 Task: Look for space in Kherālu, India from 1st August, 2023 to 5th August, 2023 for 3 adults, 1 child in price range Rs.13000 to Rs.20000. Place can be entire place with 2 bedrooms having 3 beds and 2 bathrooms. Property type can be flatguest house, hotel. Booking option can be shelf check-in. Required host language is English.
Action: Mouse moved to (556, 103)
Screenshot: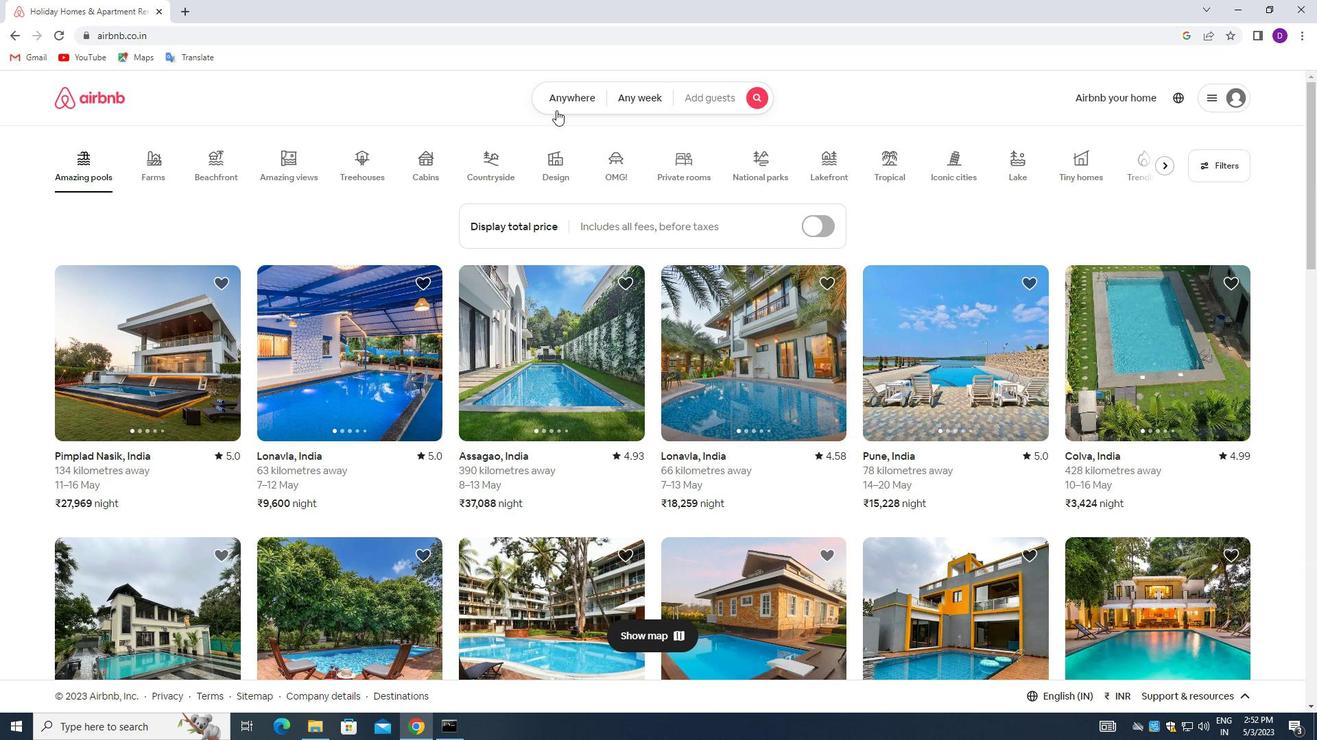 
Action: Mouse pressed left at (556, 103)
Screenshot: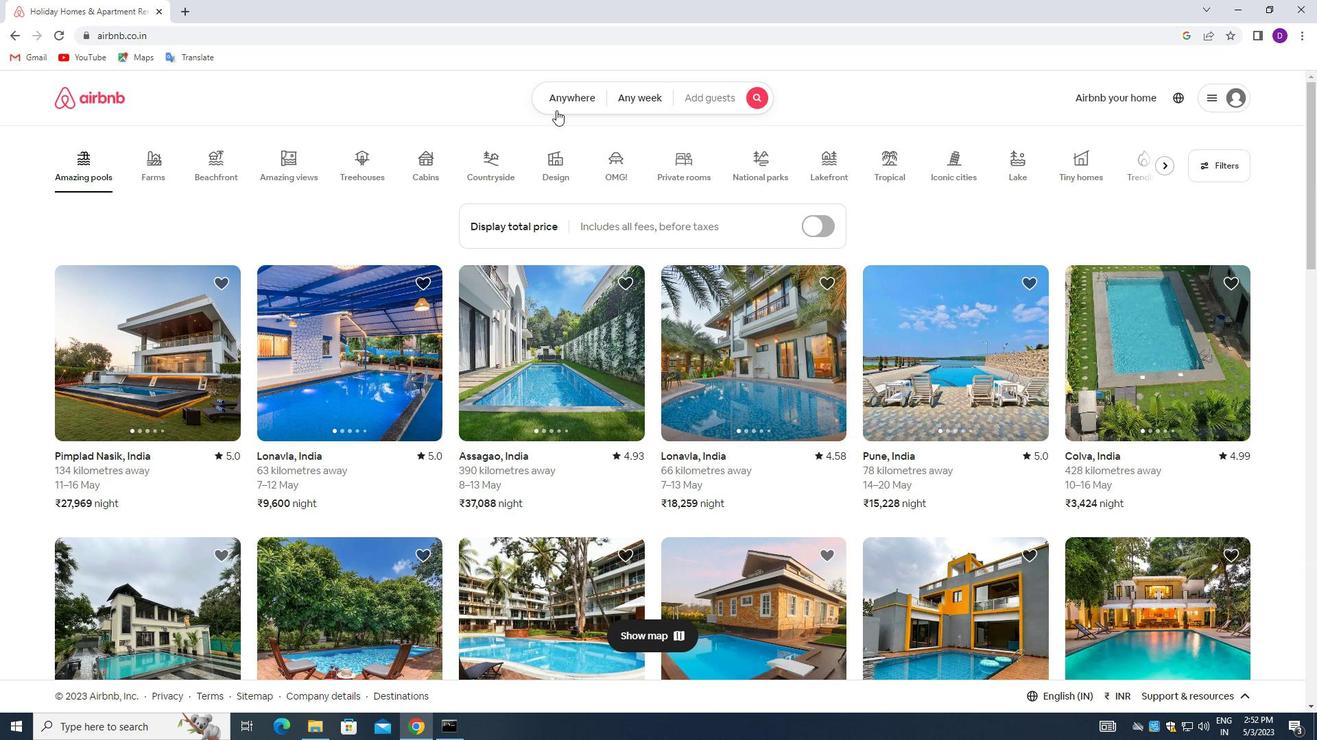 
Action: Mouse moved to (438, 152)
Screenshot: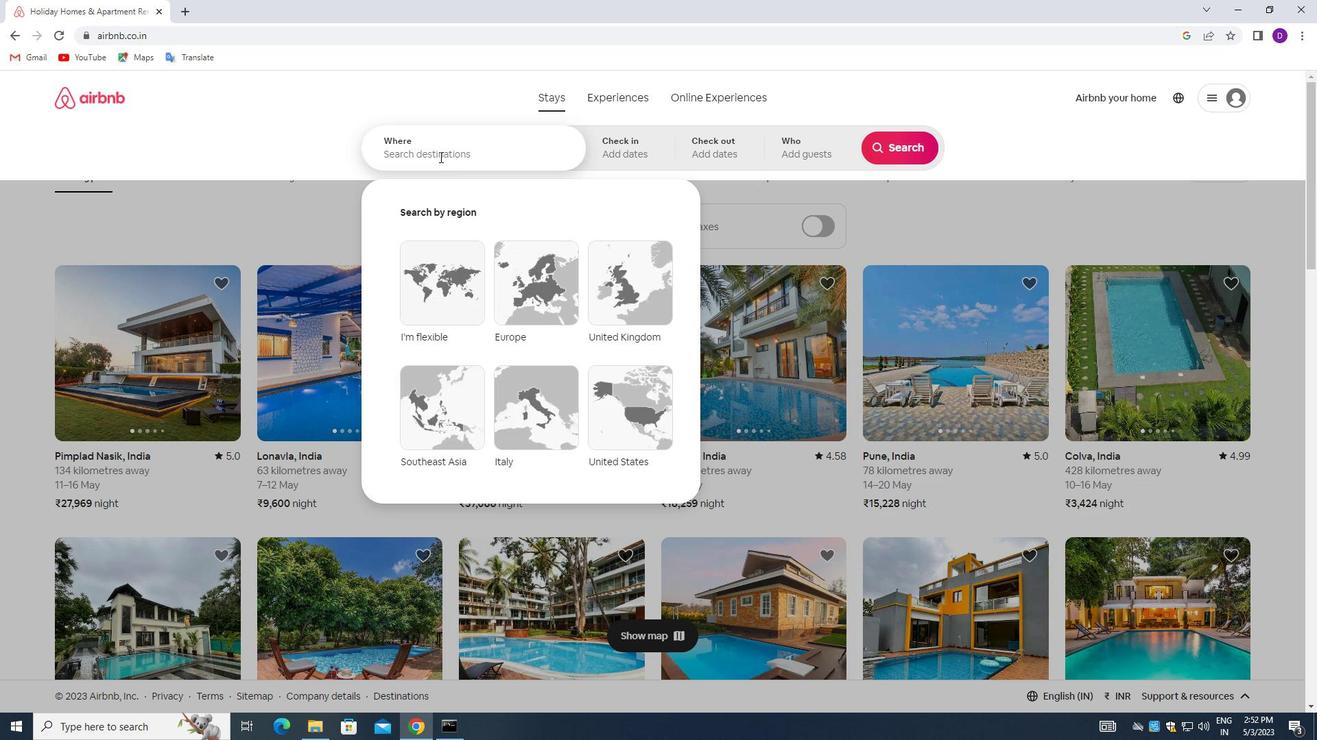 
Action: Mouse pressed left at (438, 152)
Screenshot: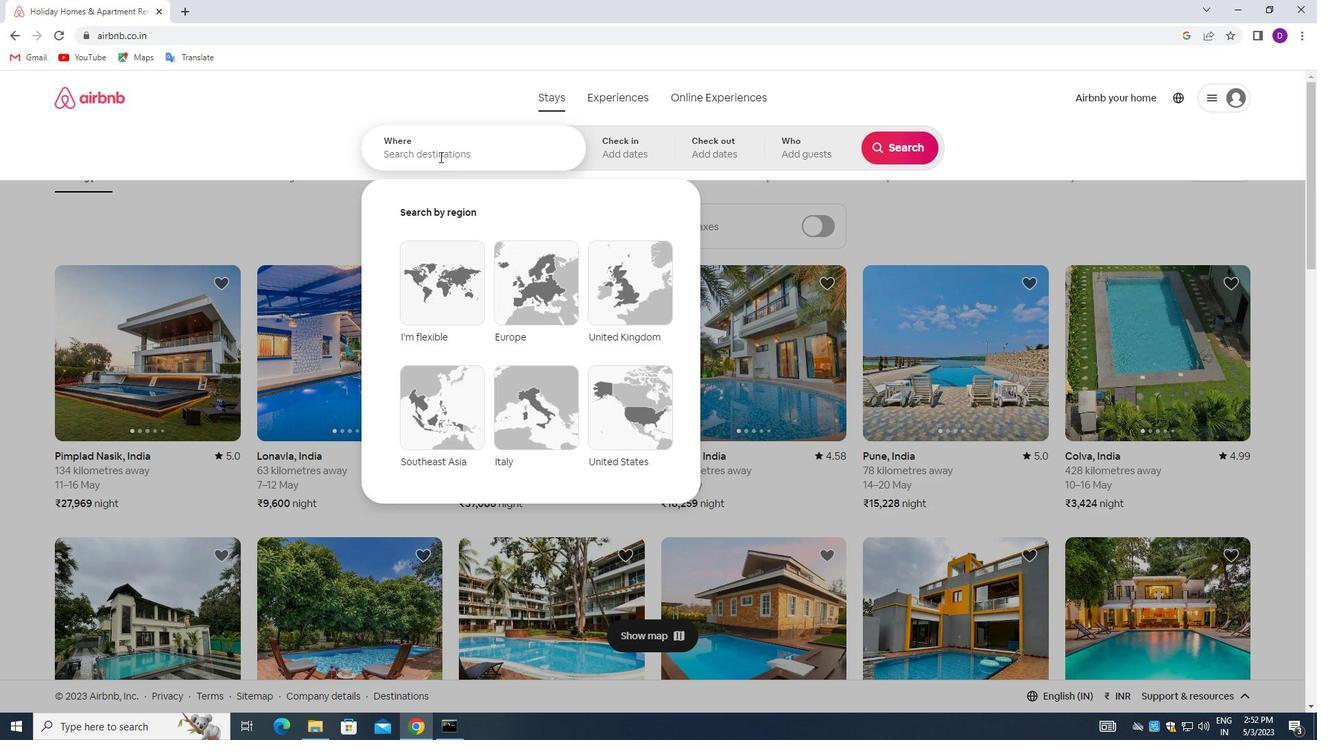 
Action: Mouse moved to (262, 150)
Screenshot: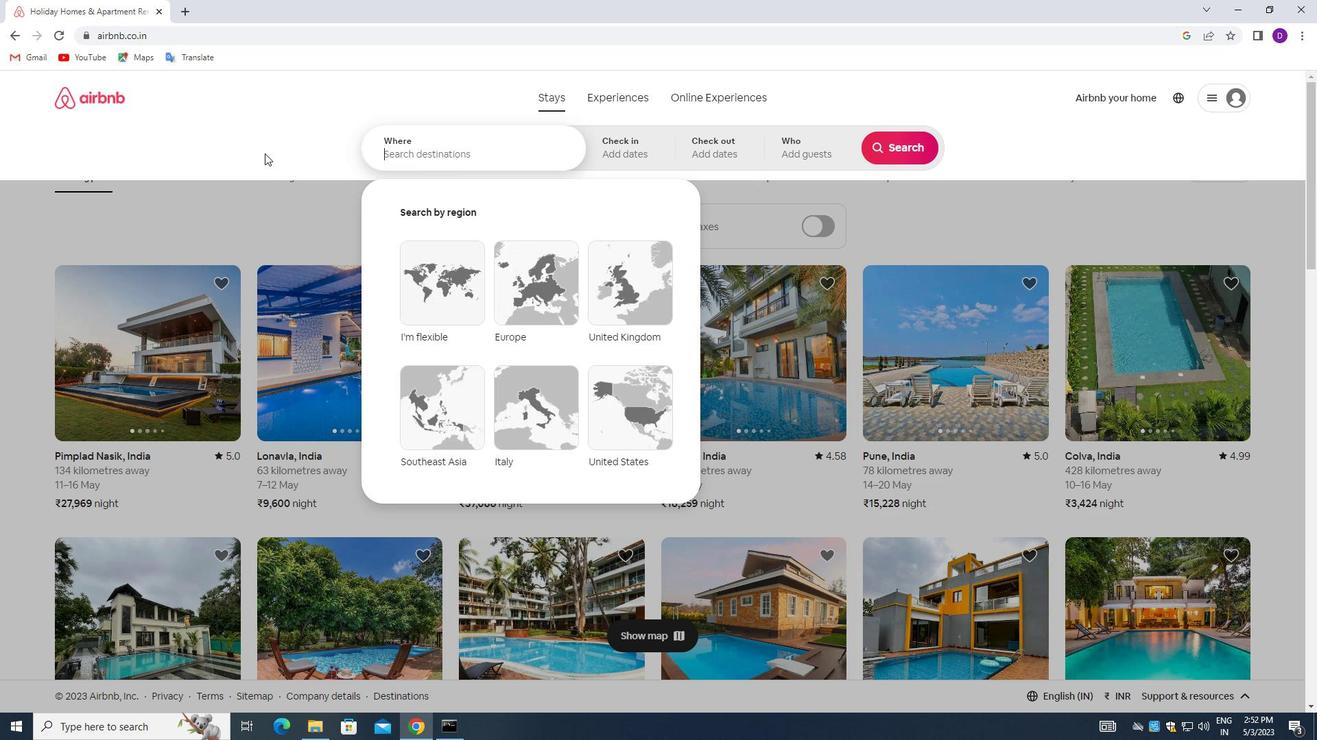 
Action: Key pressed <Key.shift>KHERALU,<Key.space><Key.shift>INDIA<Key.enter>
Screenshot: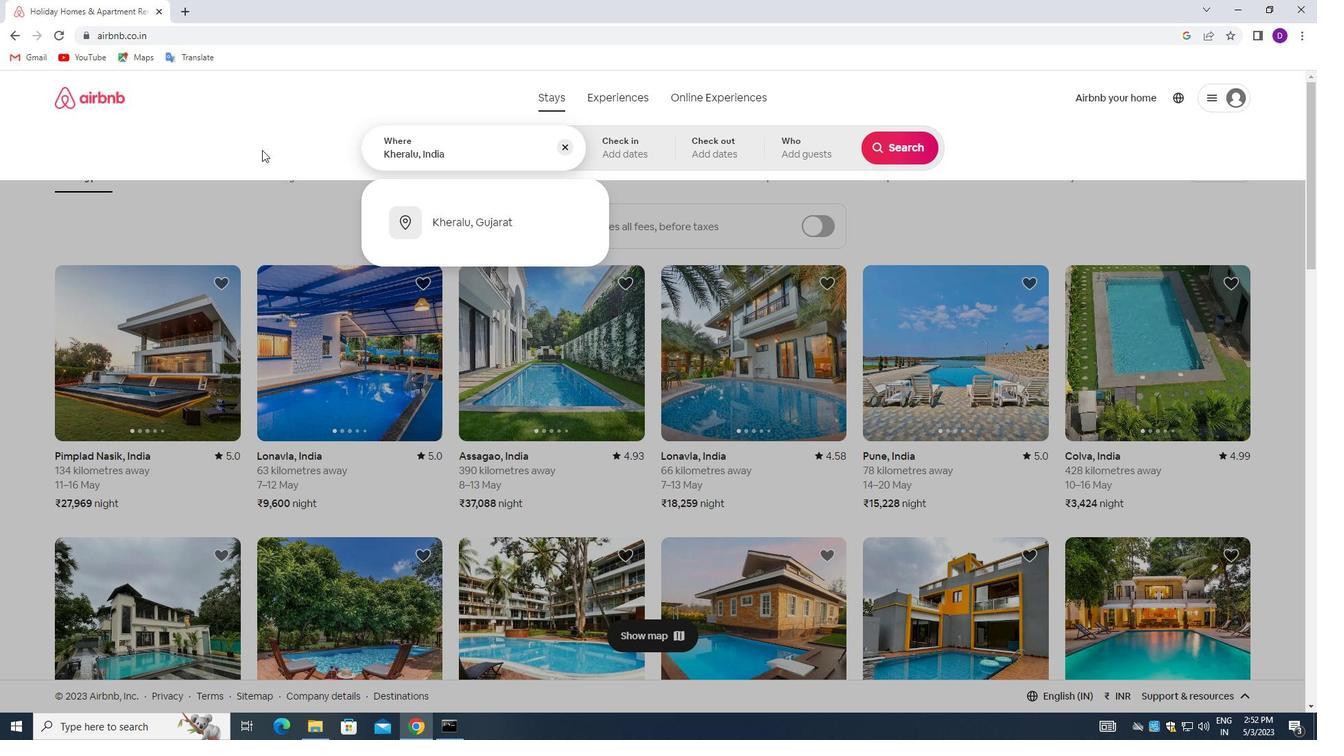 
Action: Mouse moved to (897, 259)
Screenshot: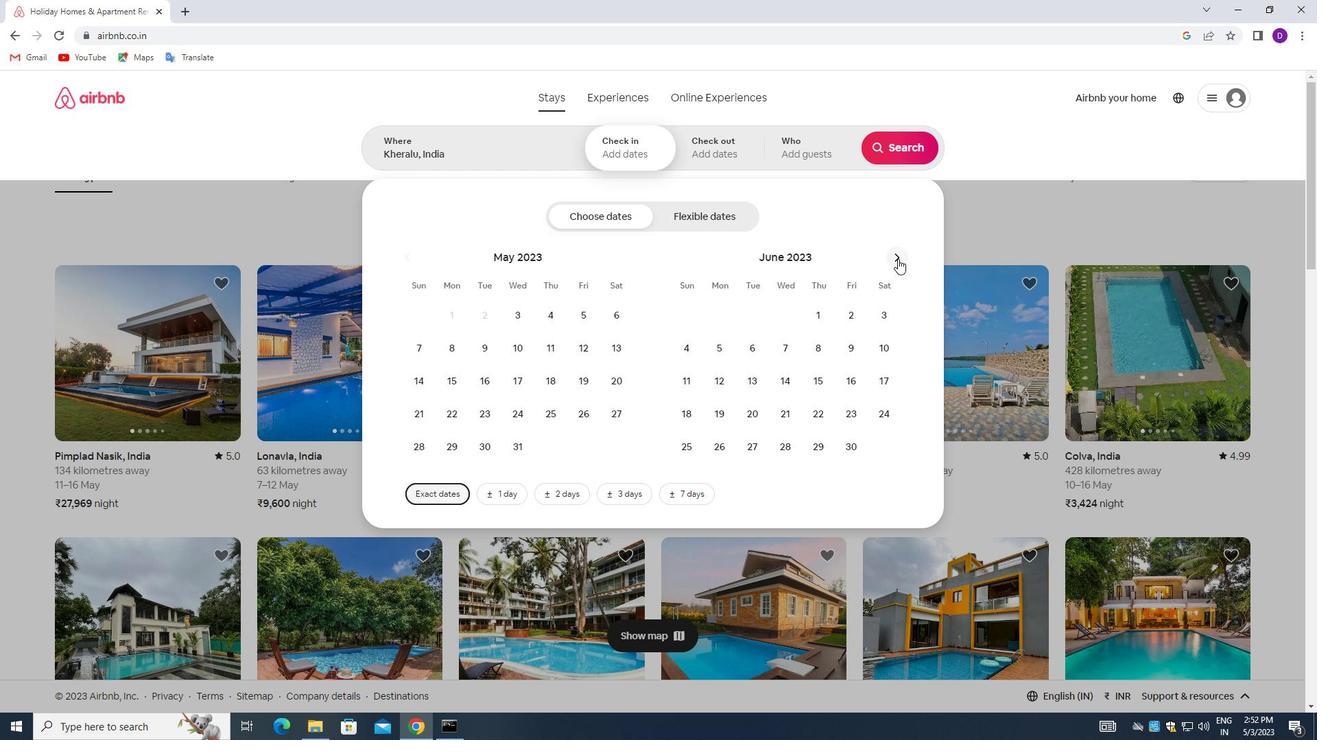 
Action: Mouse pressed left at (897, 259)
Screenshot: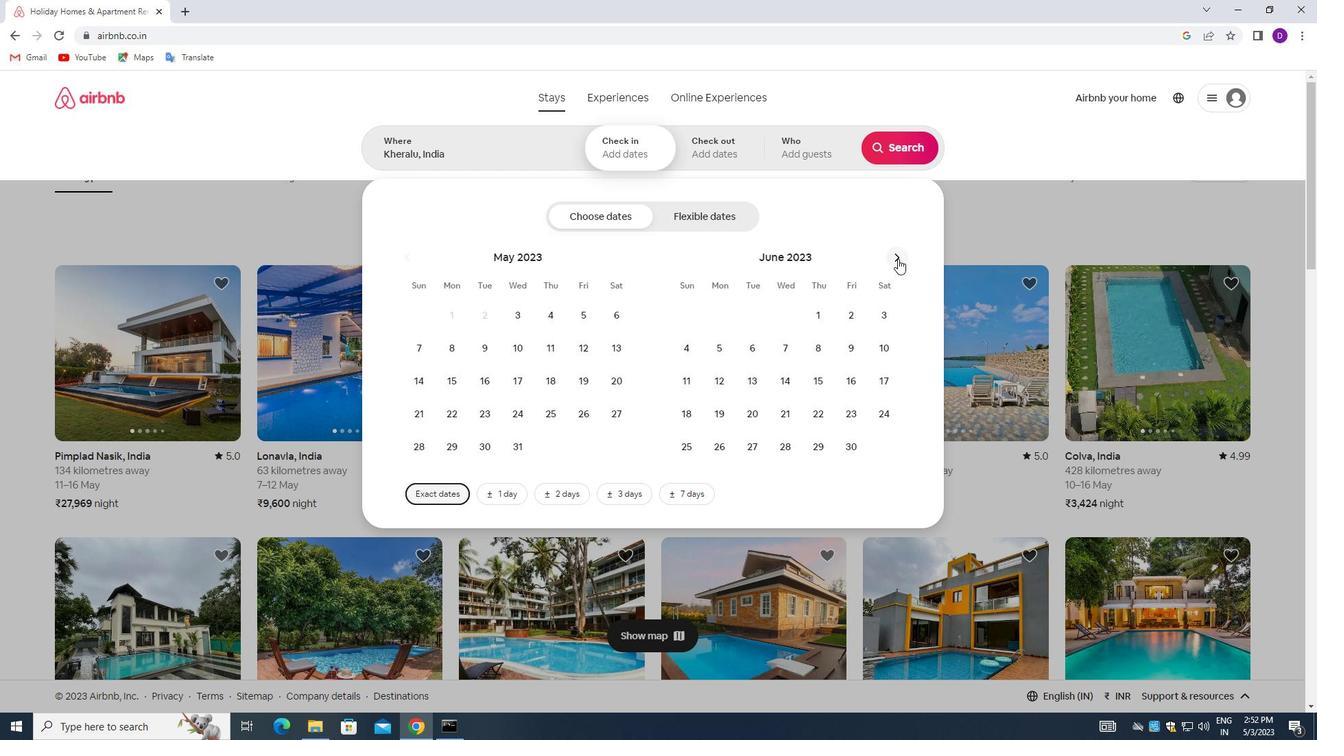 
Action: Mouse moved to (897, 259)
Screenshot: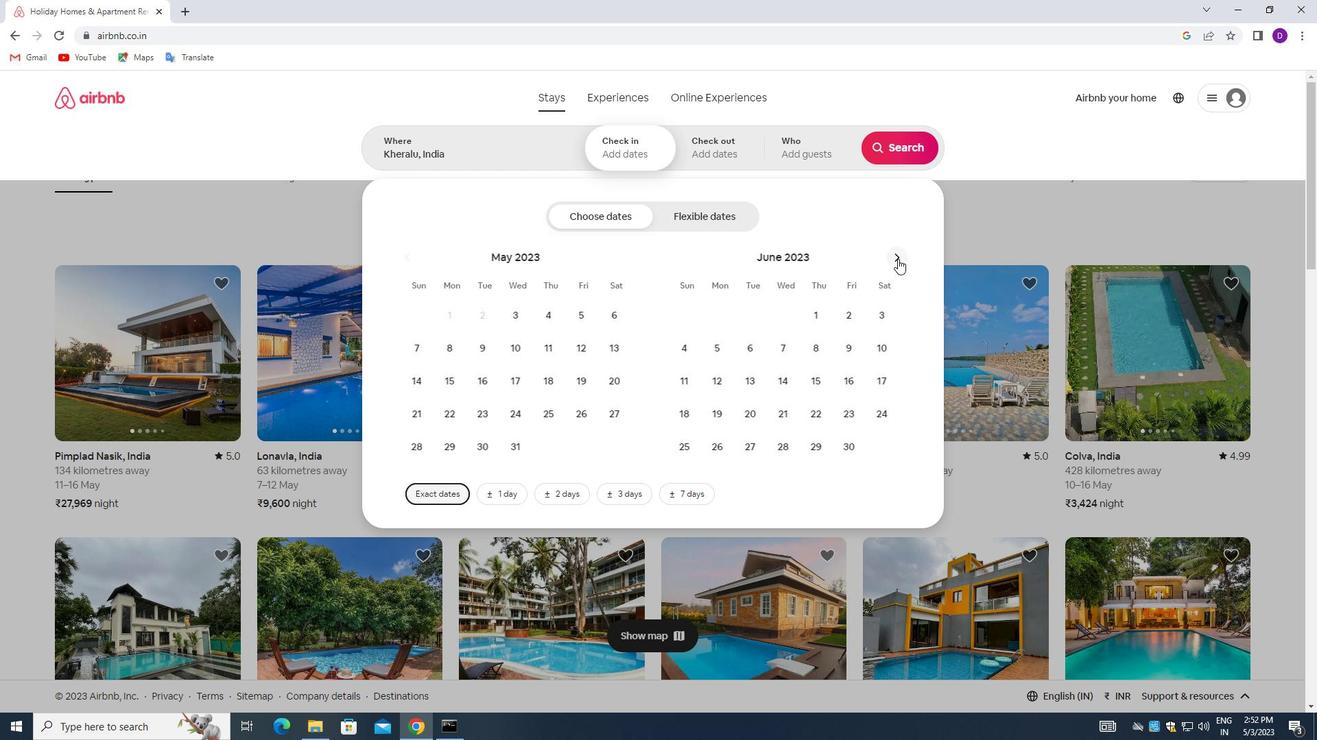 
Action: Mouse pressed left at (897, 259)
Screenshot: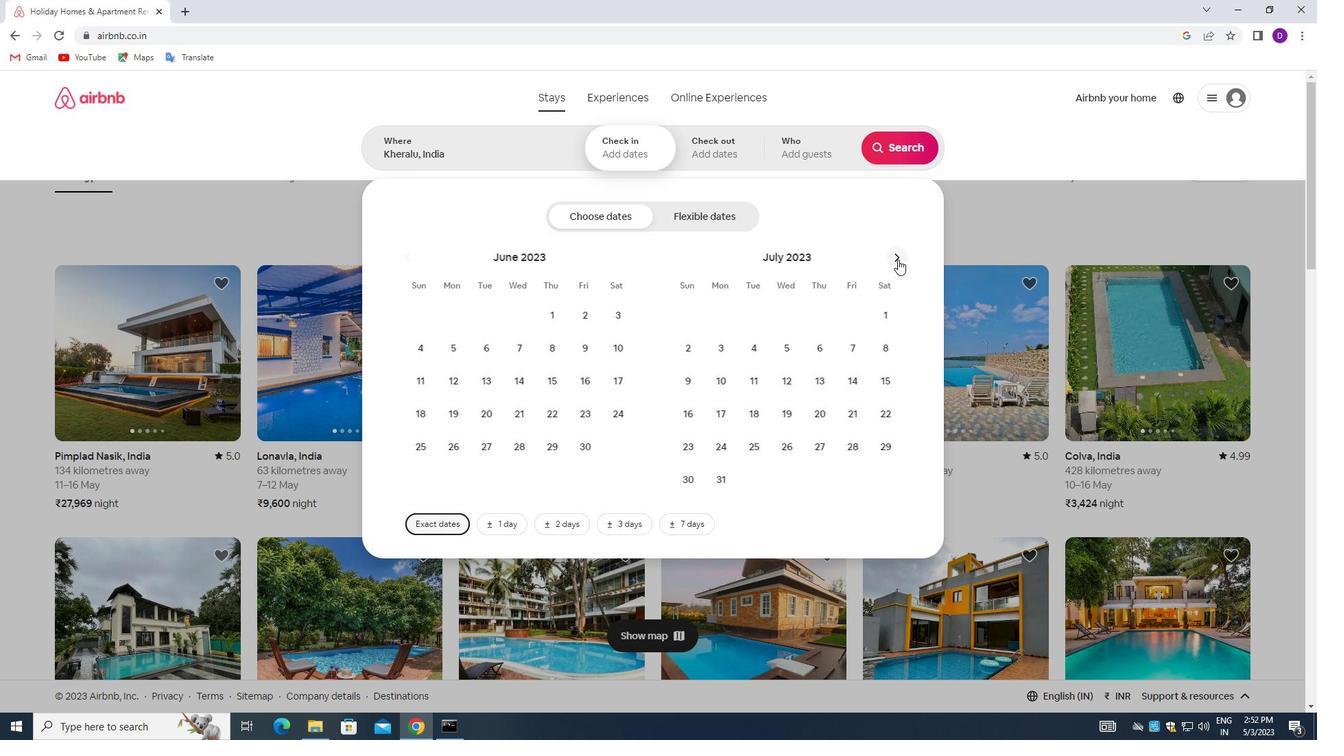 
Action: Mouse moved to (762, 316)
Screenshot: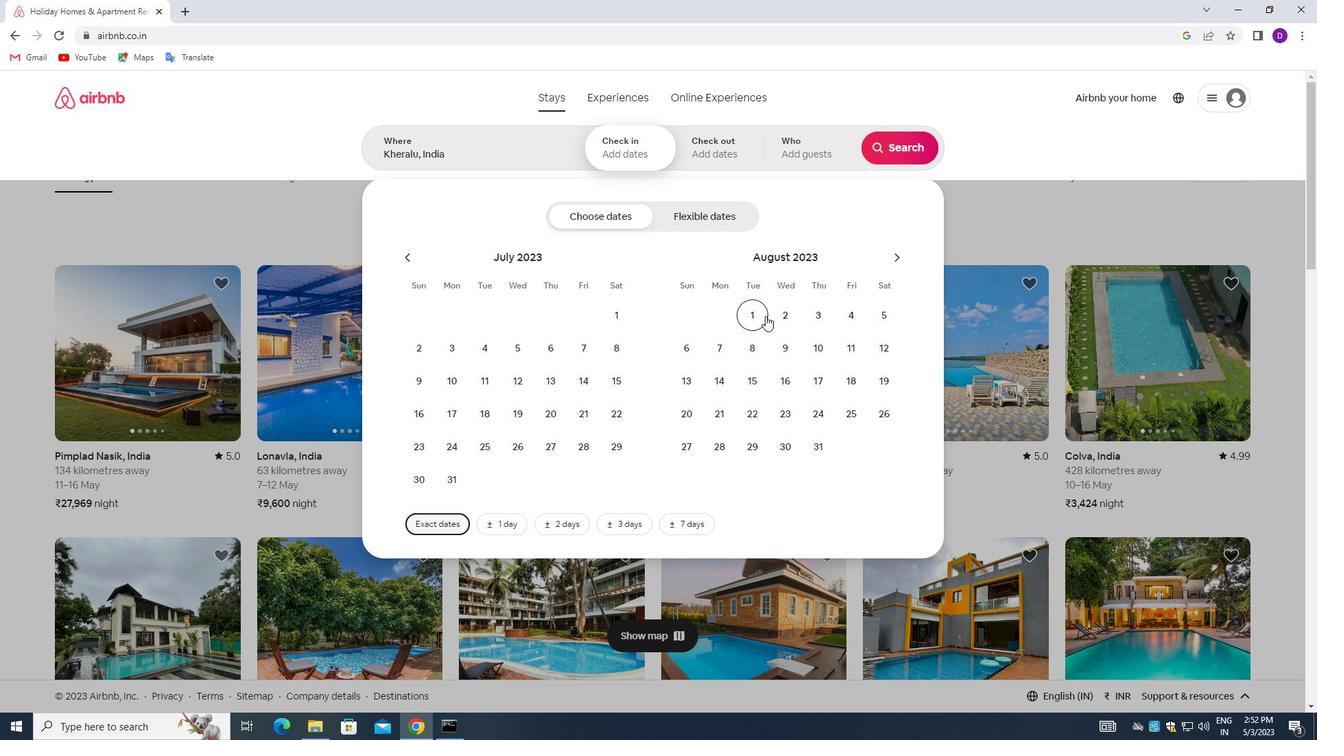 
Action: Mouse pressed left at (762, 316)
Screenshot: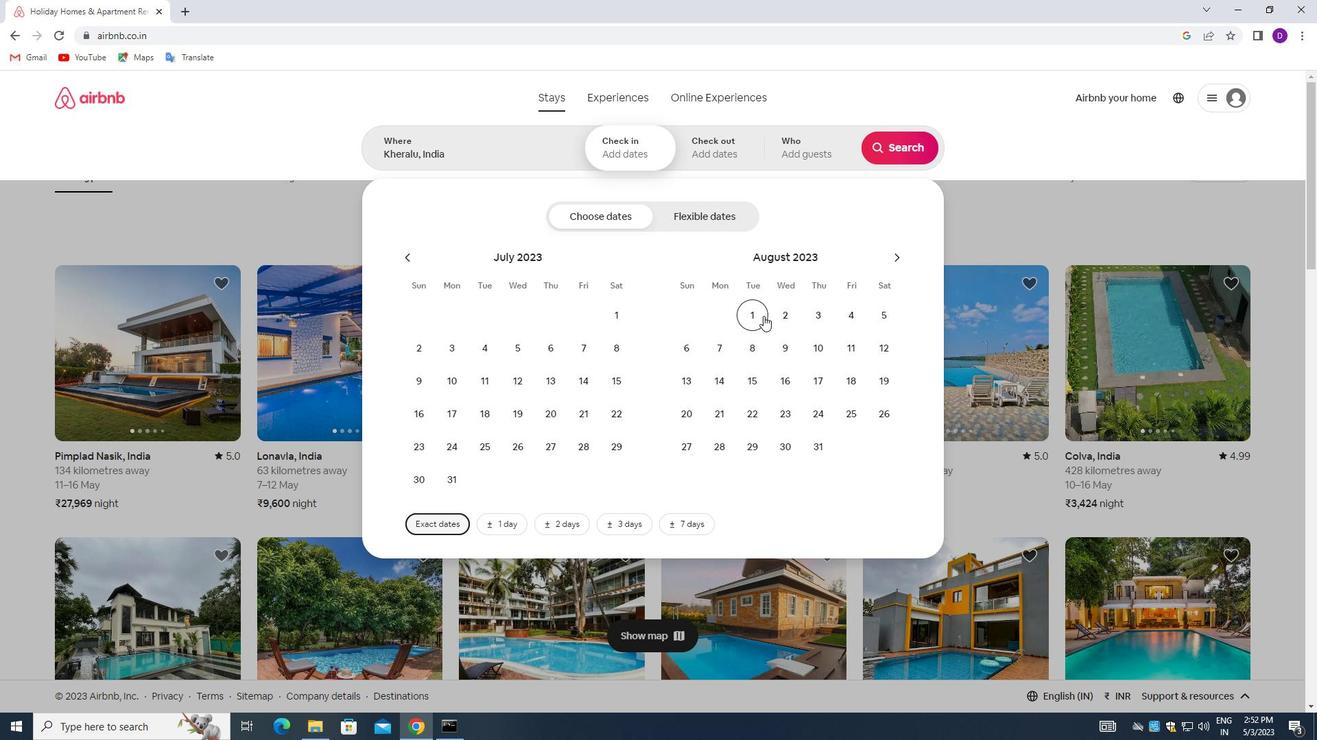 
Action: Mouse moved to (879, 322)
Screenshot: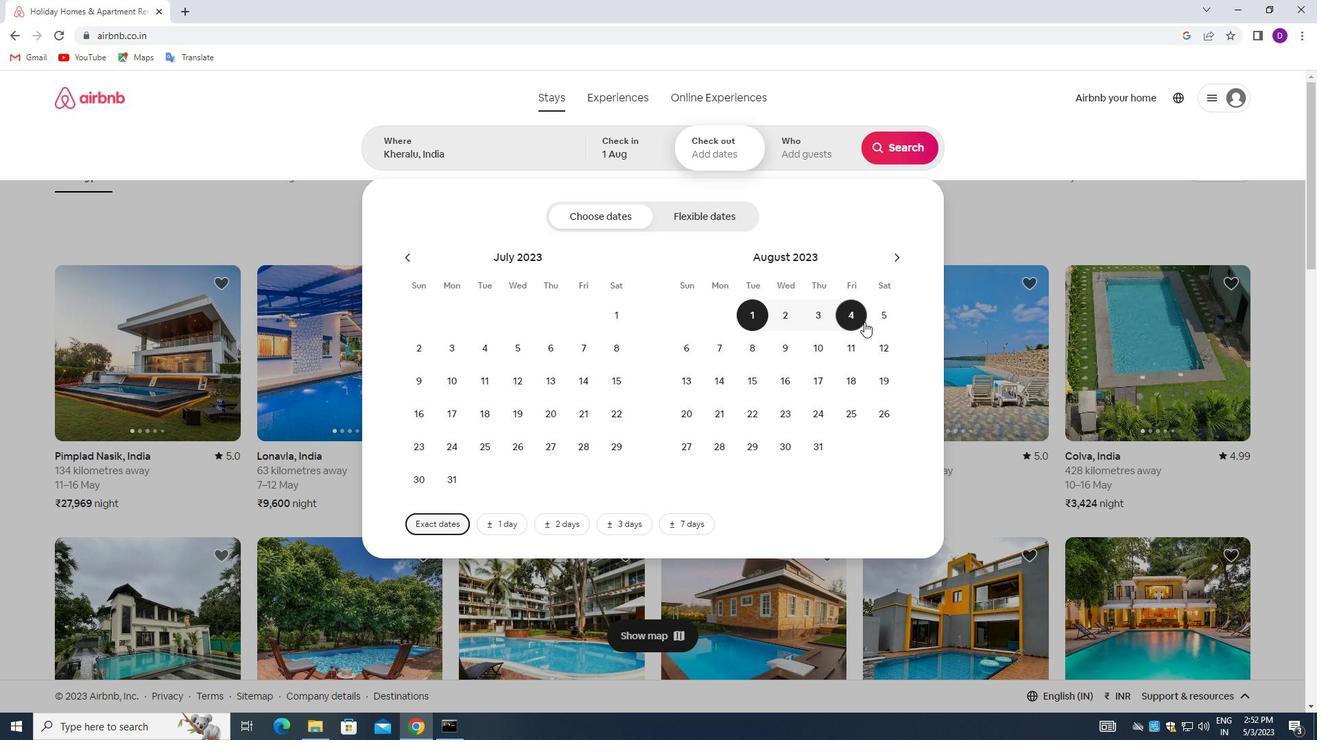 
Action: Mouse pressed left at (879, 322)
Screenshot: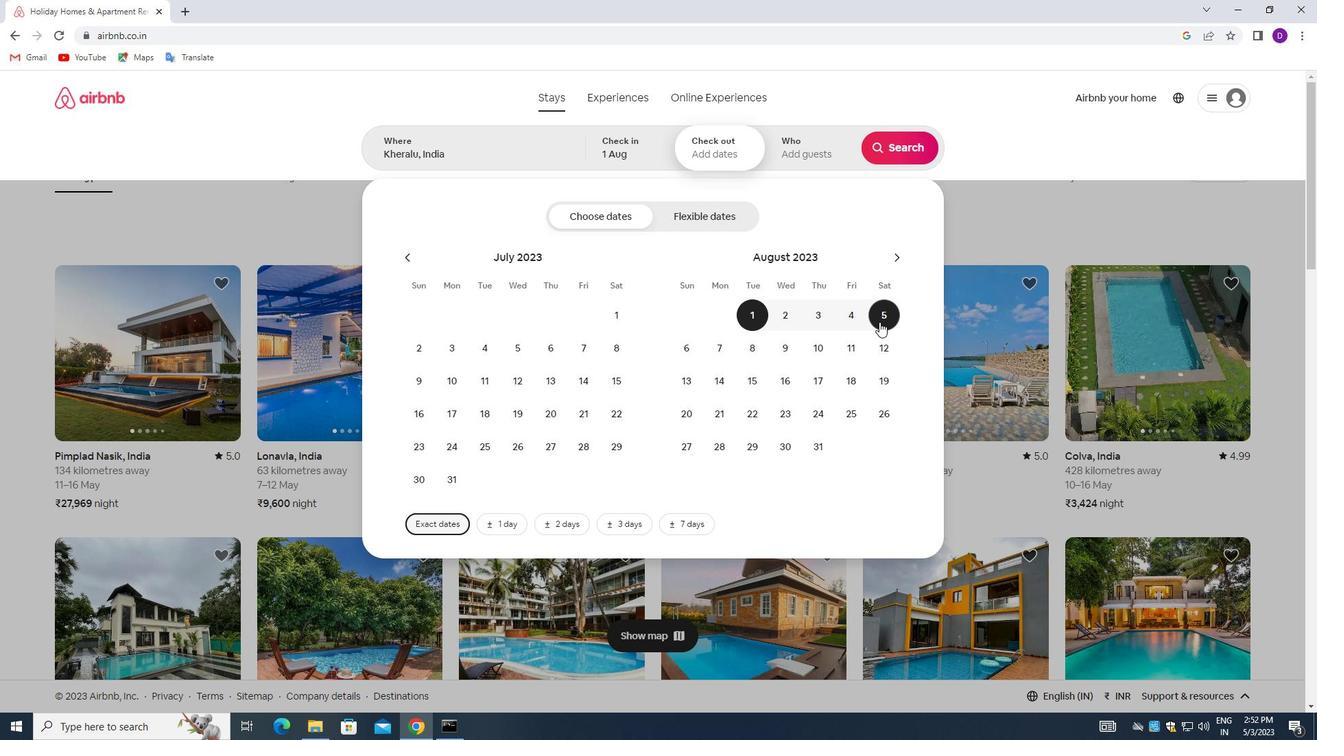 
Action: Mouse moved to (807, 149)
Screenshot: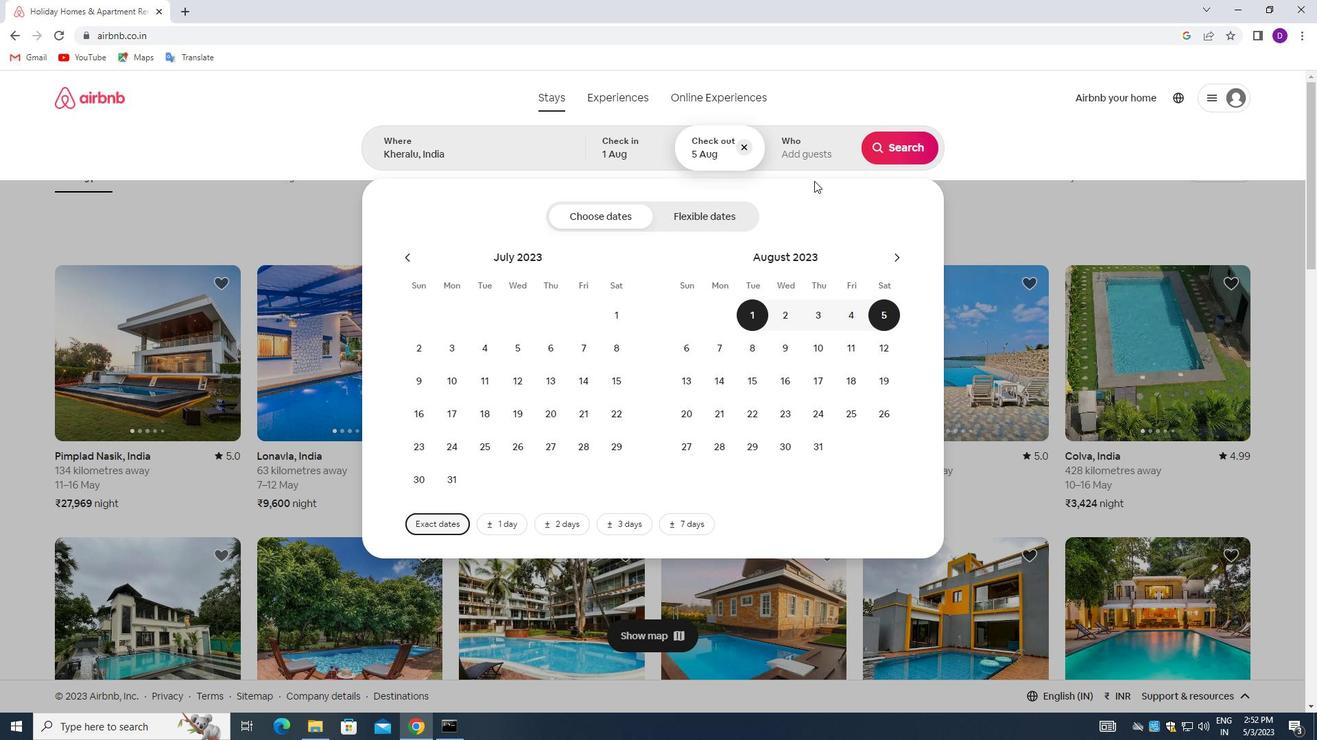 
Action: Mouse pressed left at (807, 149)
Screenshot: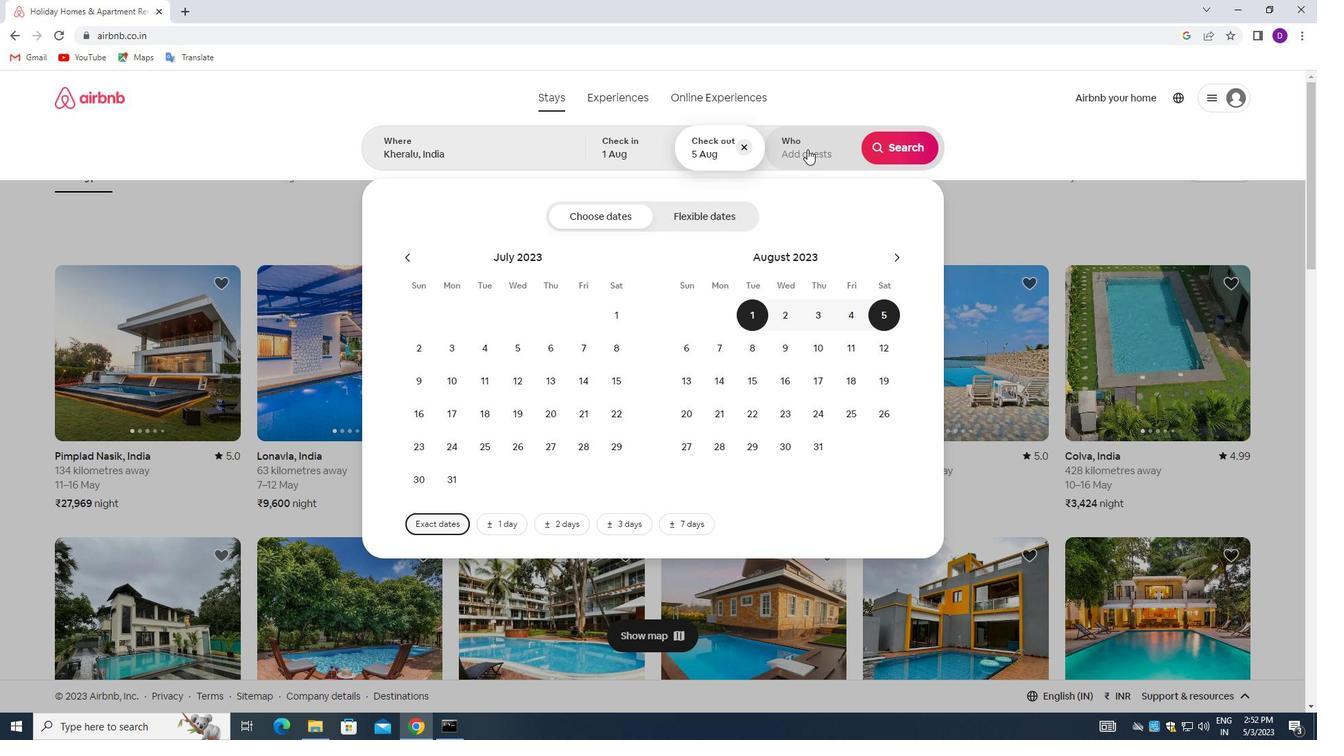 
Action: Mouse moved to (907, 221)
Screenshot: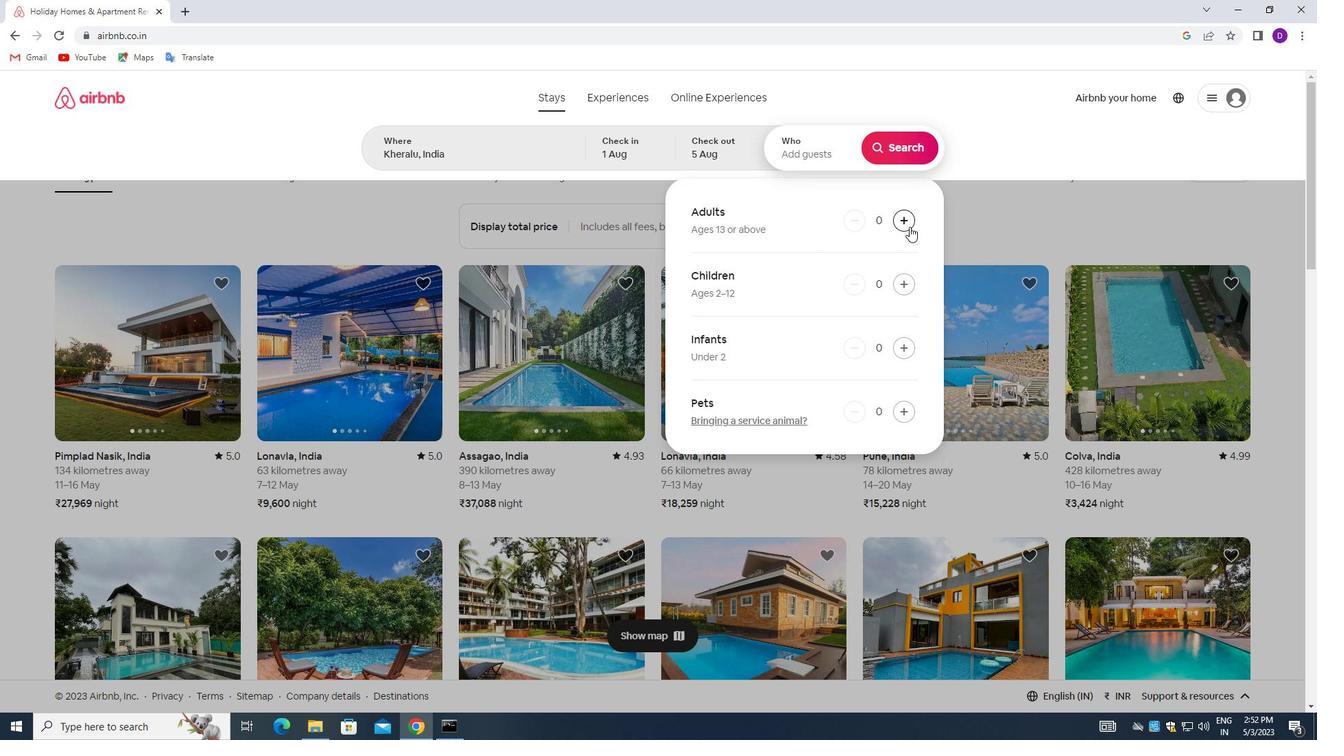 
Action: Mouse pressed left at (907, 221)
Screenshot: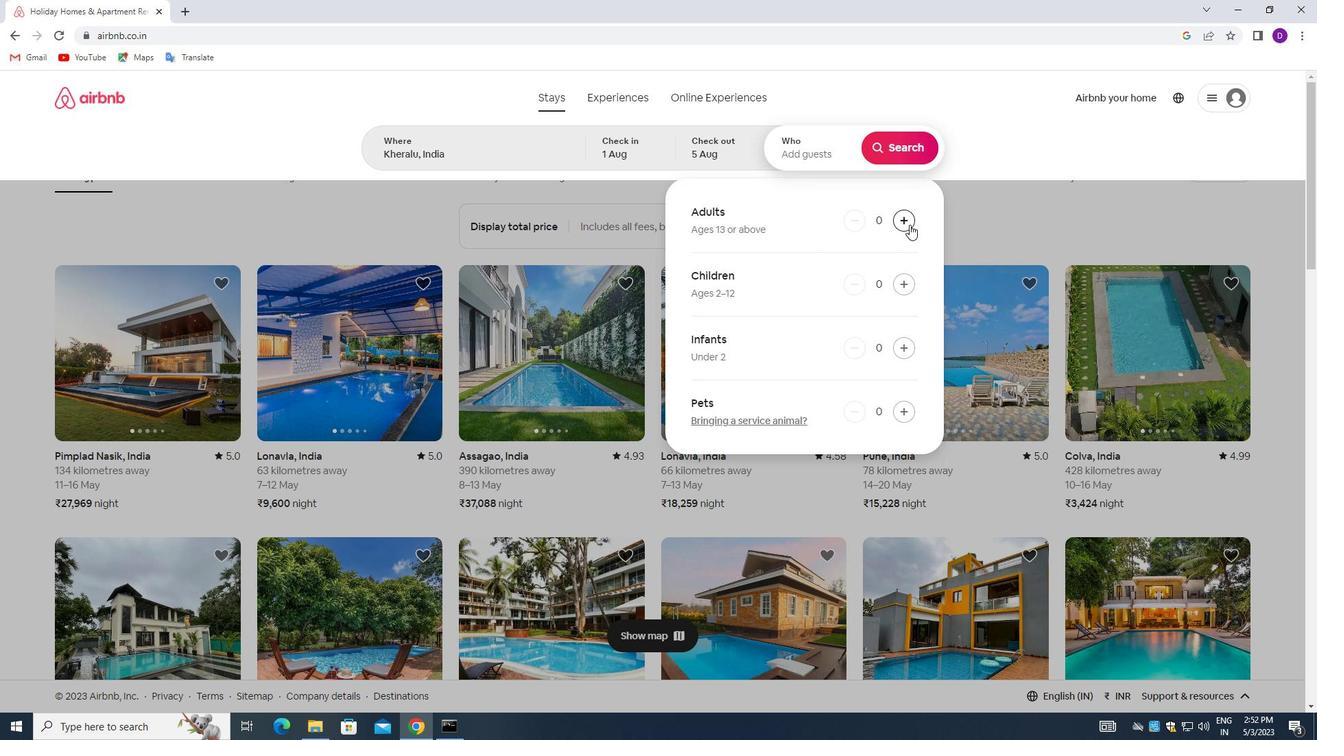 
Action: Mouse pressed left at (907, 221)
Screenshot: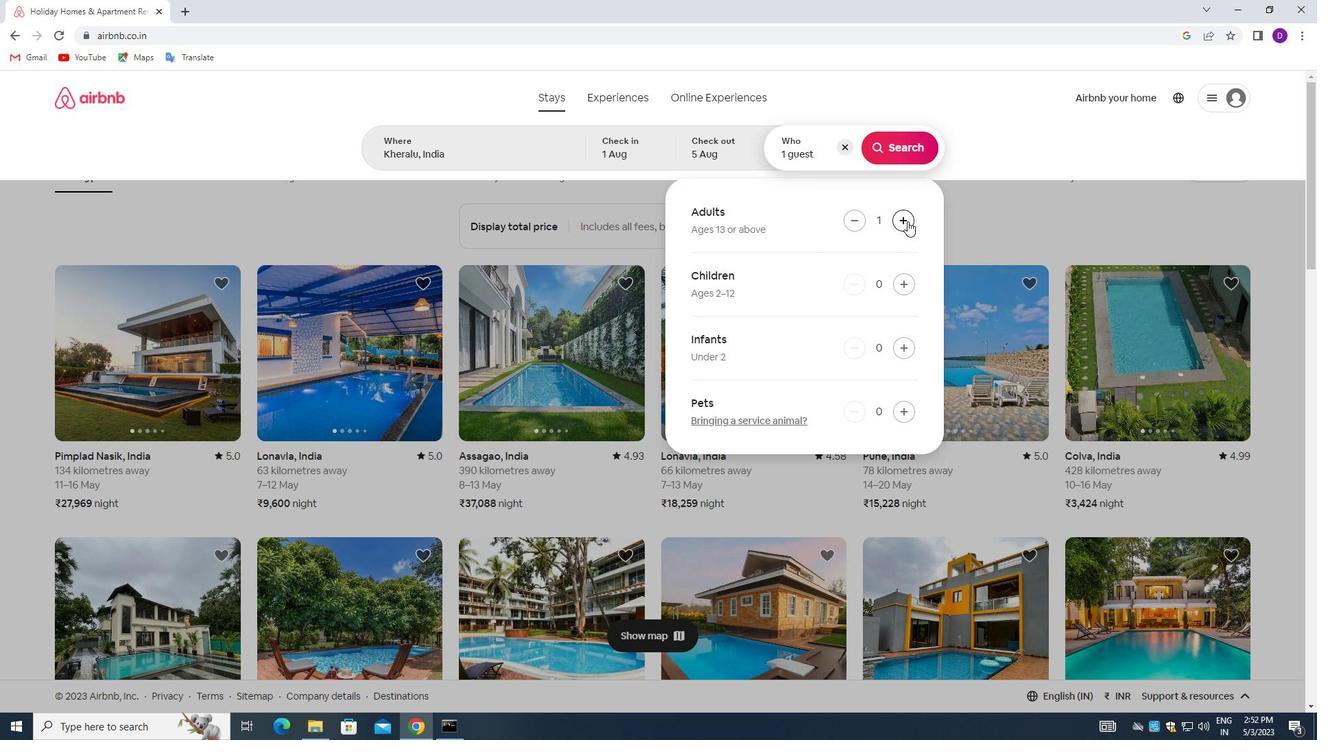 
Action: Mouse pressed left at (907, 221)
Screenshot: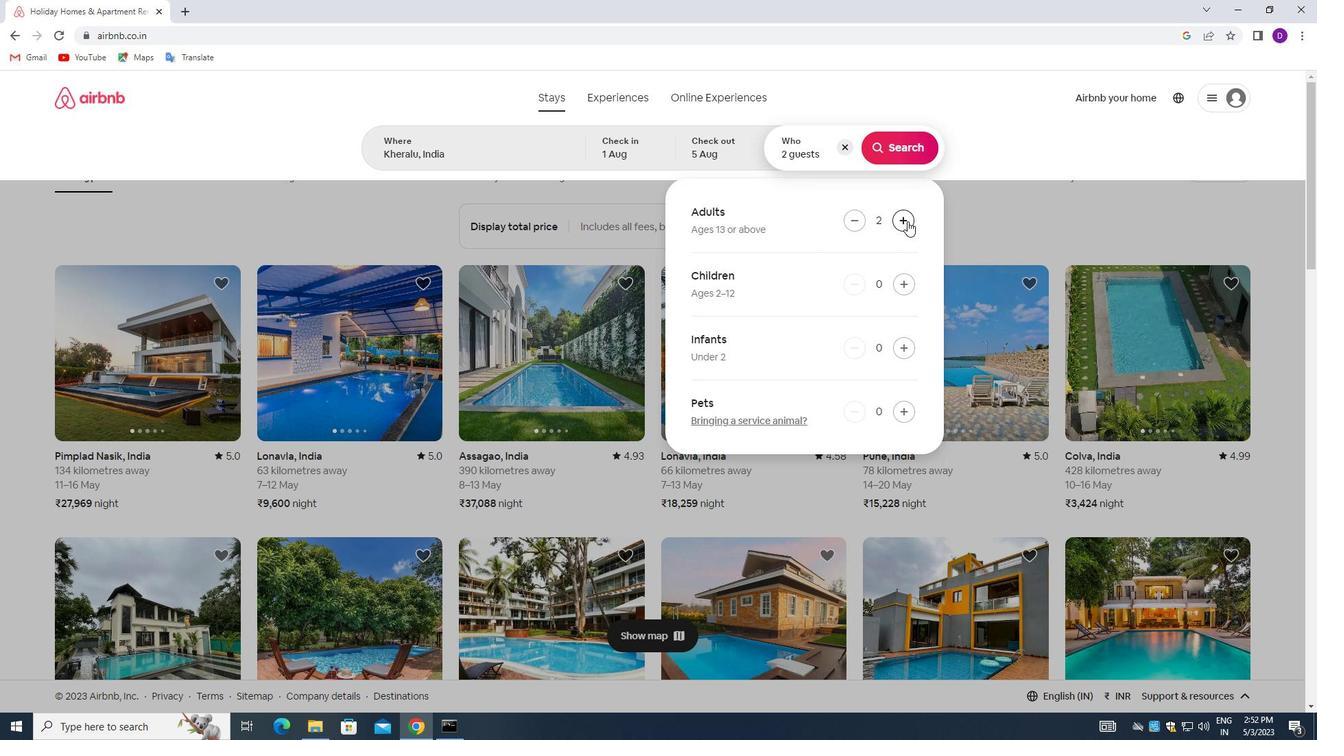 
Action: Mouse moved to (902, 281)
Screenshot: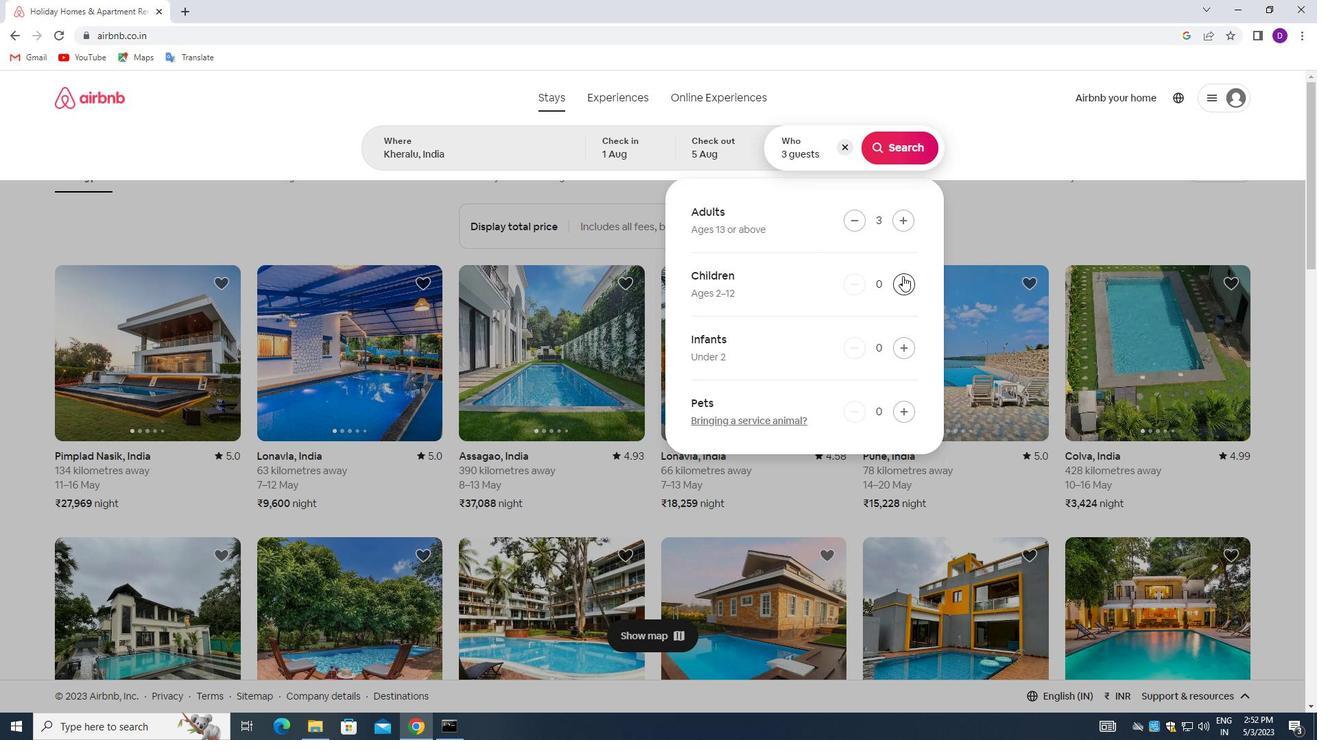 
Action: Mouse pressed left at (902, 281)
Screenshot: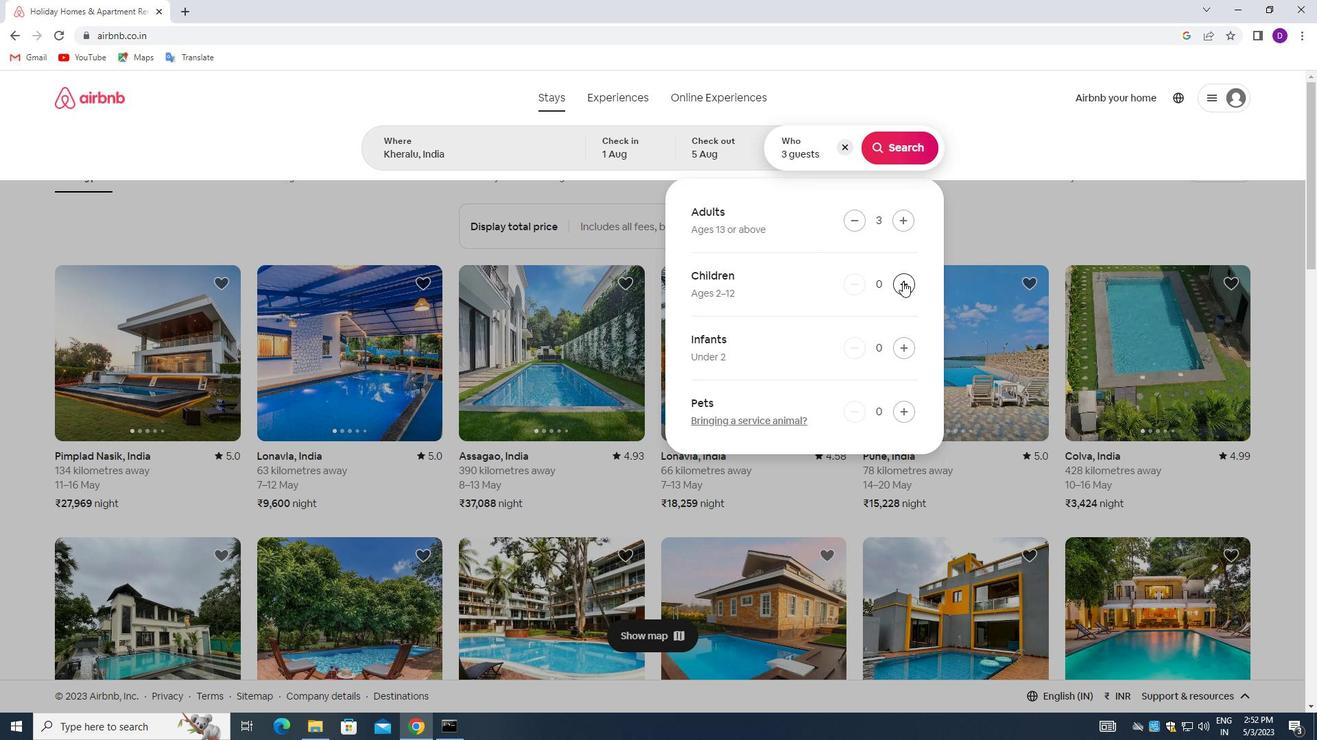 
Action: Mouse moved to (889, 150)
Screenshot: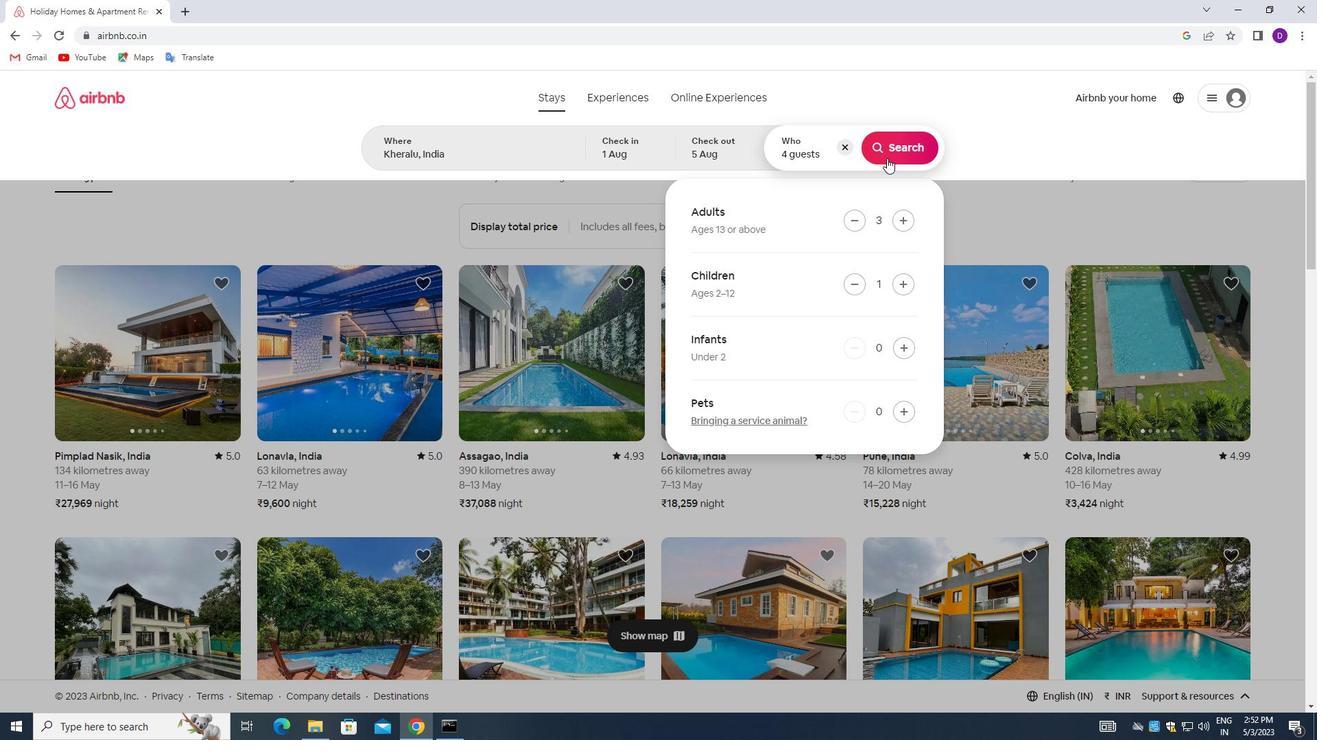 
Action: Mouse pressed left at (889, 150)
Screenshot: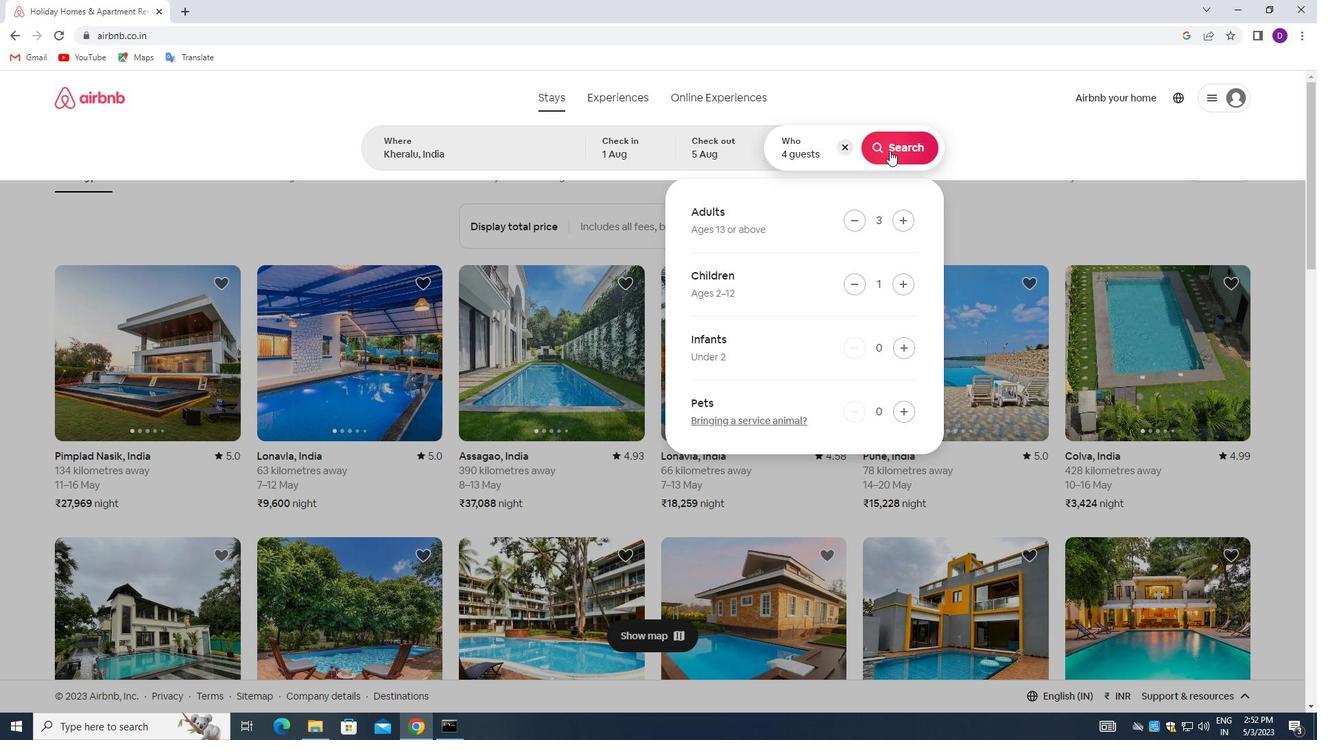 
Action: Mouse moved to (1242, 157)
Screenshot: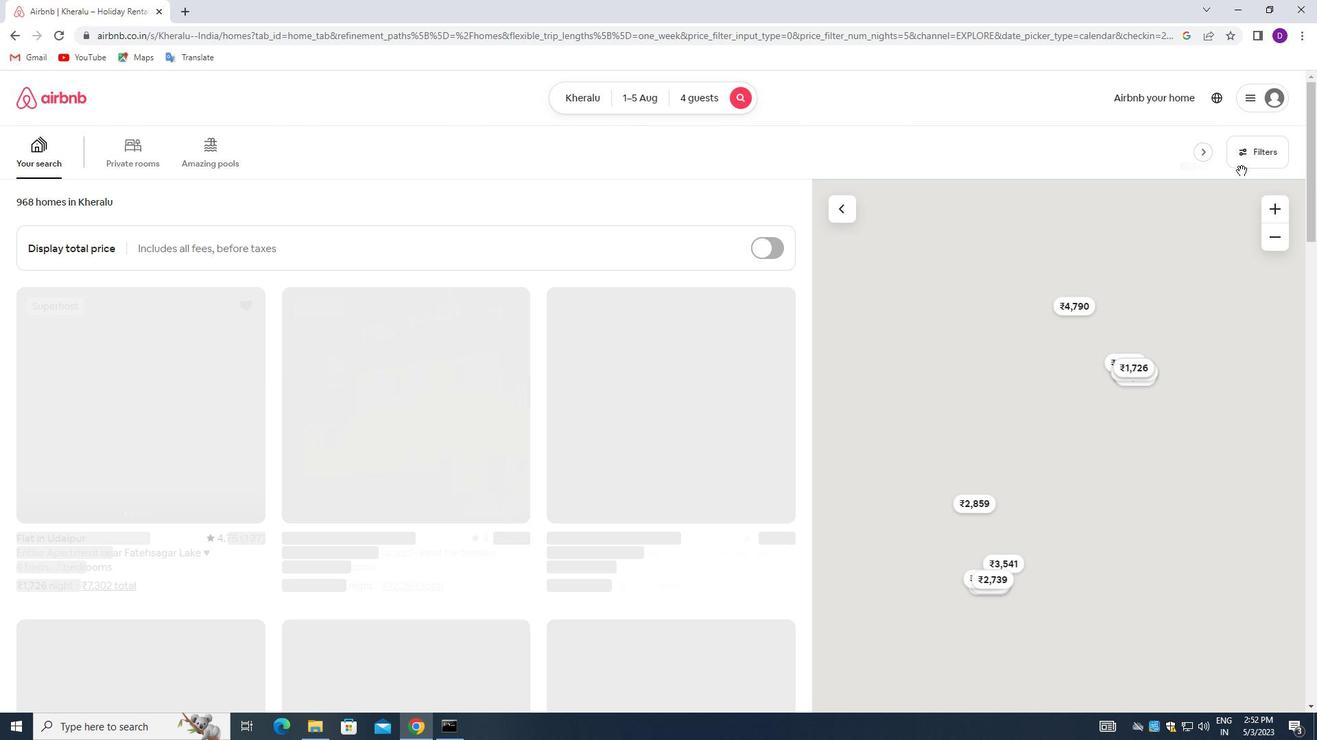 
Action: Mouse pressed left at (1242, 157)
Screenshot: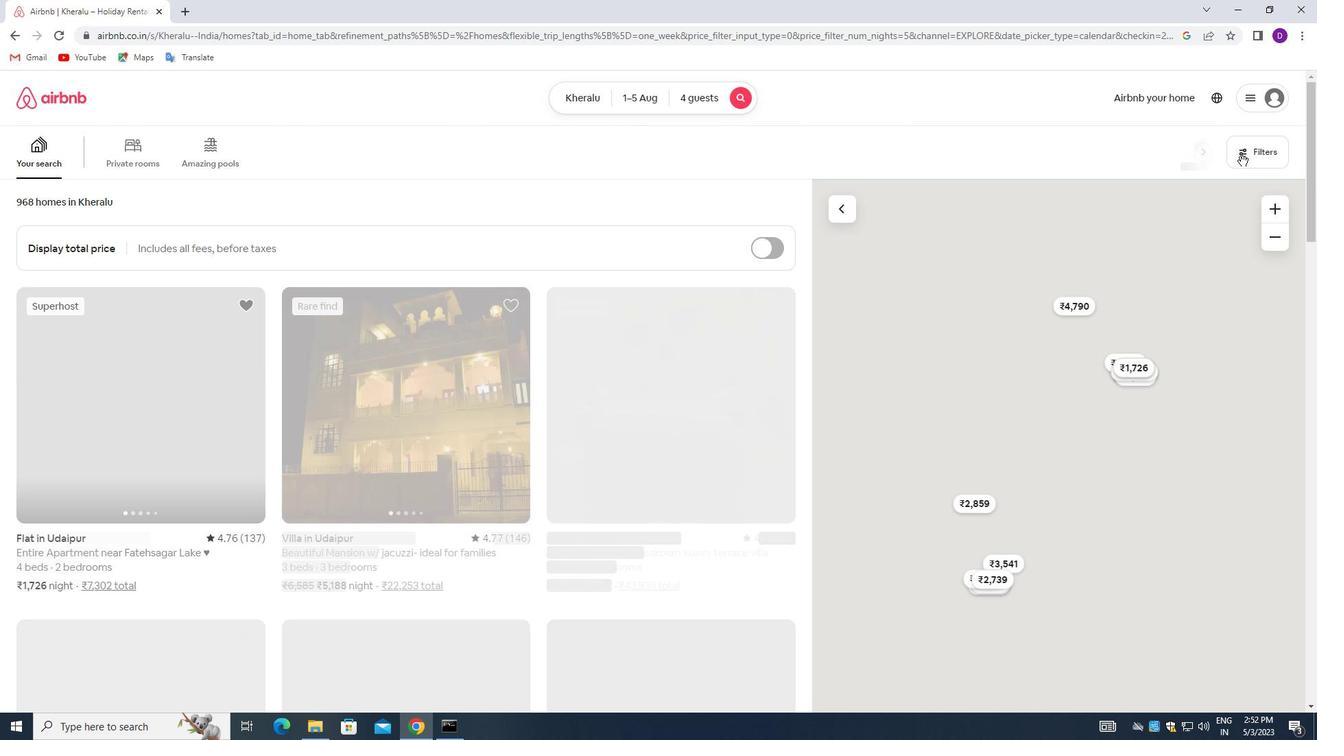 
Action: Mouse moved to (470, 327)
Screenshot: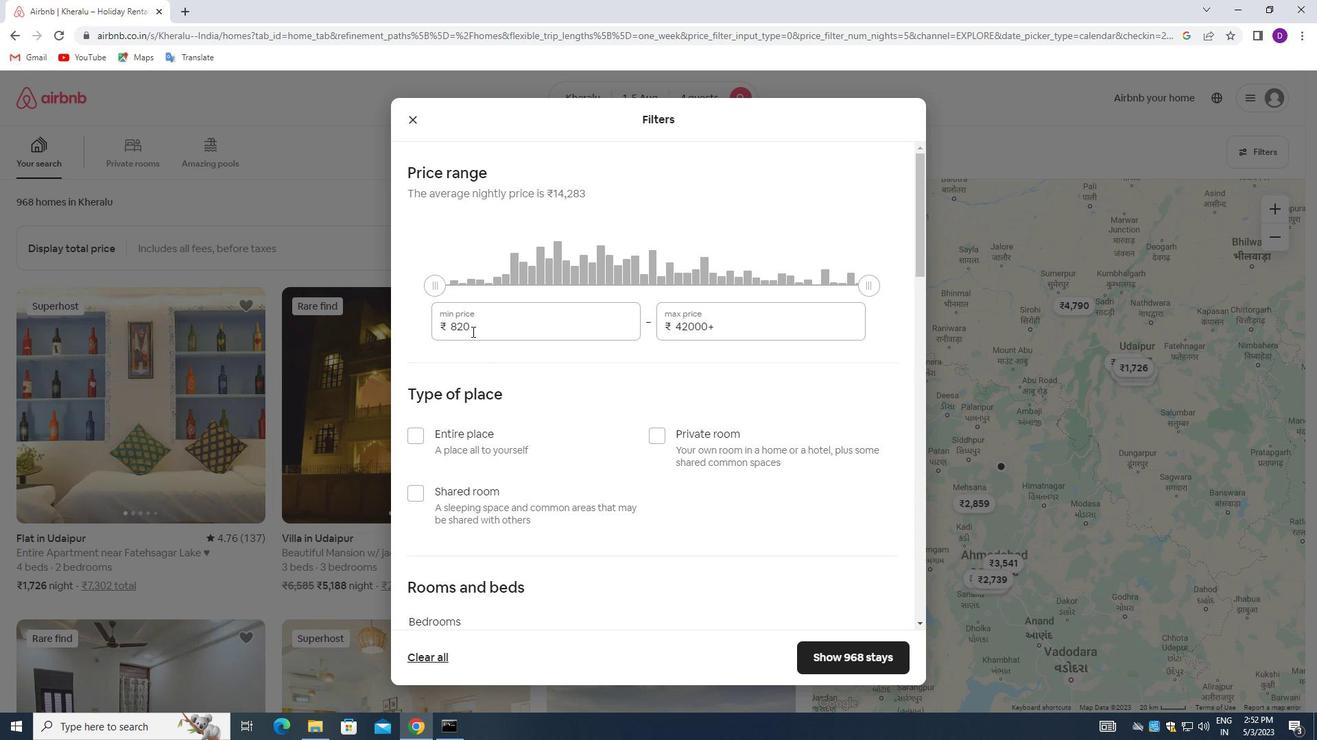 
Action: Mouse pressed left at (470, 327)
Screenshot: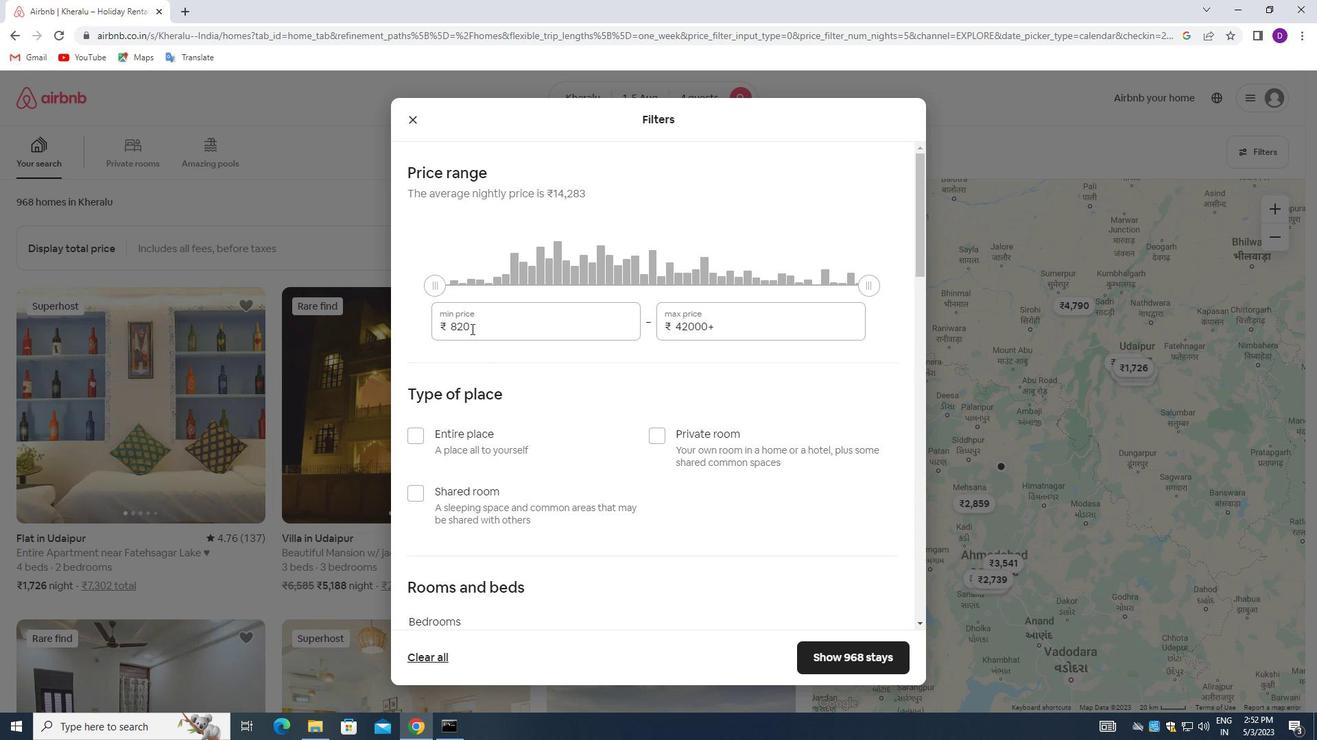 
Action: Mouse pressed left at (470, 327)
Screenshot: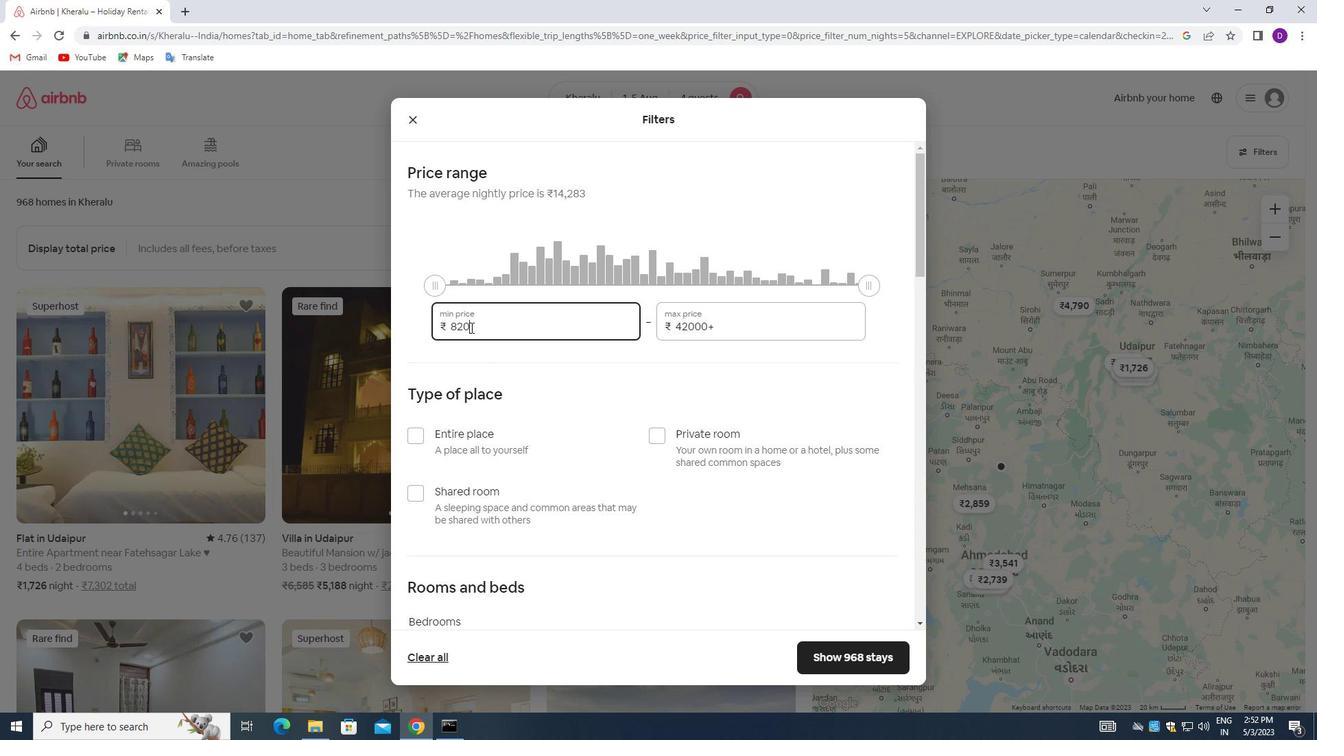 
Action: Key pressed 13000<Key.tab>20000
Screenshot: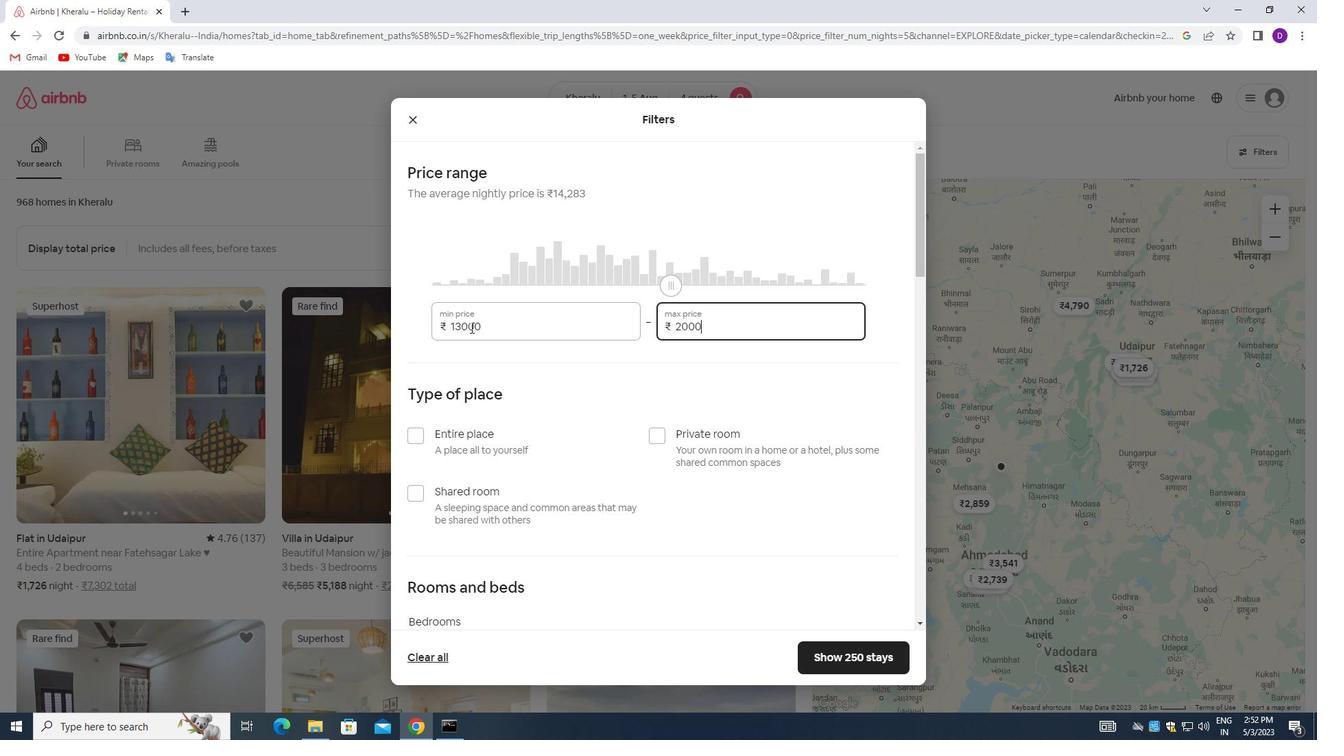 
Action: Mouse moved to (412, 437)
Screenshot: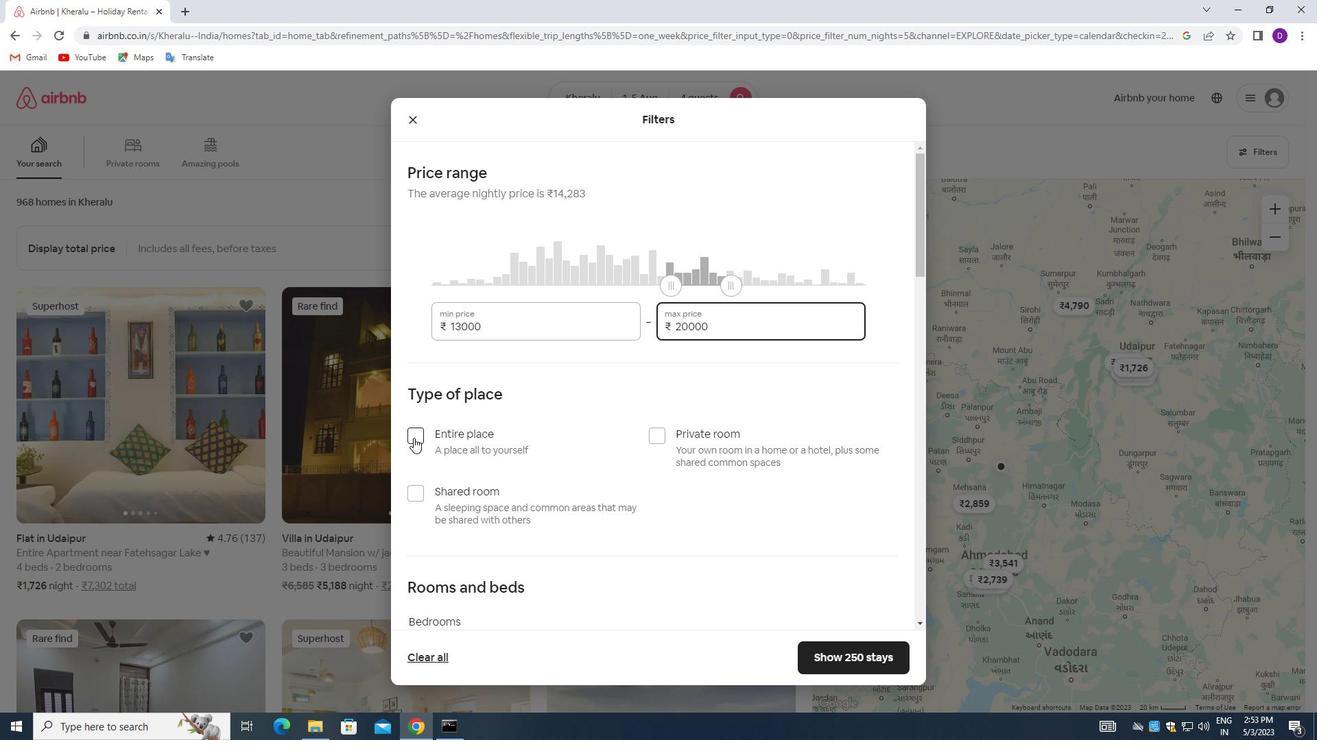 
Action: Mouse pressed left at (412, 437)
Screenshot: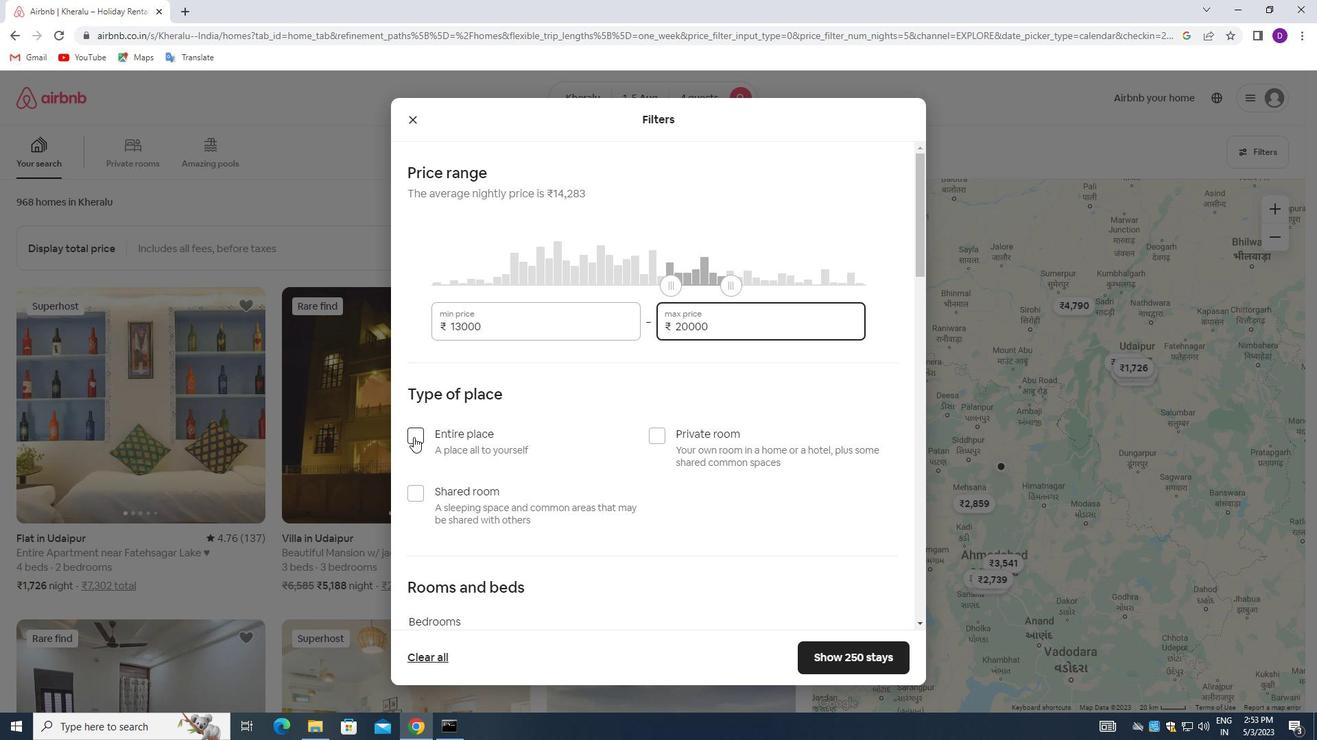 
Action: Mouse moved to (552, 447)
Screenshot: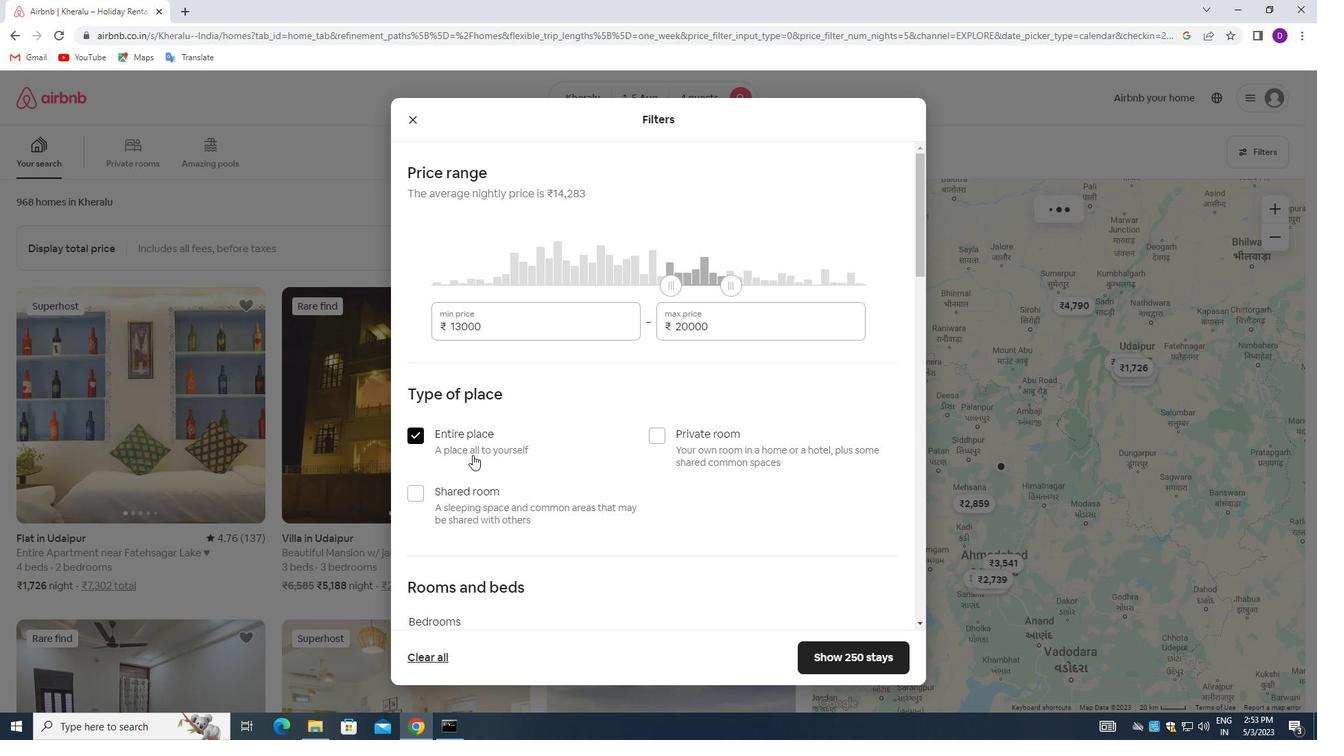 
Action: Mouse scrolled (552, 447) with delta (0, 0)
Screenshot: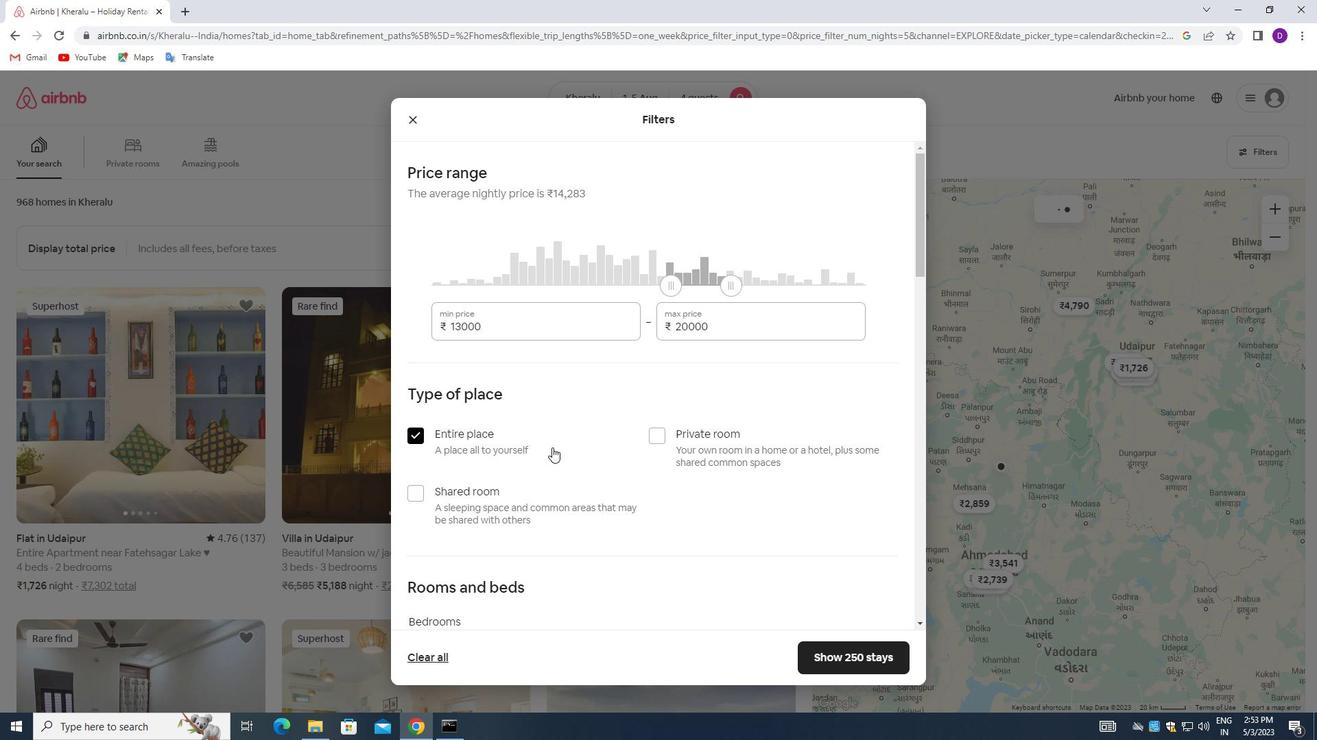 
Action: Mouse scrolled (552, 447) with delta (0, 0)
Screenshot: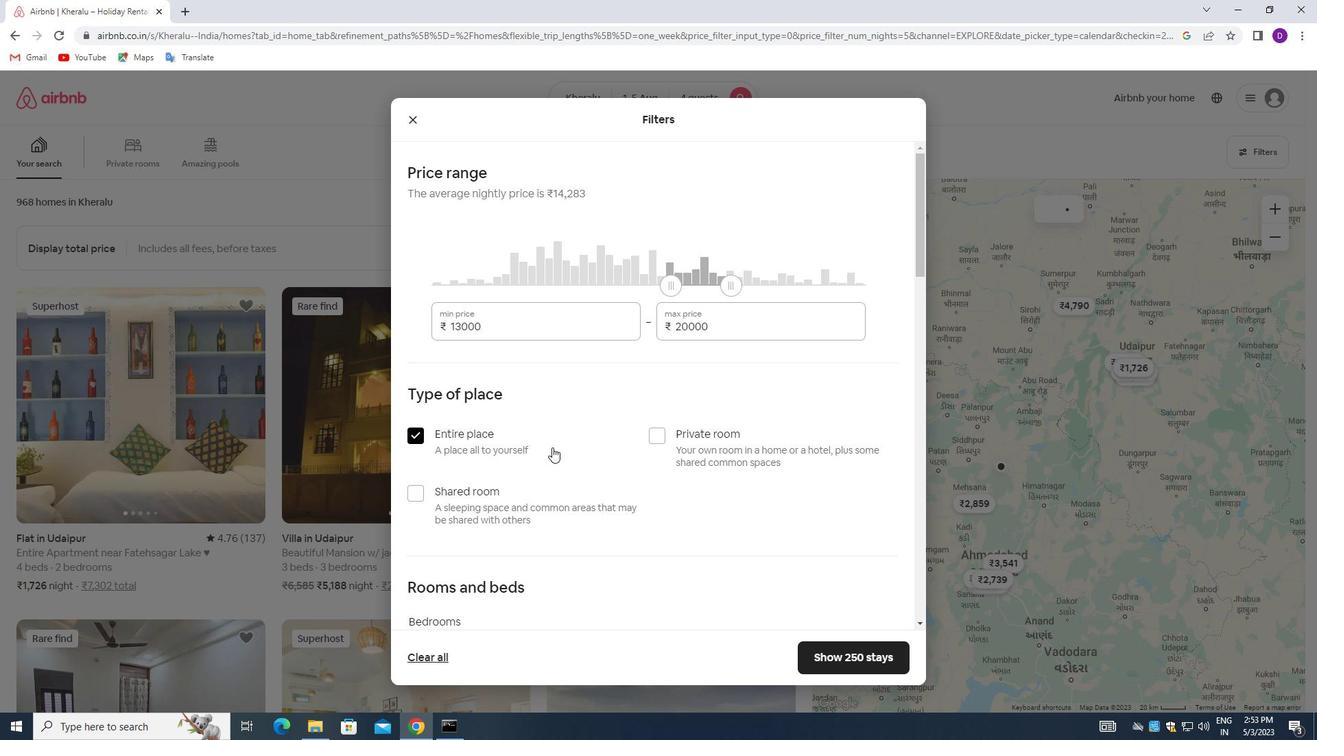 
Action: Mouse scrolled (552, 447) with delta (0, 0)
Screenshot: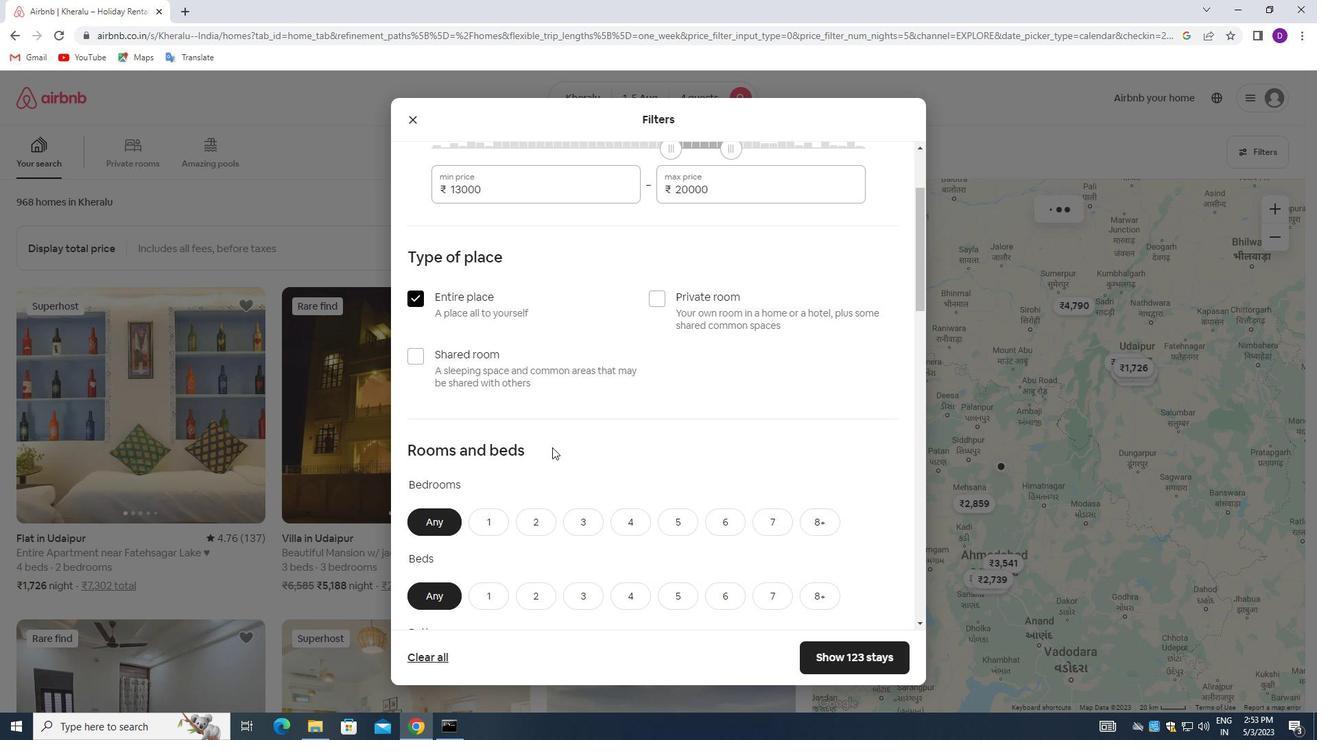 
Action: Mouse scrolled (552, 447) with delta (0, 0)
Screenshot: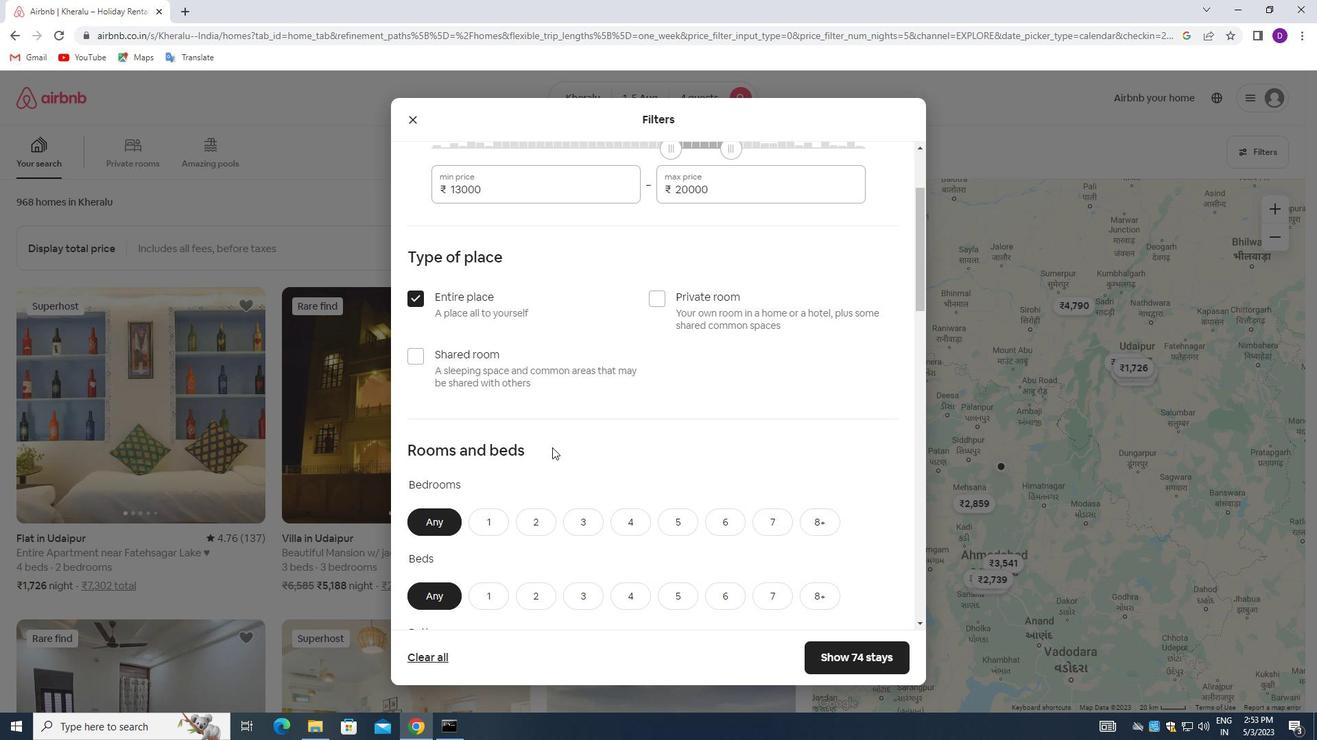 
Action: Mouse moved to (537, 391)
Screenshot: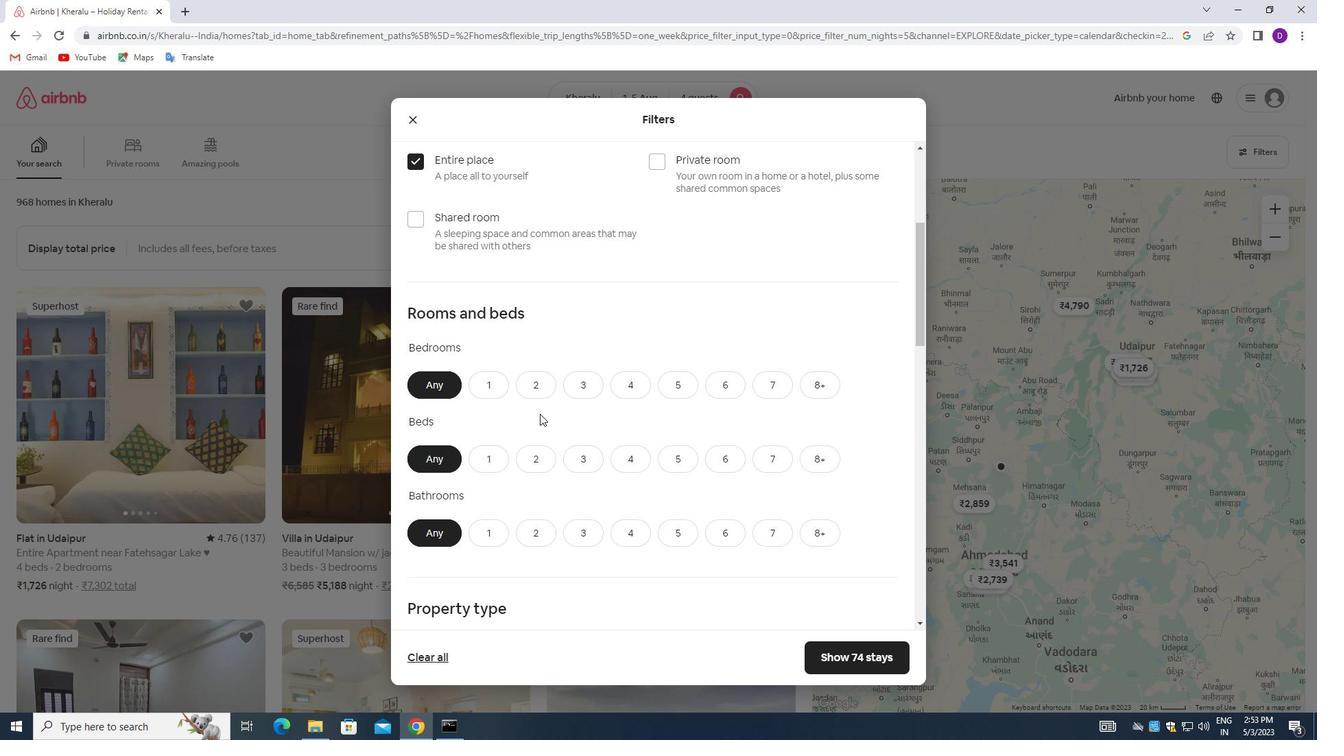 
Action: Mouse pressed left at (537, 391)
Screenshot: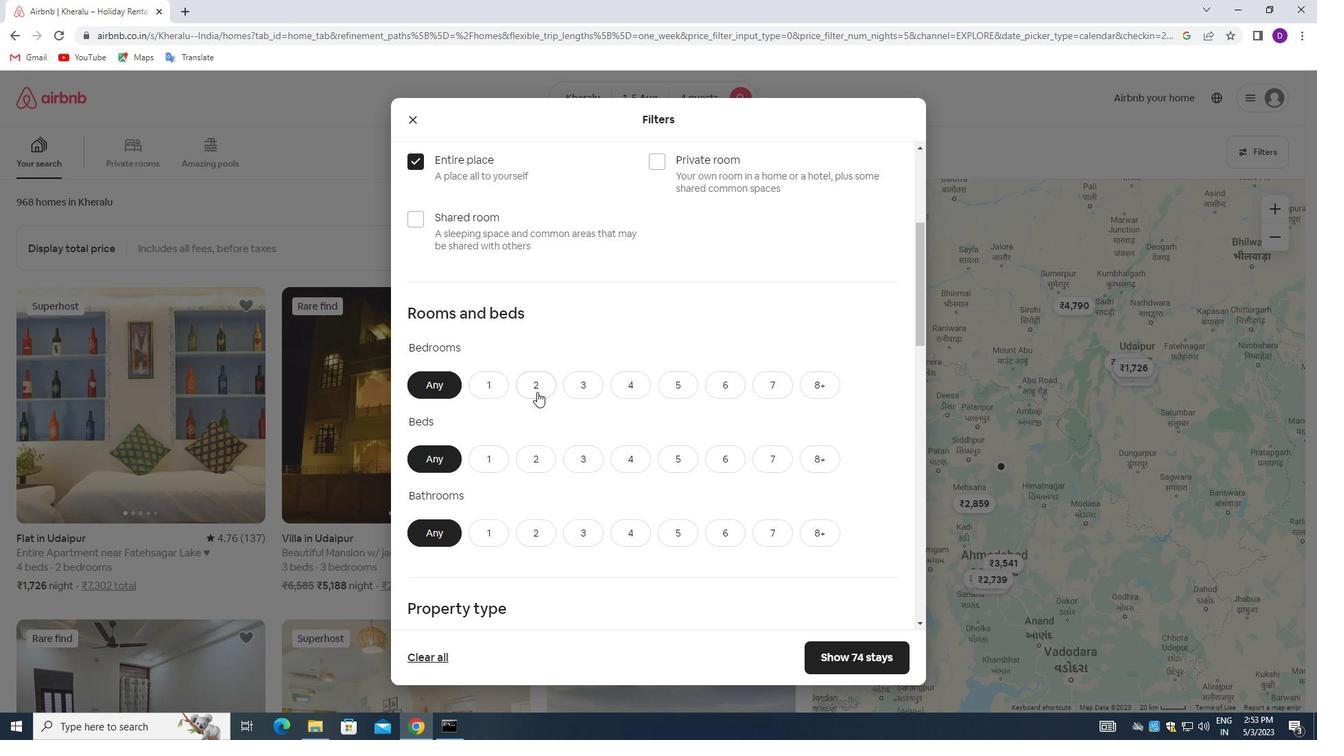 
Action: Mouse moved to (576, 468)
Screenshot: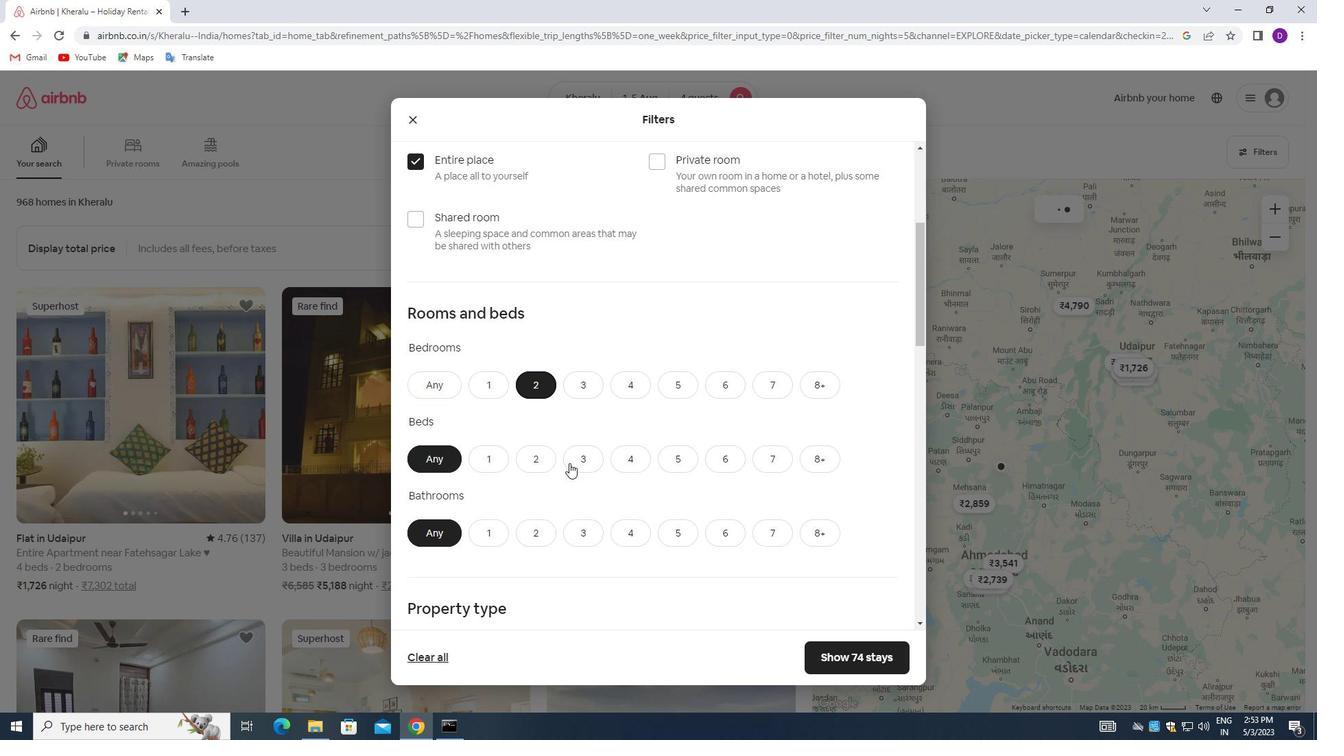 
Action: Mouse pressed left at (576, 468)
Screenshot: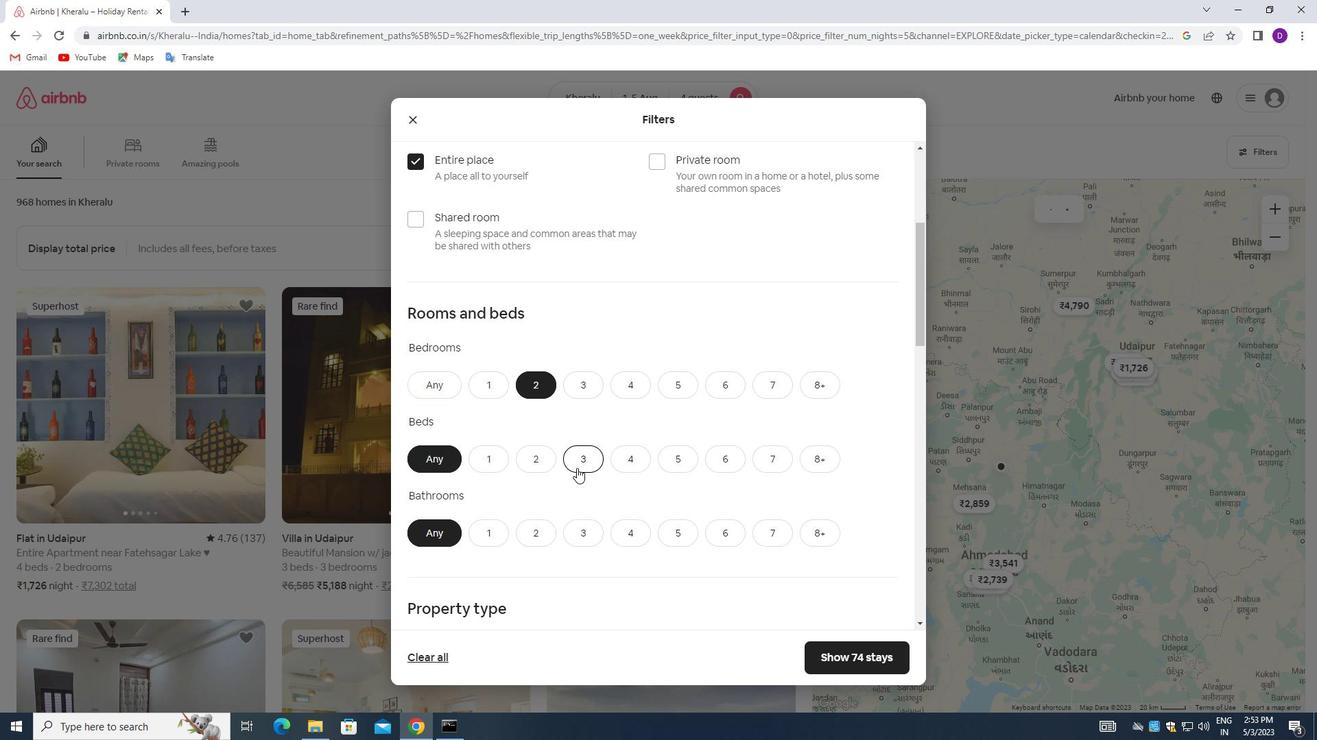 
Action: Mouse moved to (534, 531)
Screenshot: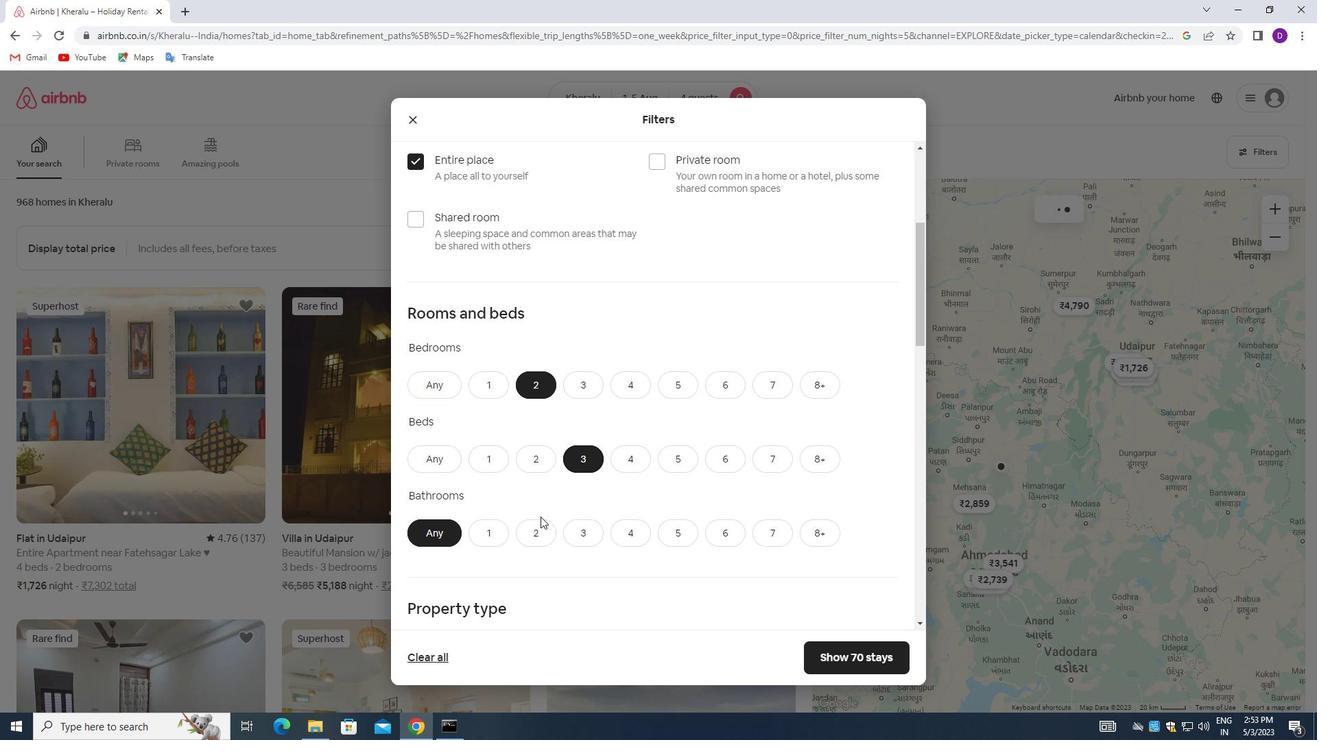 
Action: Mouse pressed left at (534, 531)
Screenshot: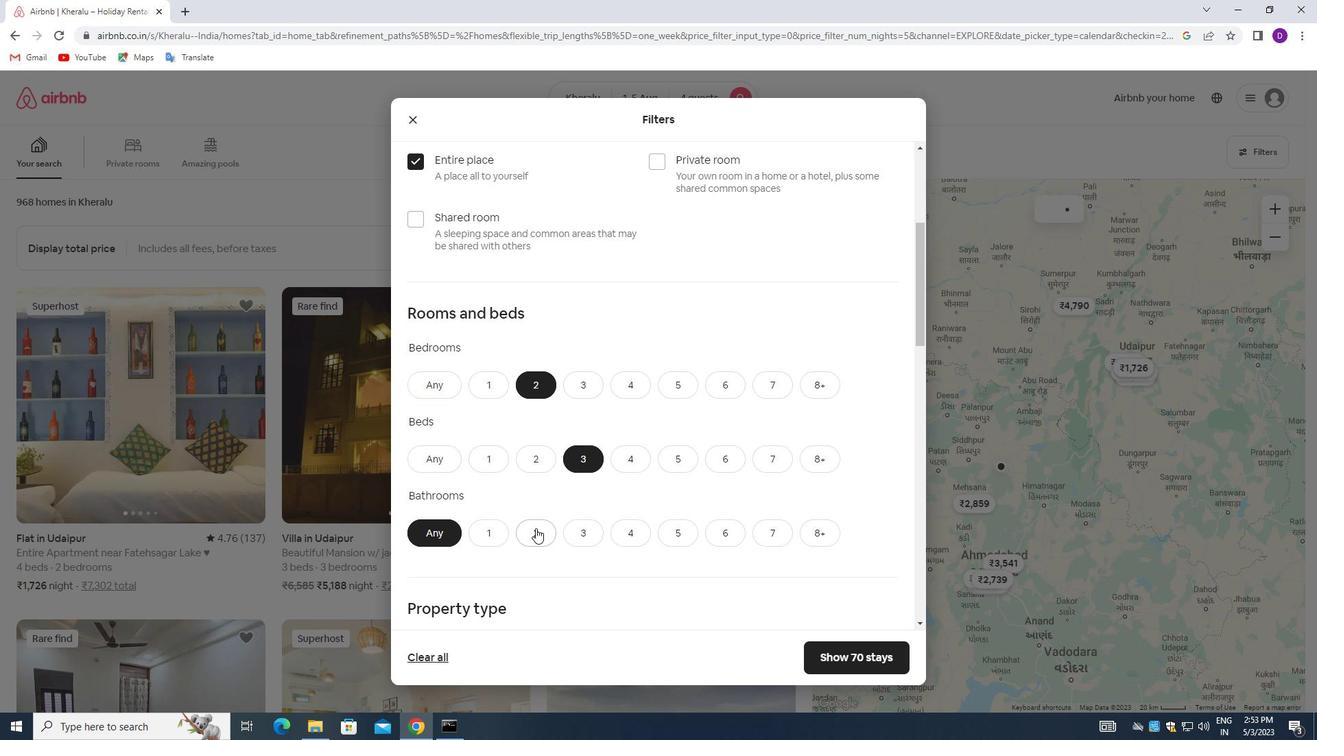 
Action: Mouse moved to (587, 471)
Screenshot: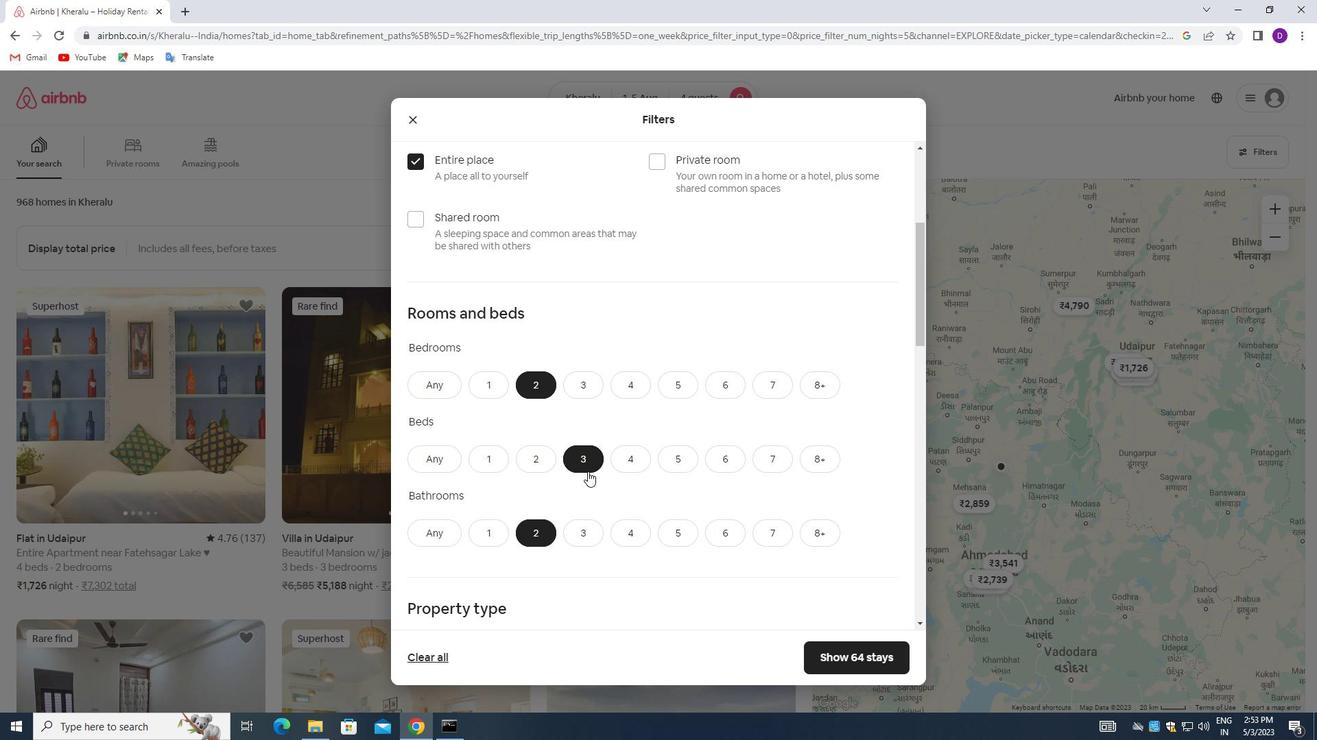 
Action: Mouse scrolled (587, 471) with delta (0, 0)
Screenshot: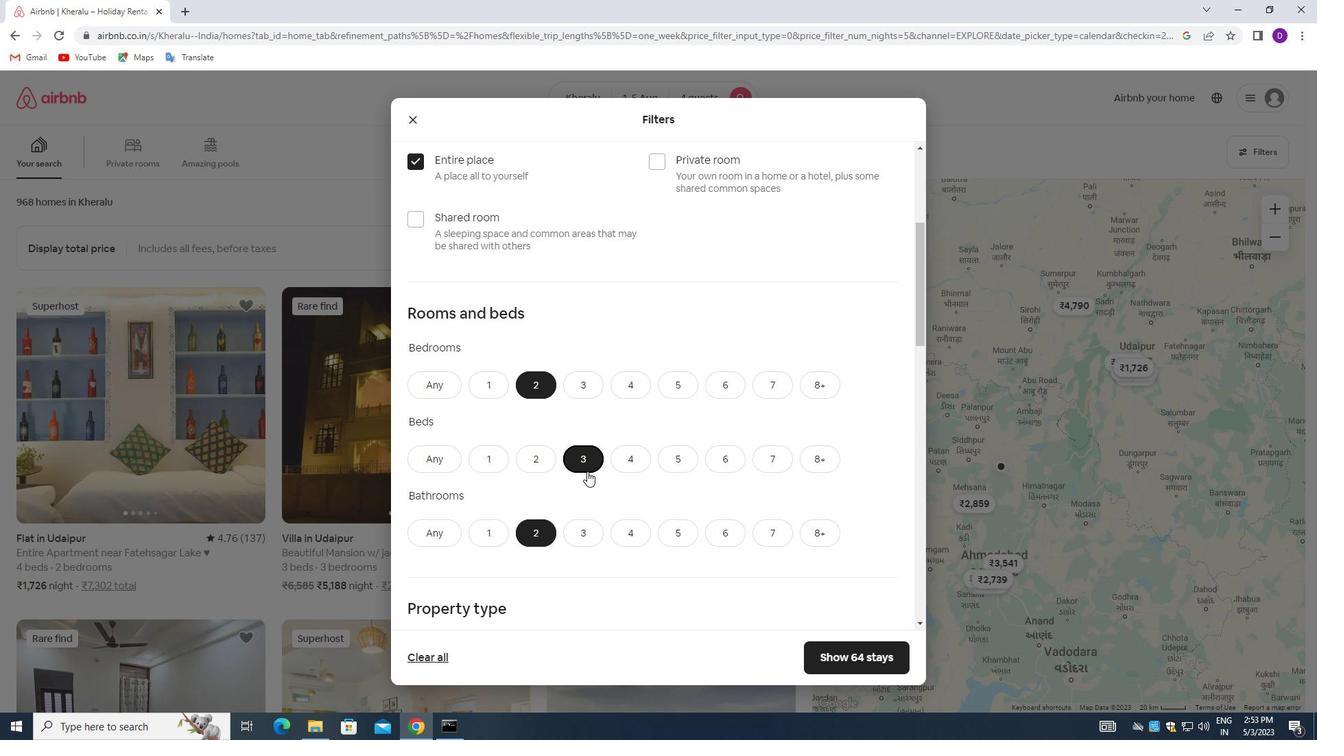 
Action: Mouse scrolled (587, 471) with delta (0, 0)
Screenshot: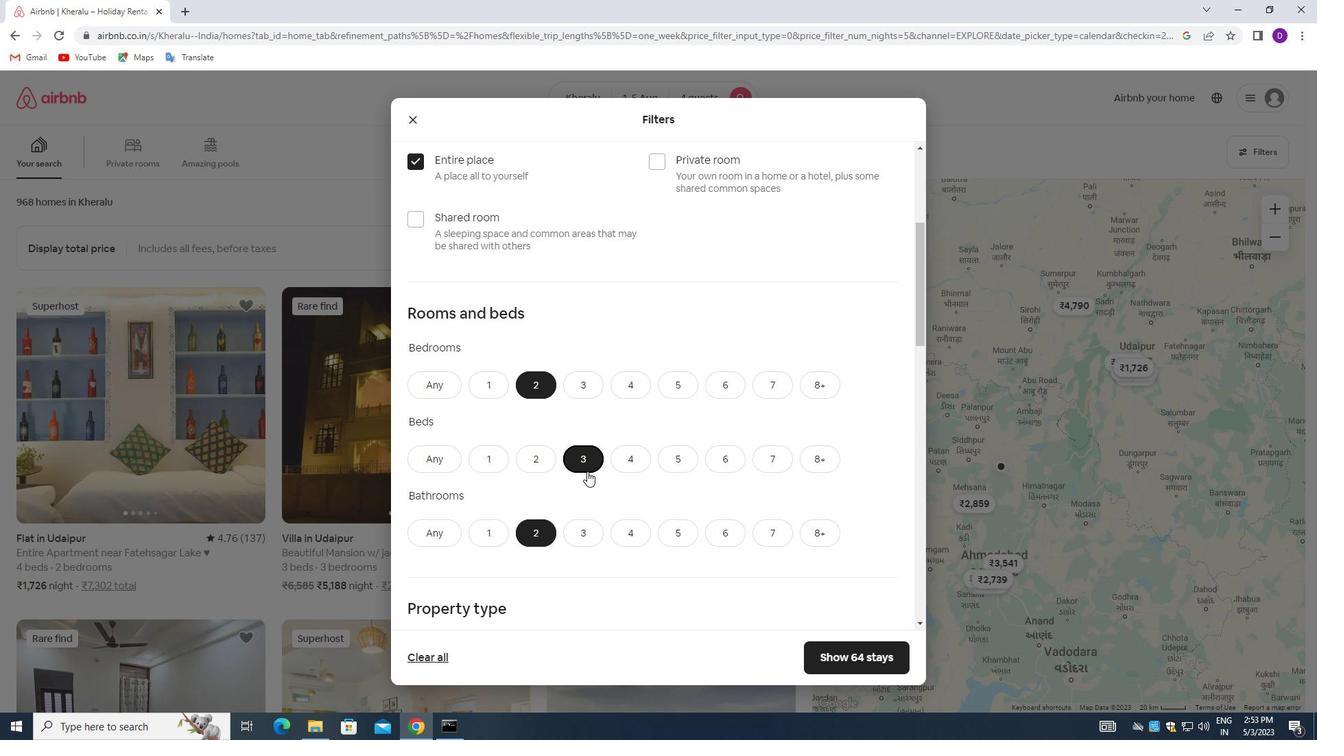 
Action: Mouse moved to (587, 471)
Screenshot: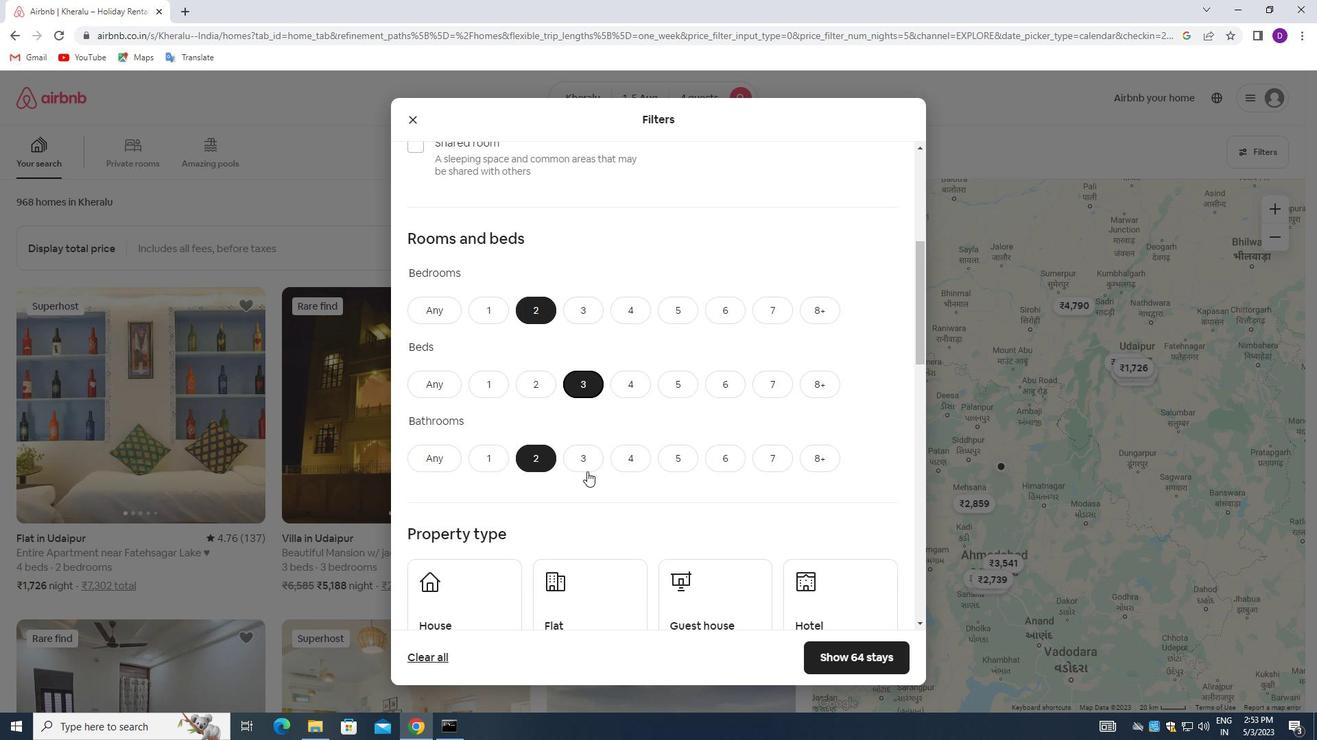 
Action: Mouse scrolled (587, 471) with delta (0, 0)
Screenshot: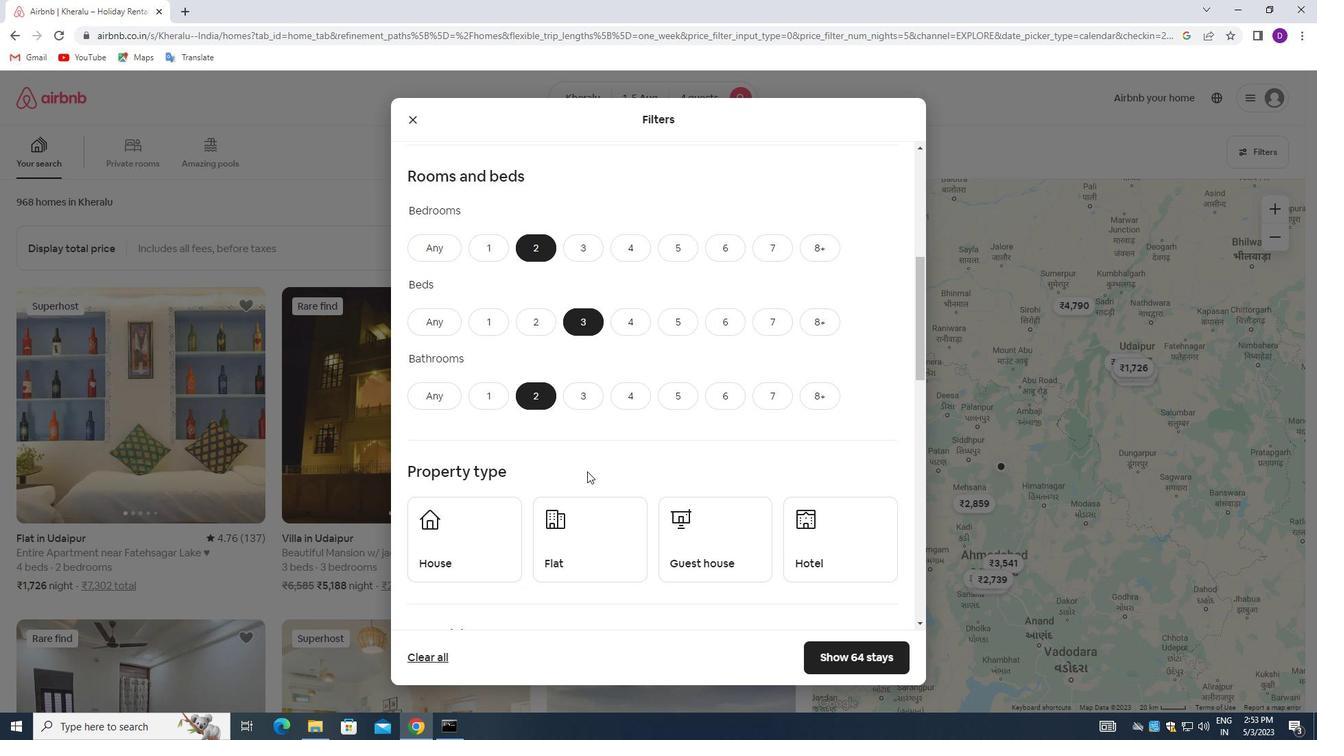 
Action: Mouse scrolled (587, 471) with delta (0, 0)
Screenshot: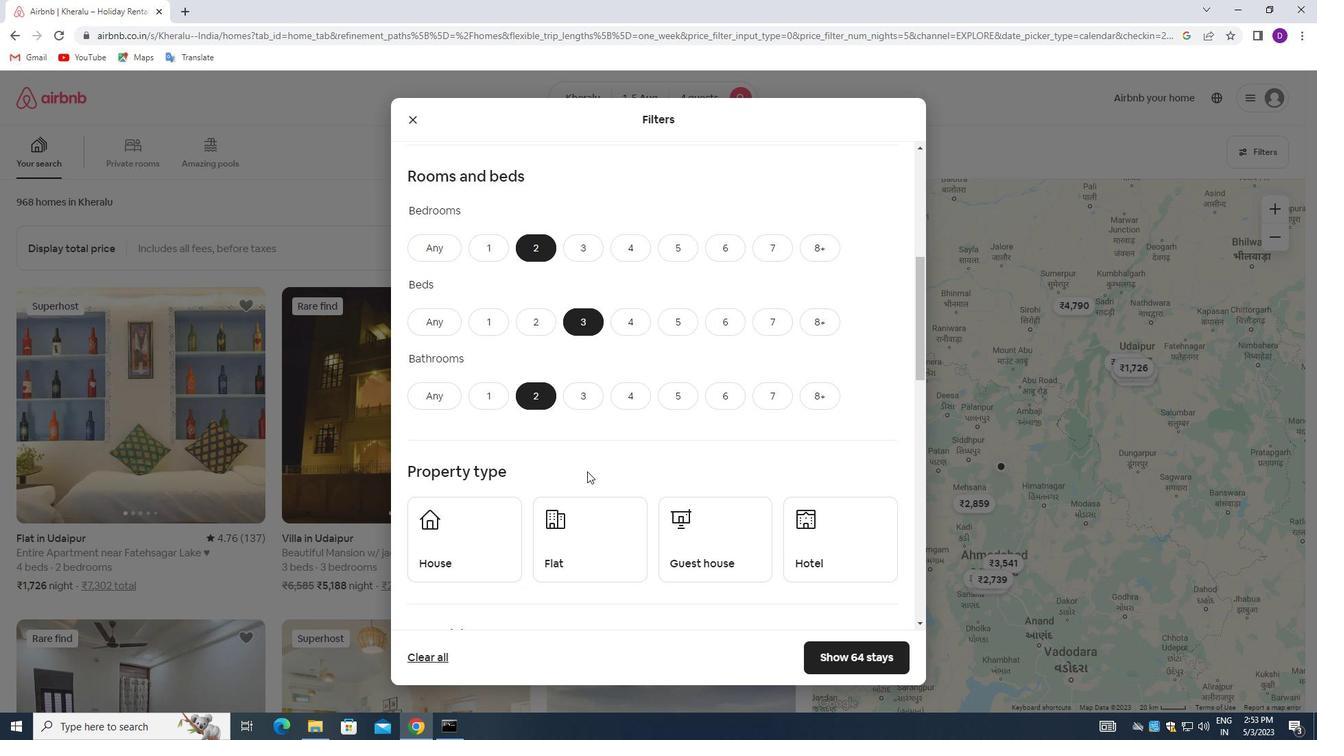 
Action: Mouse moved to (576, 421)
Screenshot: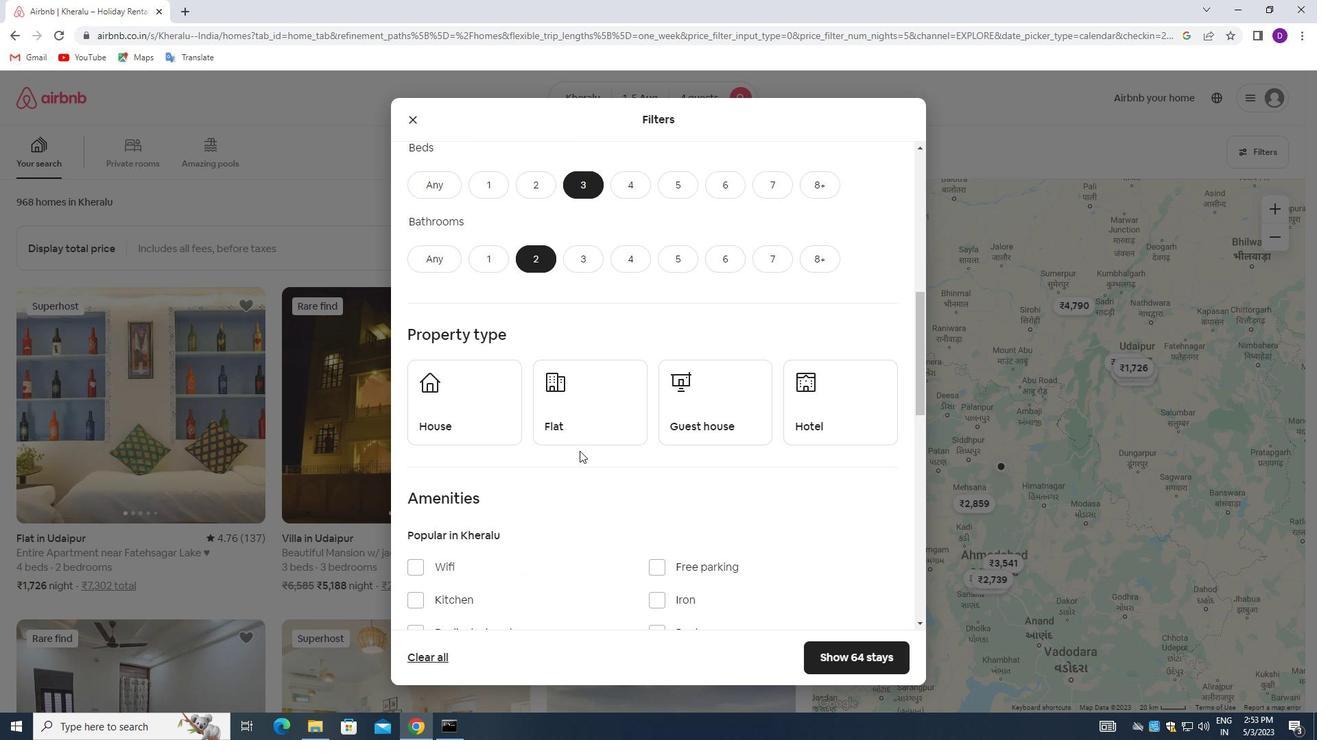 
Action: Mouse pressed left at (576, 421)
Screenshot: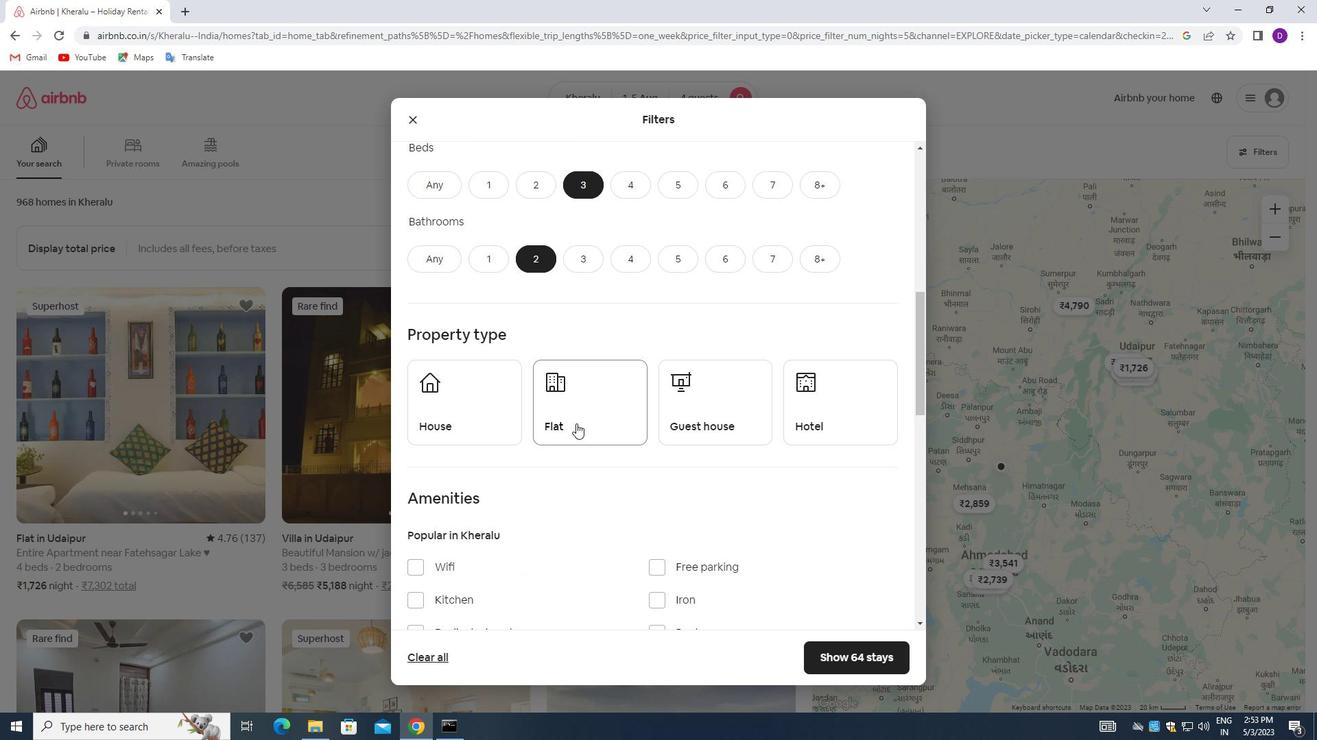 
Action: Mouse moved to (701, 412)
Screenshot: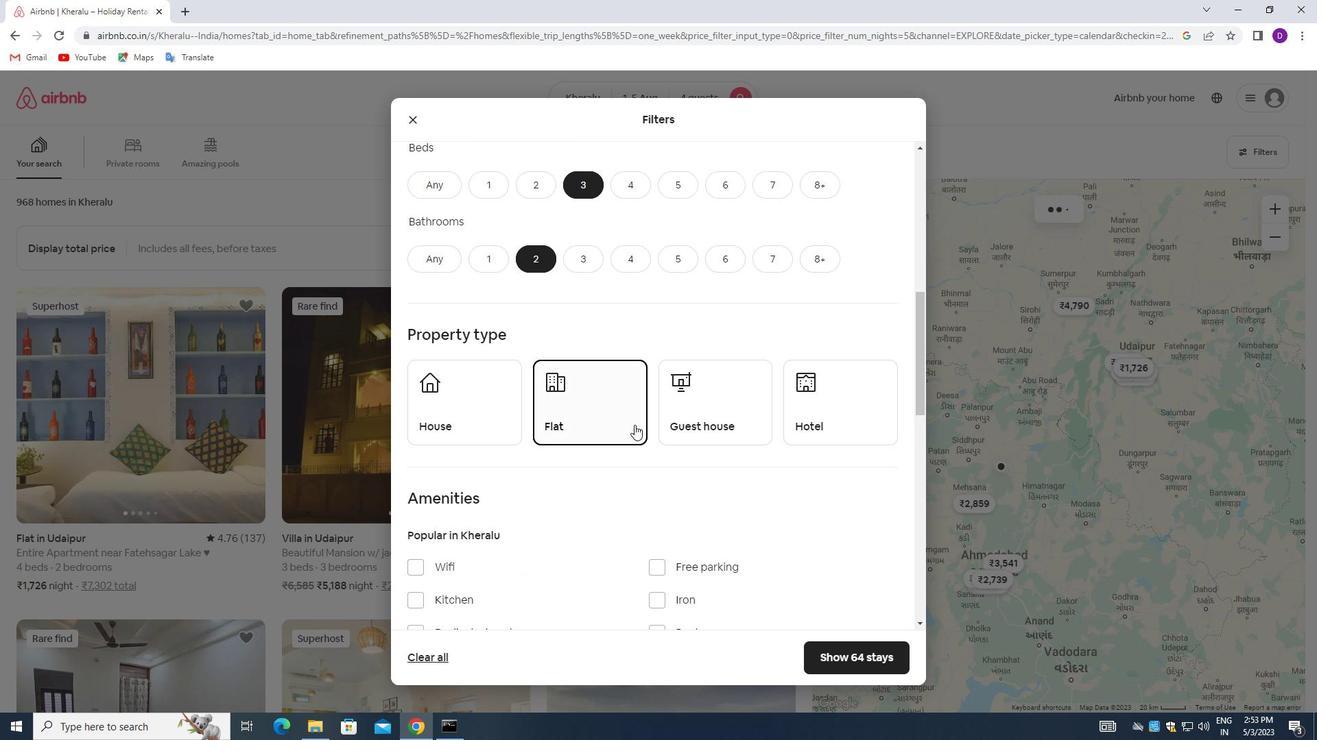 
Action: Mouse pressed left at (701, 412)
Screenshot: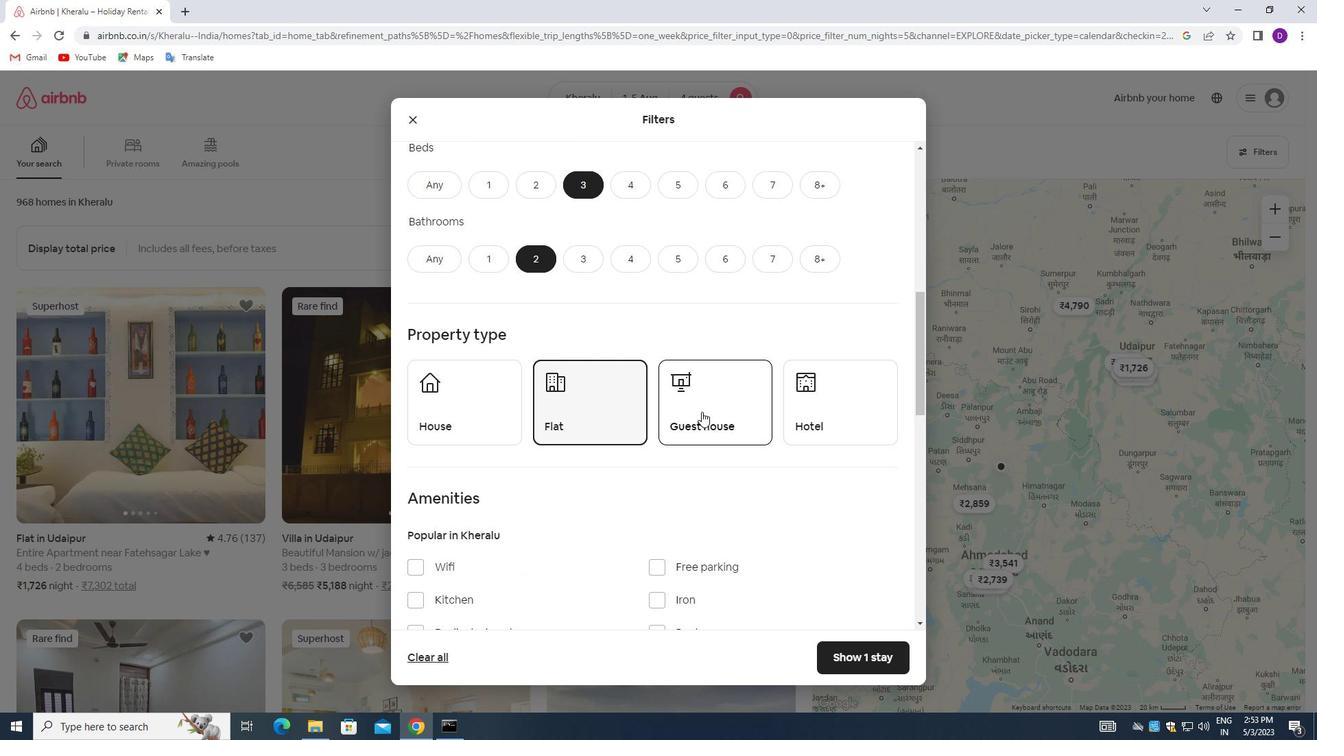 
Action: Mouse moved to (805, 412)
Screenshot: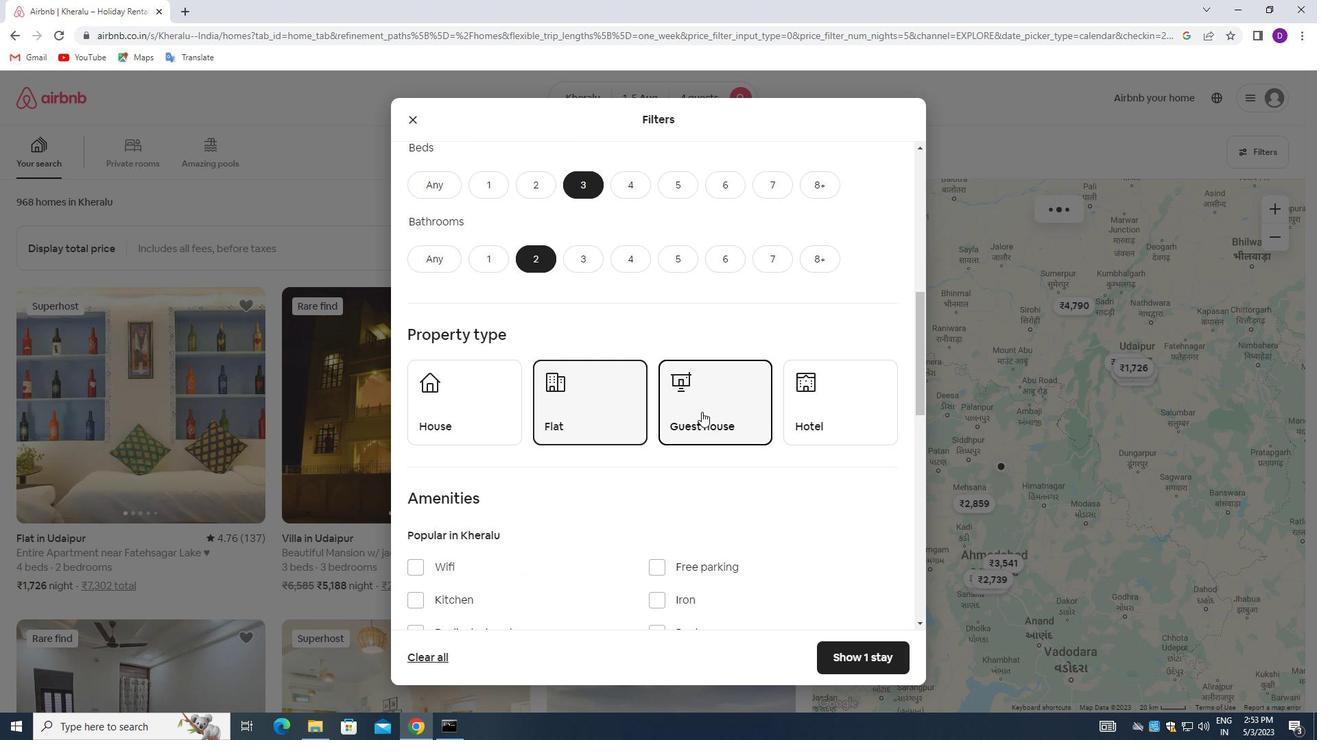 
Action: Mouse pressed left at (805, 412)
Screenshot: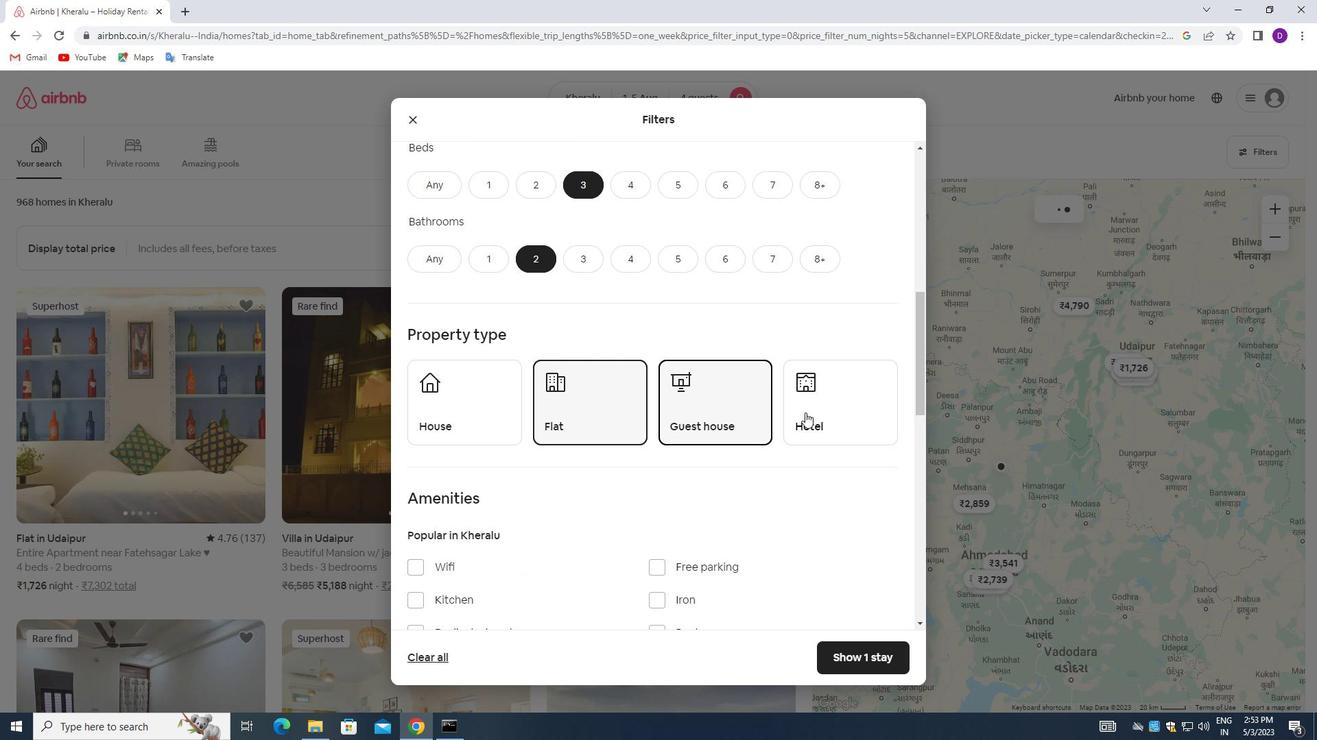 
Action: Mouse moved to (575, 447)
Screenshot: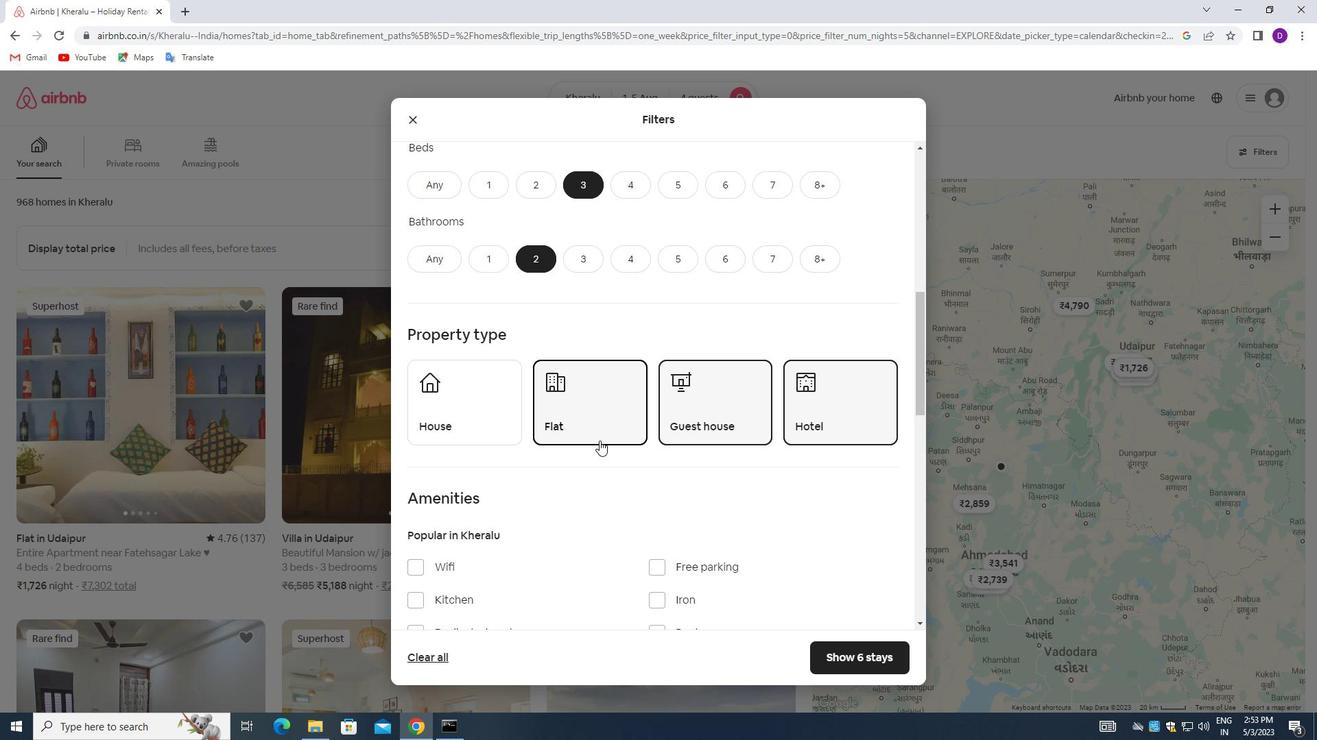 
Action: Mouse scrolled (575, 446) with delta (0, 0)
Screenshot: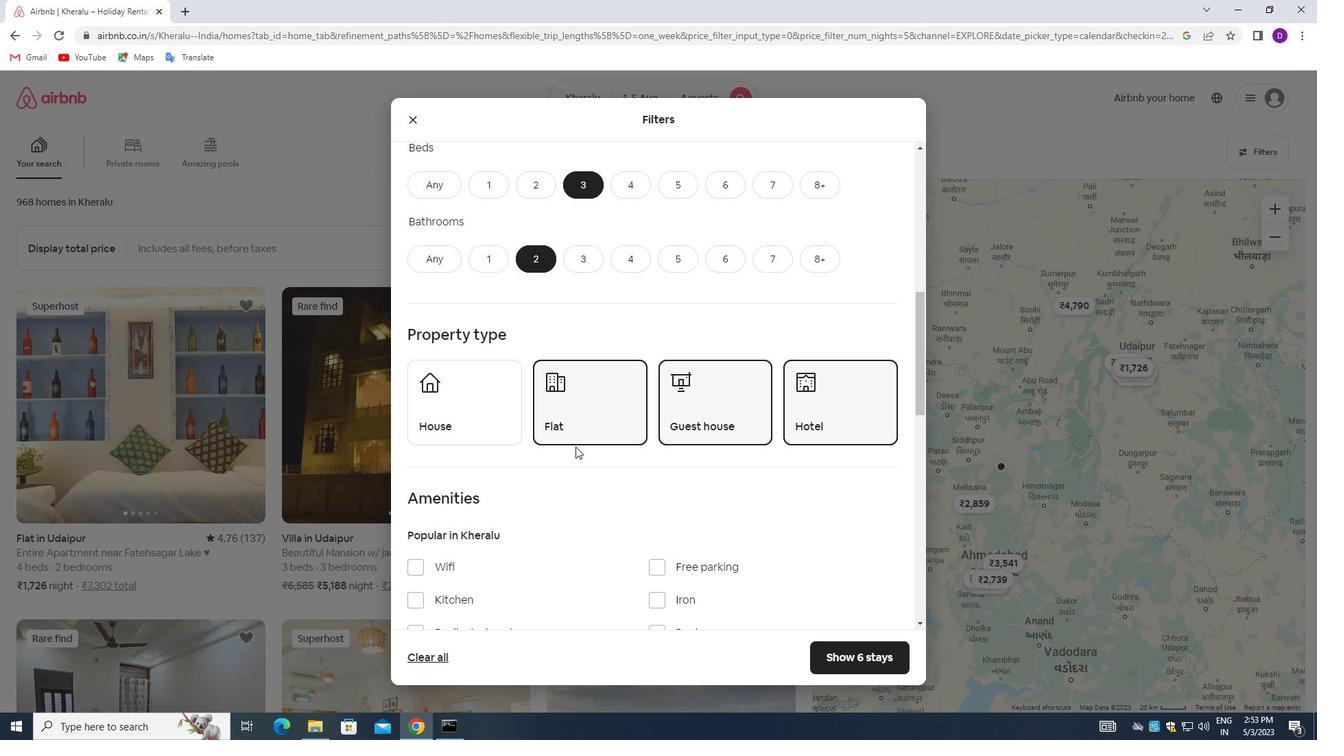 
Action: Mouse moved to (625, 473)
Screenshot: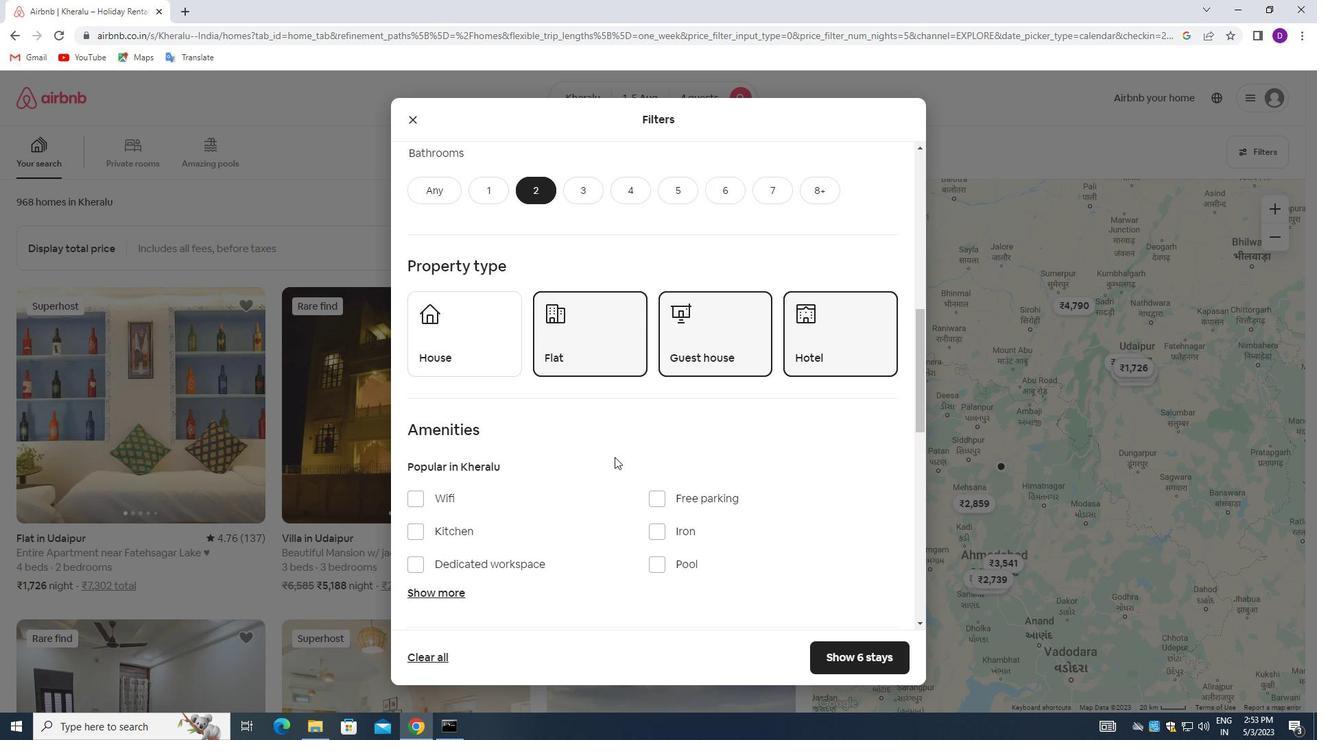 
Action: Mouse scrolled (625, 473) with delta (0, 0)
Screenshot: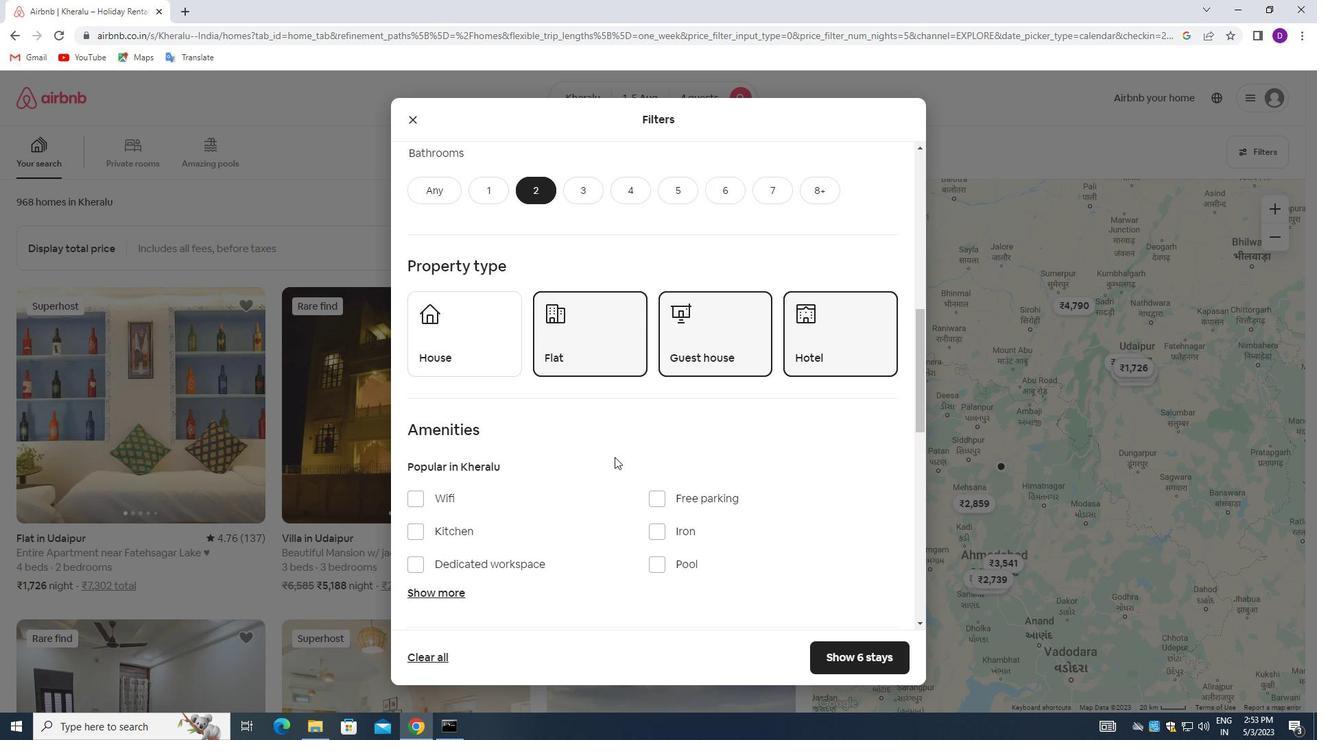 
Action: Mouse moved to (625, 475)
Screenshot: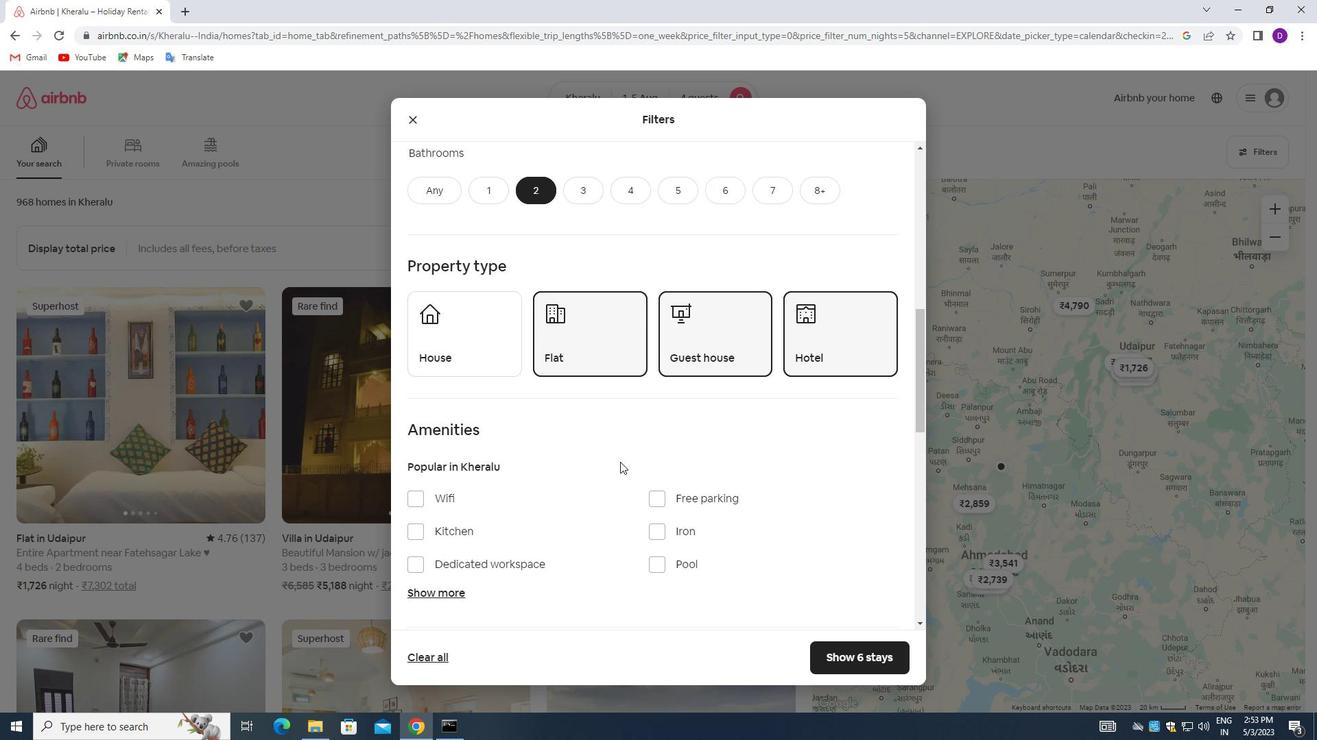 
Action: Mouse scrolled (625, 474) with delta (0, 0)
Screenshot: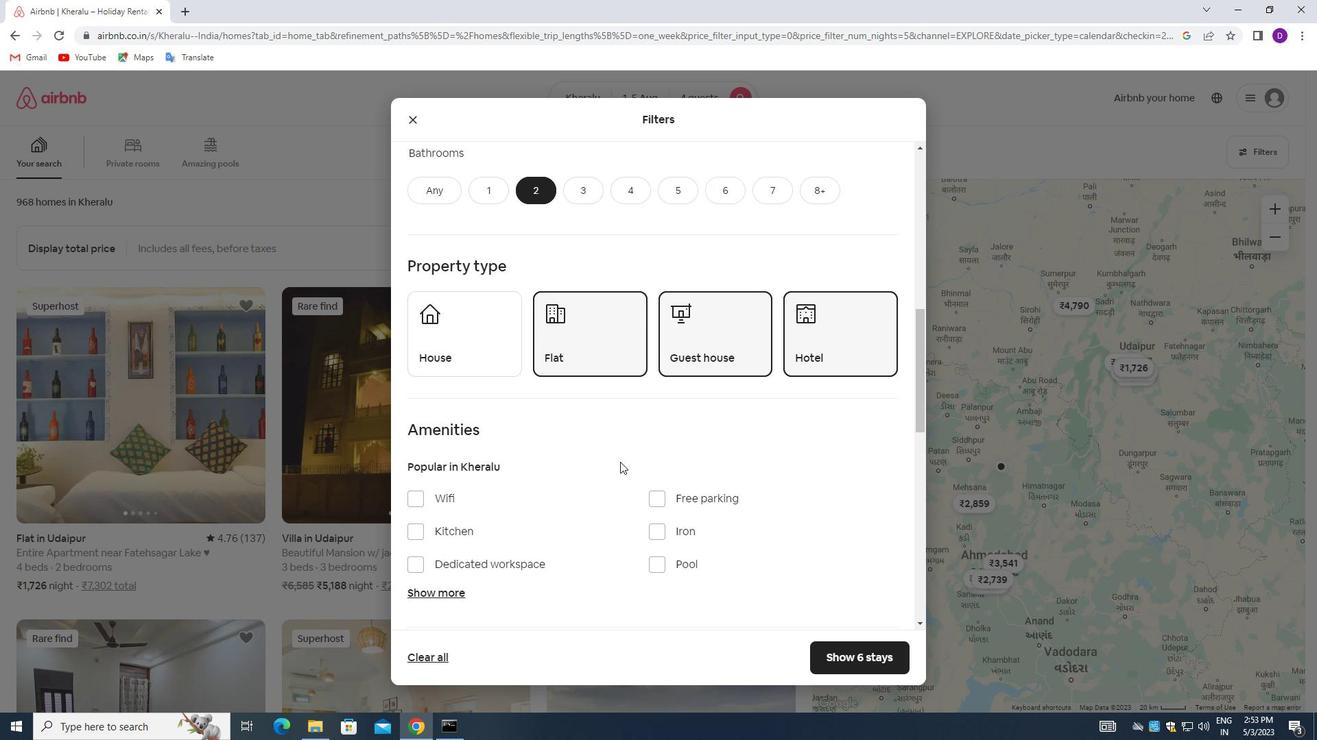 
Action: Mouse scrolled (625, 474) with delta (0, 0)
Screenshot: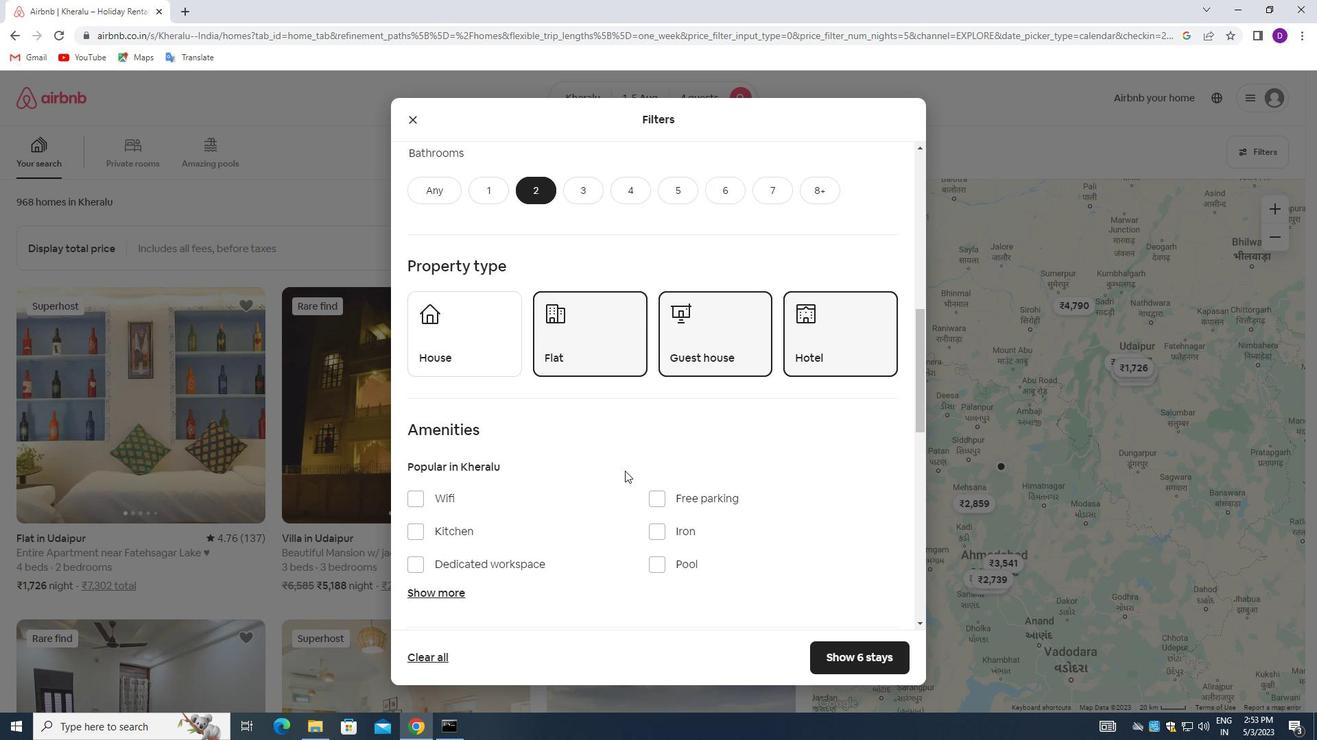 
Action: Mouse moved to (623, 475)
Screenshot: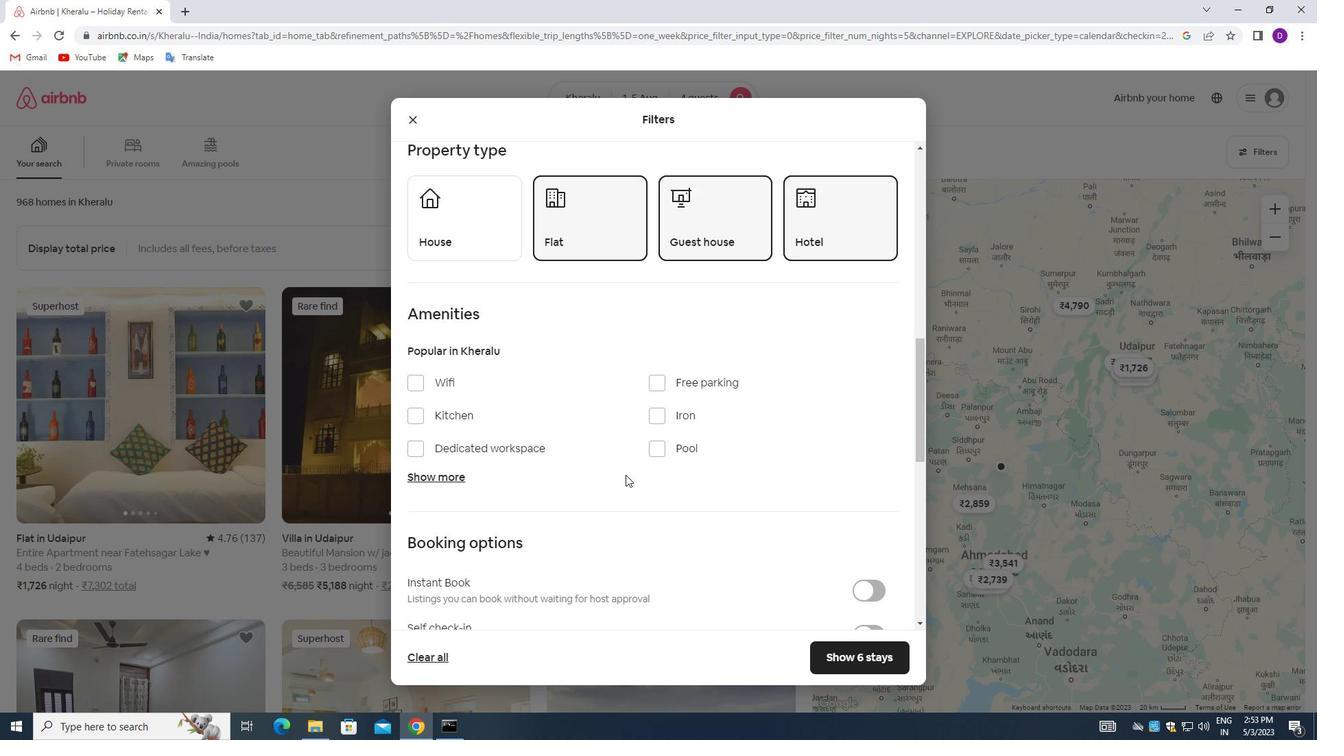 
Action: Mouse scrolled (623, 474) with delta (0, 0)
Screenshot: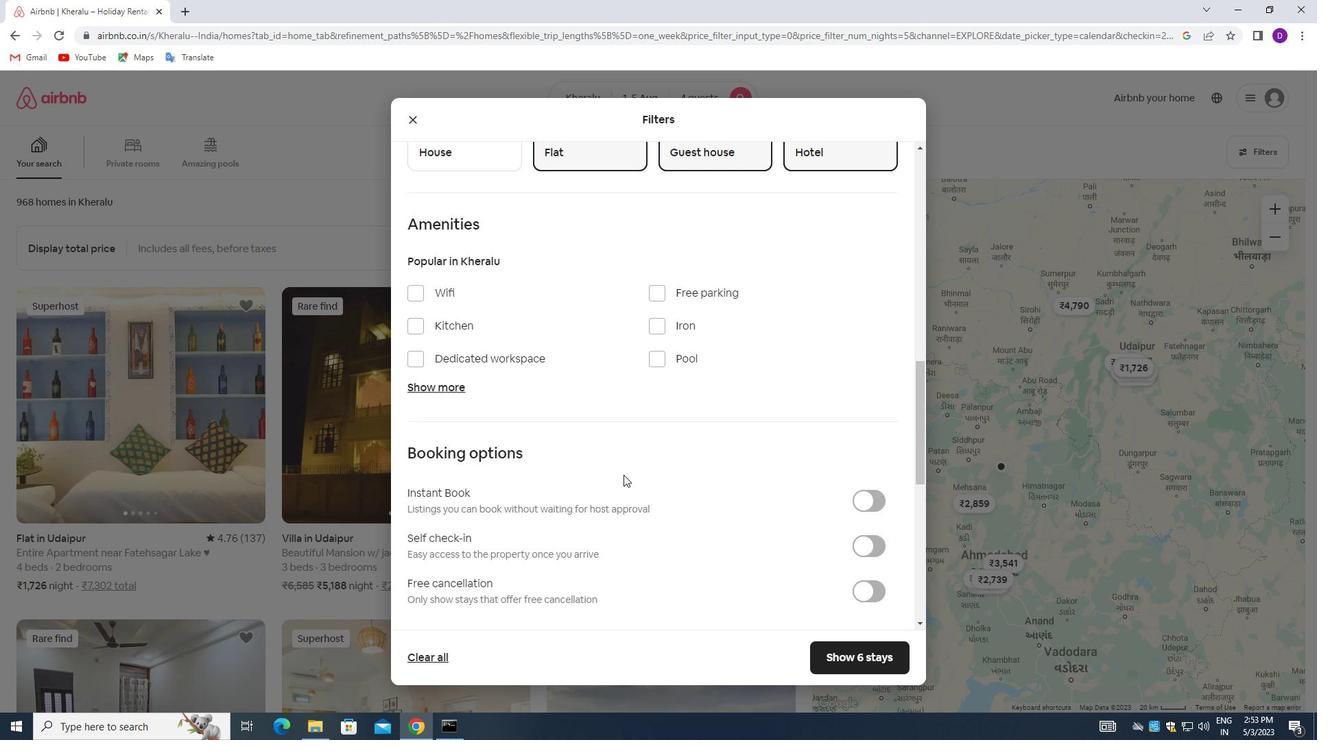 
Action: Mouse scrolled (623, 474) with delta (0, 0)
Screenshot: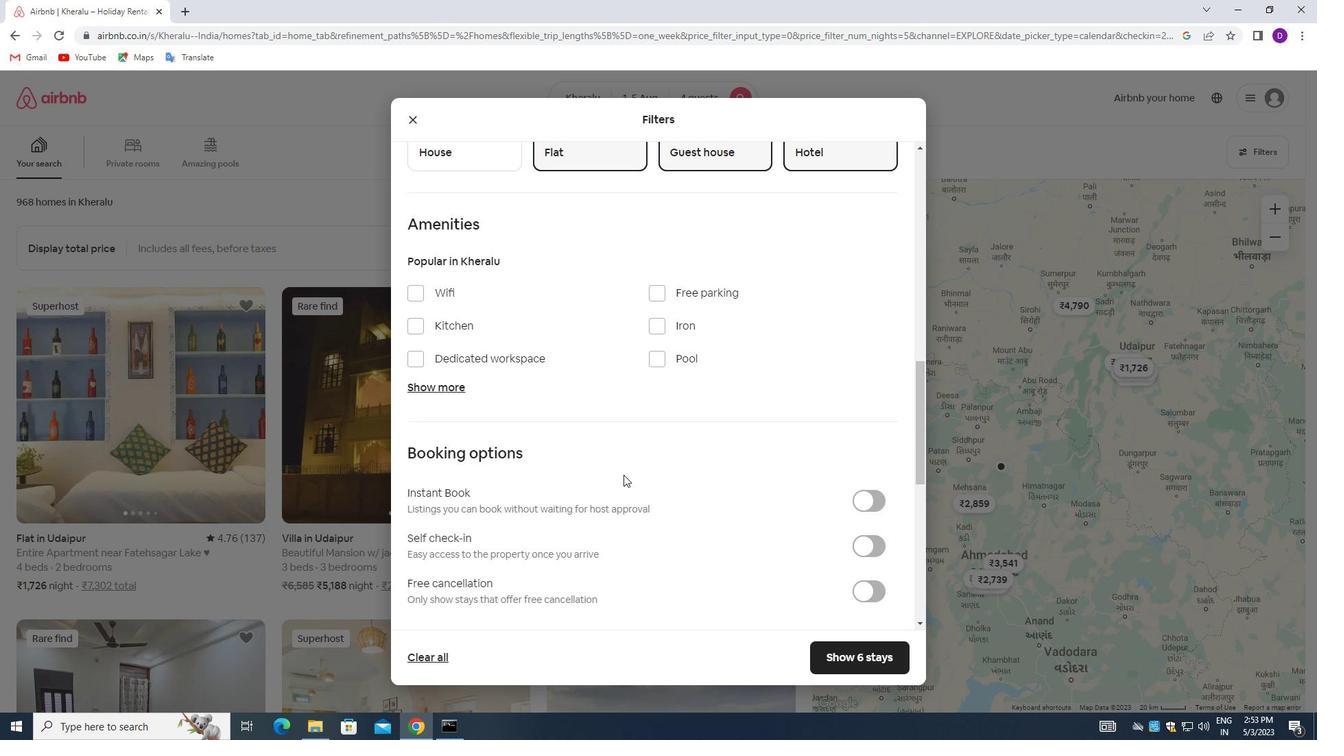 
Action: Mouse moved to (855, 411)
Screenshot: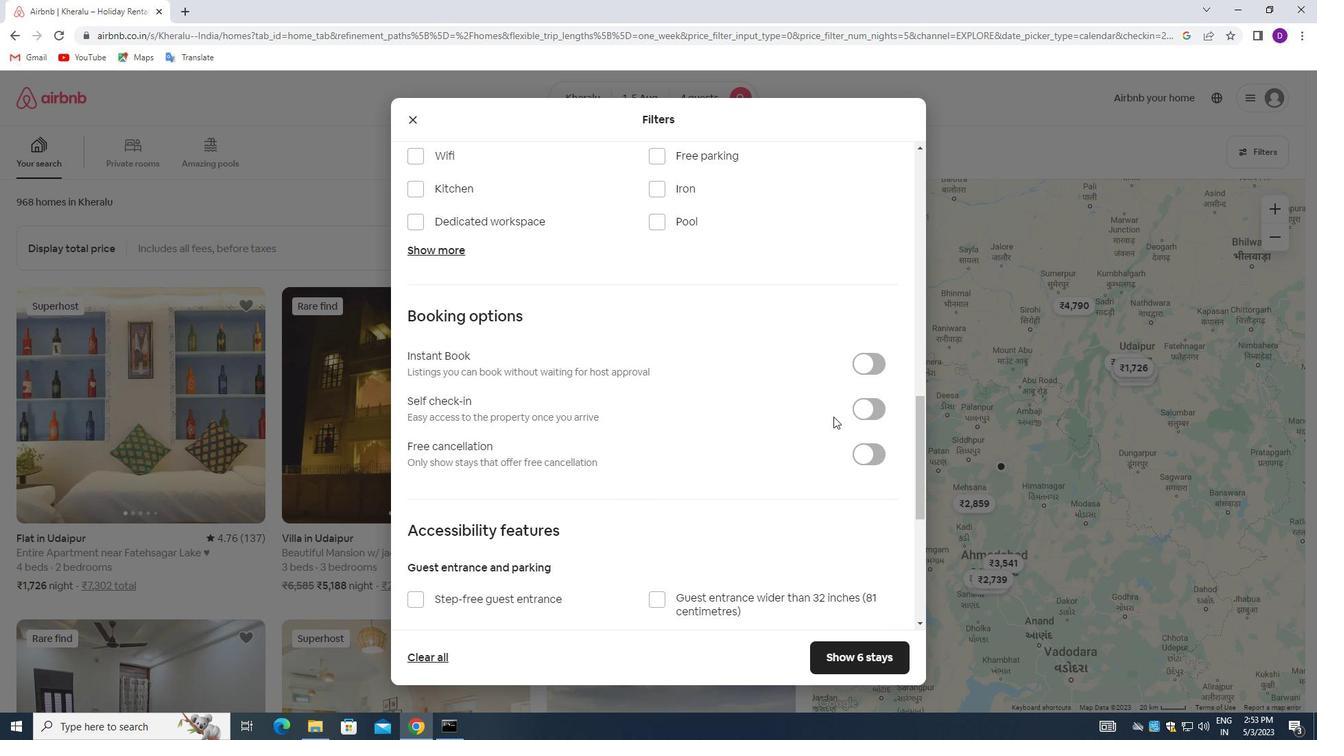 
Action: Mouse pressed left at (855, 411)
Screenshot: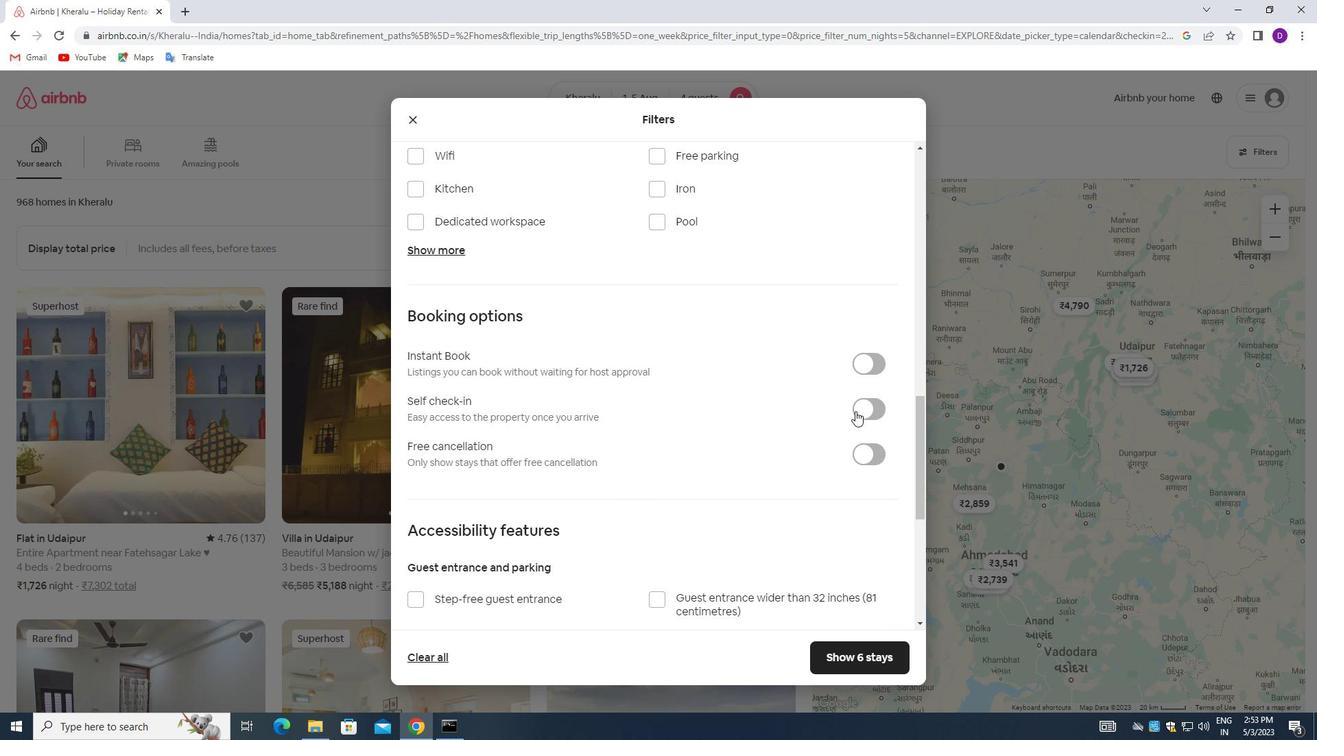 
Action: Mouse moved to (657, 463)
Screenshot: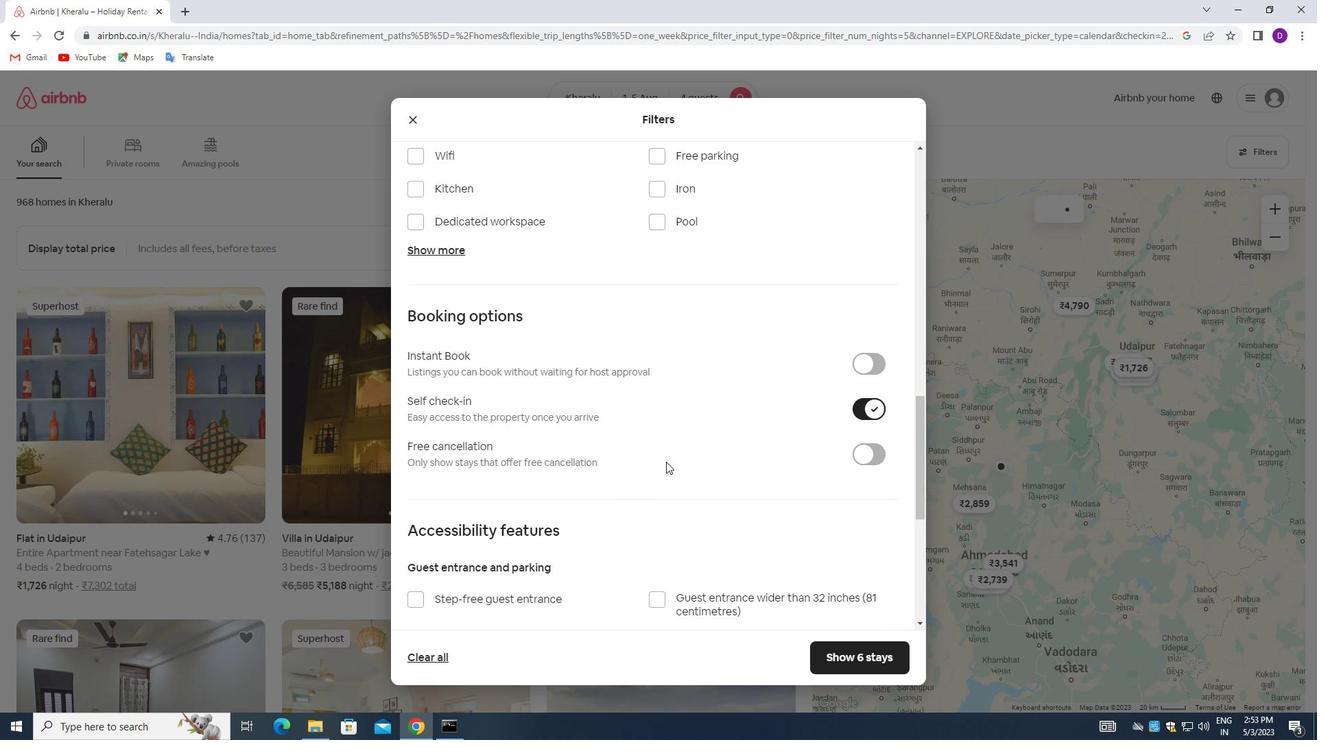 
Action: Mouse scrolled (657, 462) with delta (0, 0)
Screenshot: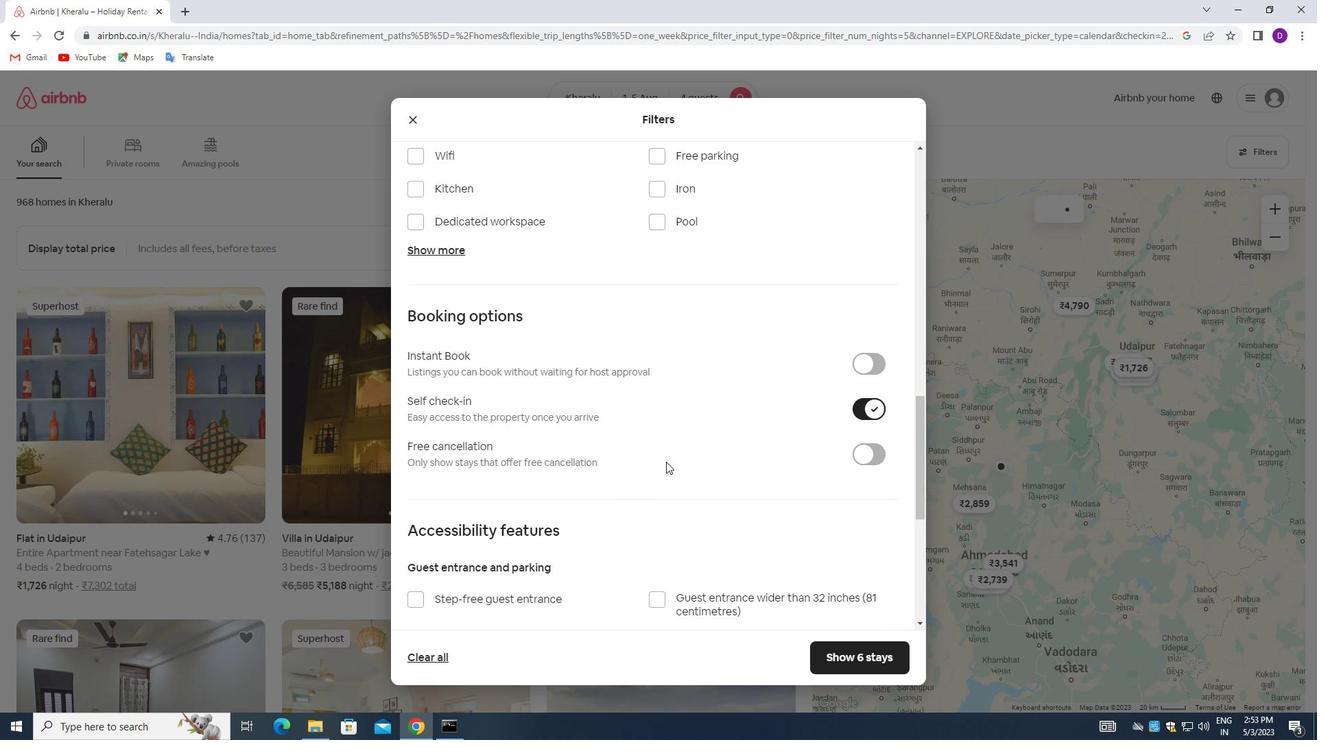 
Action: Mouse moved to (650, 460)
Screenshot: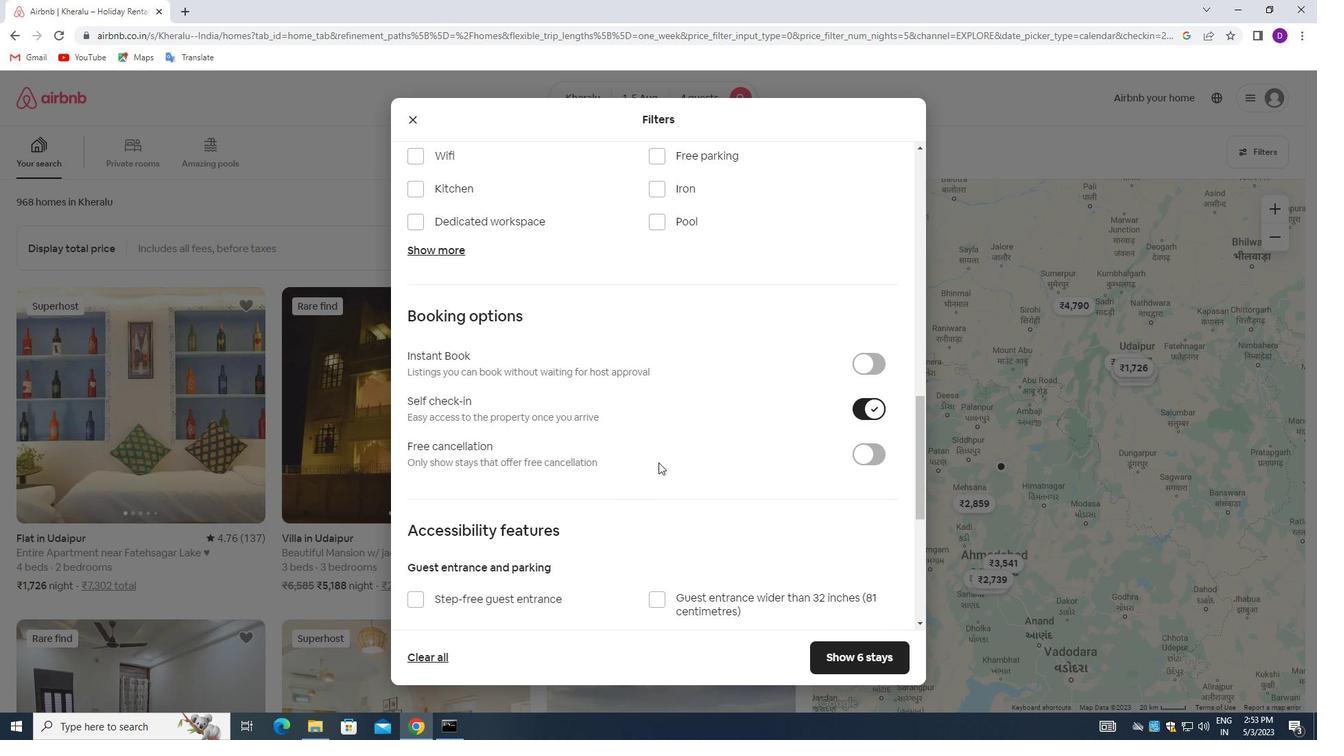 
Action: Mouse scrolled (650, 459) with delta (0, 0)
Screenshot: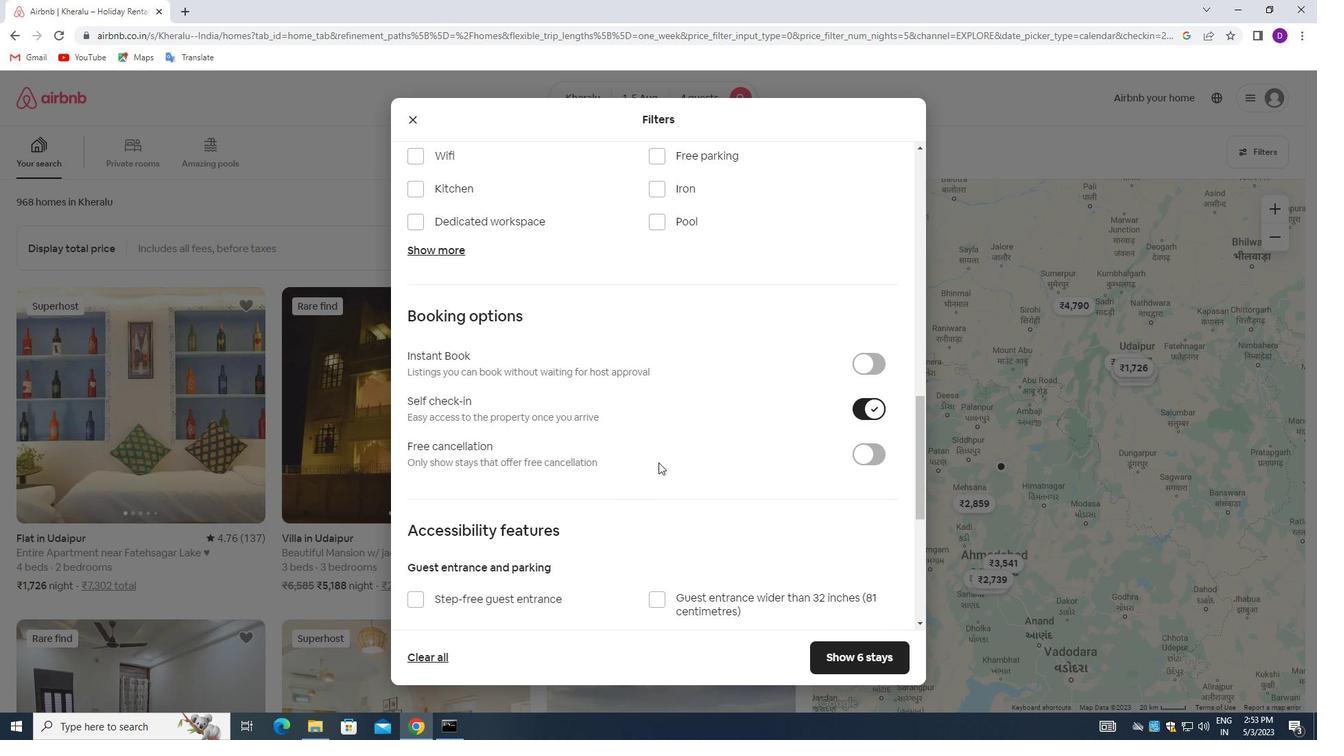 
Action: Mouse scrolled (650, 459) with delta (0, 0)
Screenshot: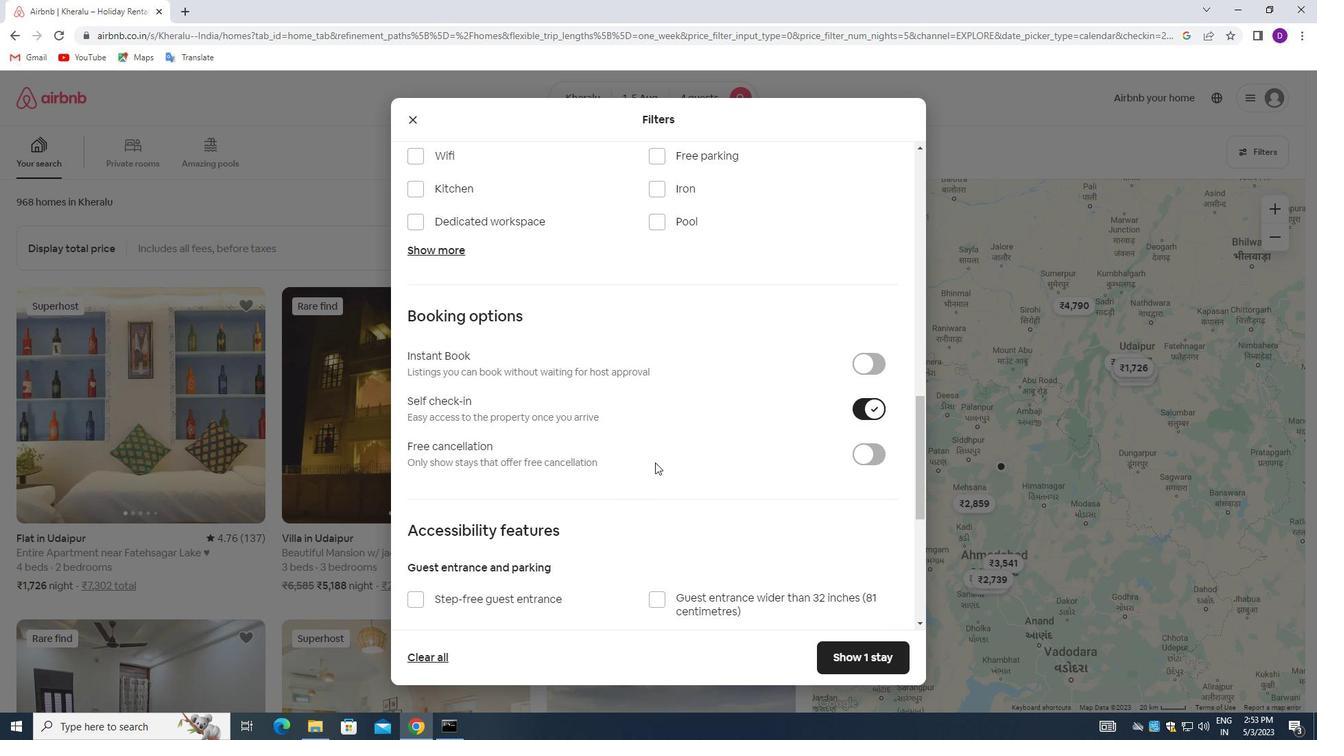 
Action: Mouse scrolled (650, 459) with delta (0, 0)
Screenshot: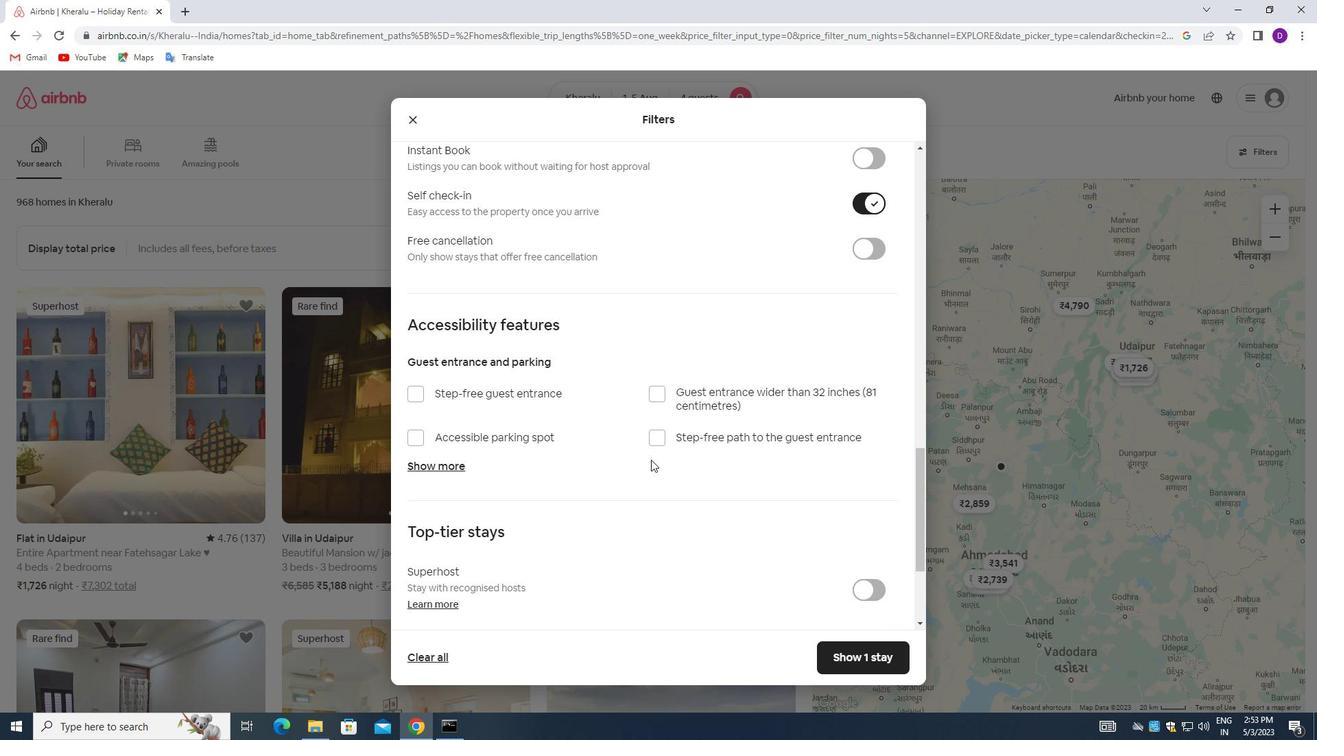 
Action: Mouse scrolled (650, 459) with delta (0, 0)
Screenshot: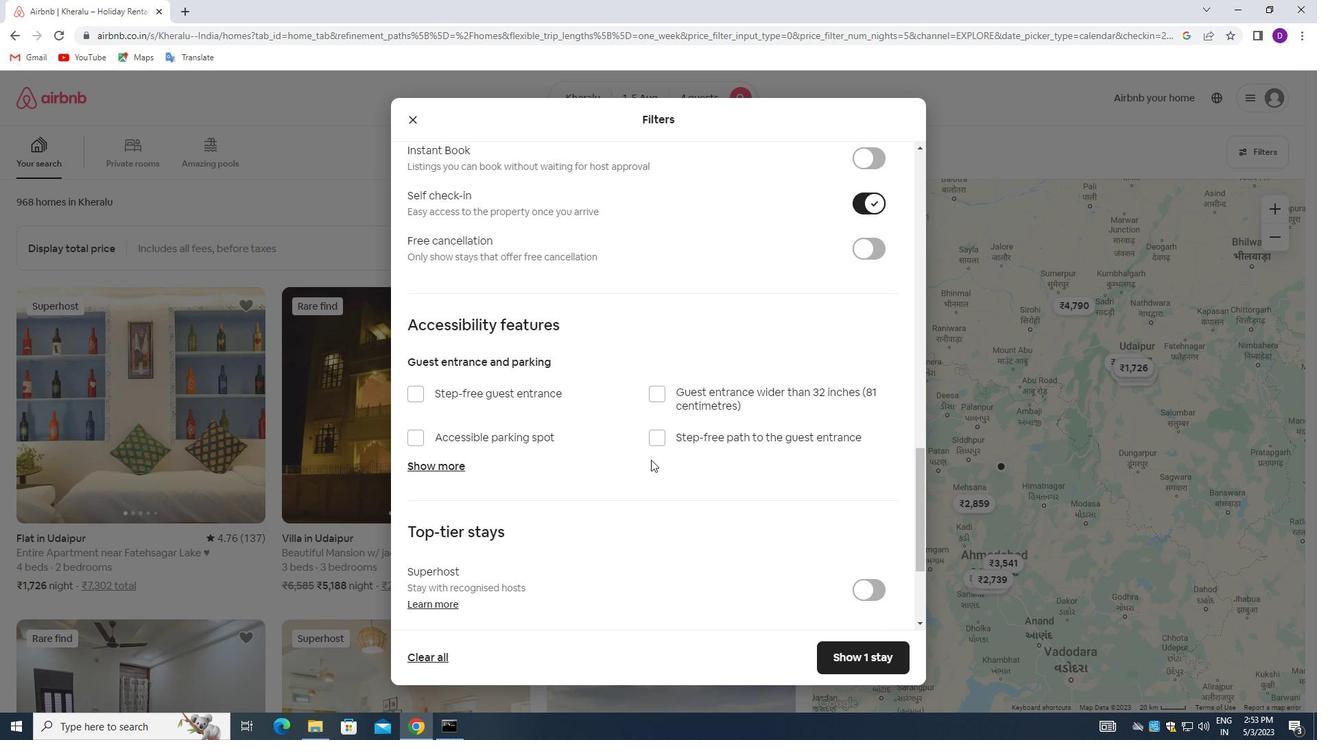
Action: Mouse scrolled (650, 459) with delta (0, 0)
Screenshot: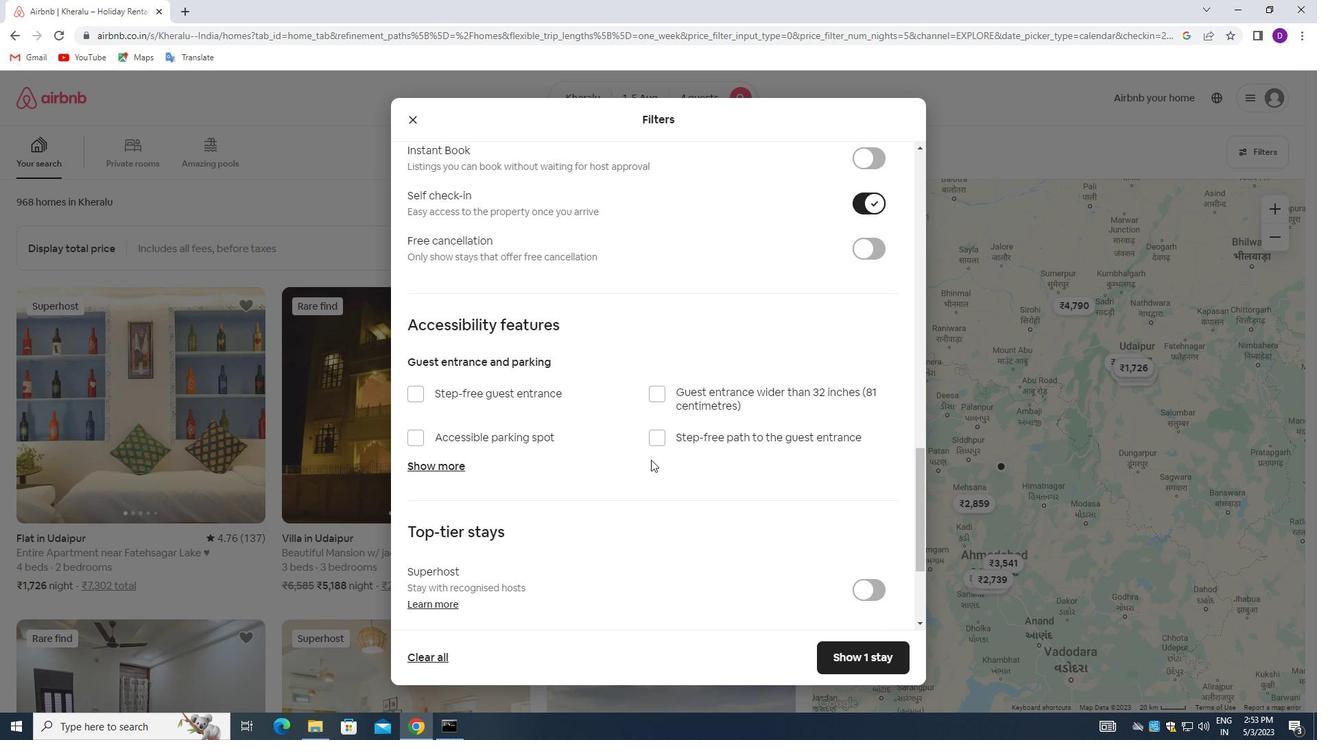 
Action: Mouse scrolled (650, 459) with delta (0, 0)
Screenshot: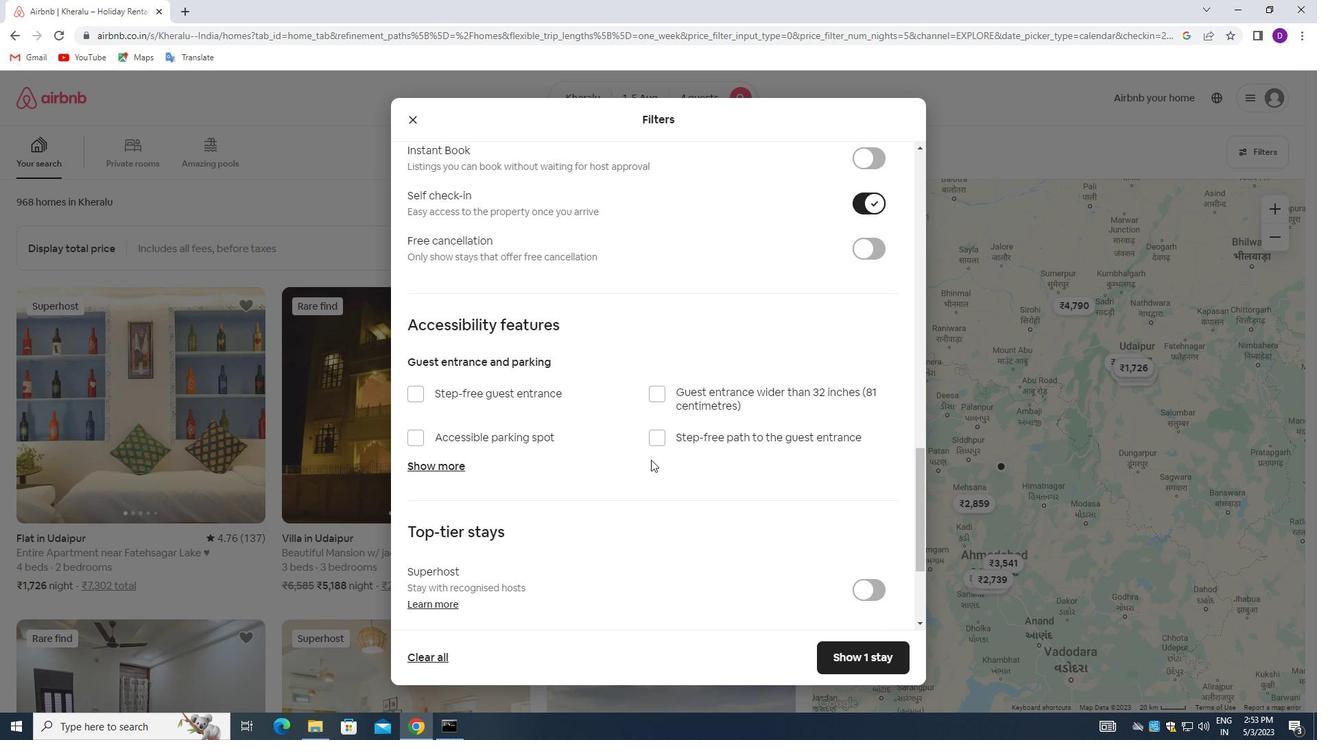 
Action: Mouse scrolled (650, 459) with delta (0, 0)
Screenshot: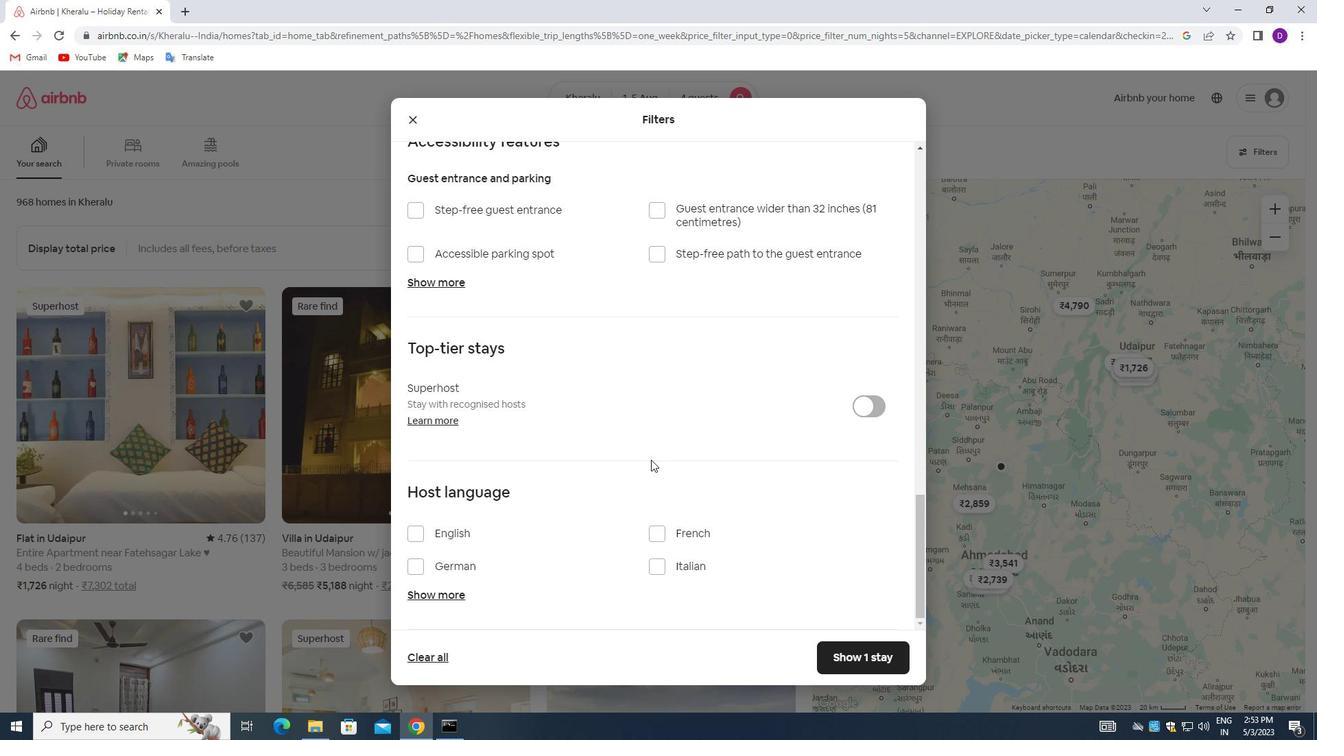 
Action: Mouse moved to (648, 463)
Screenshot: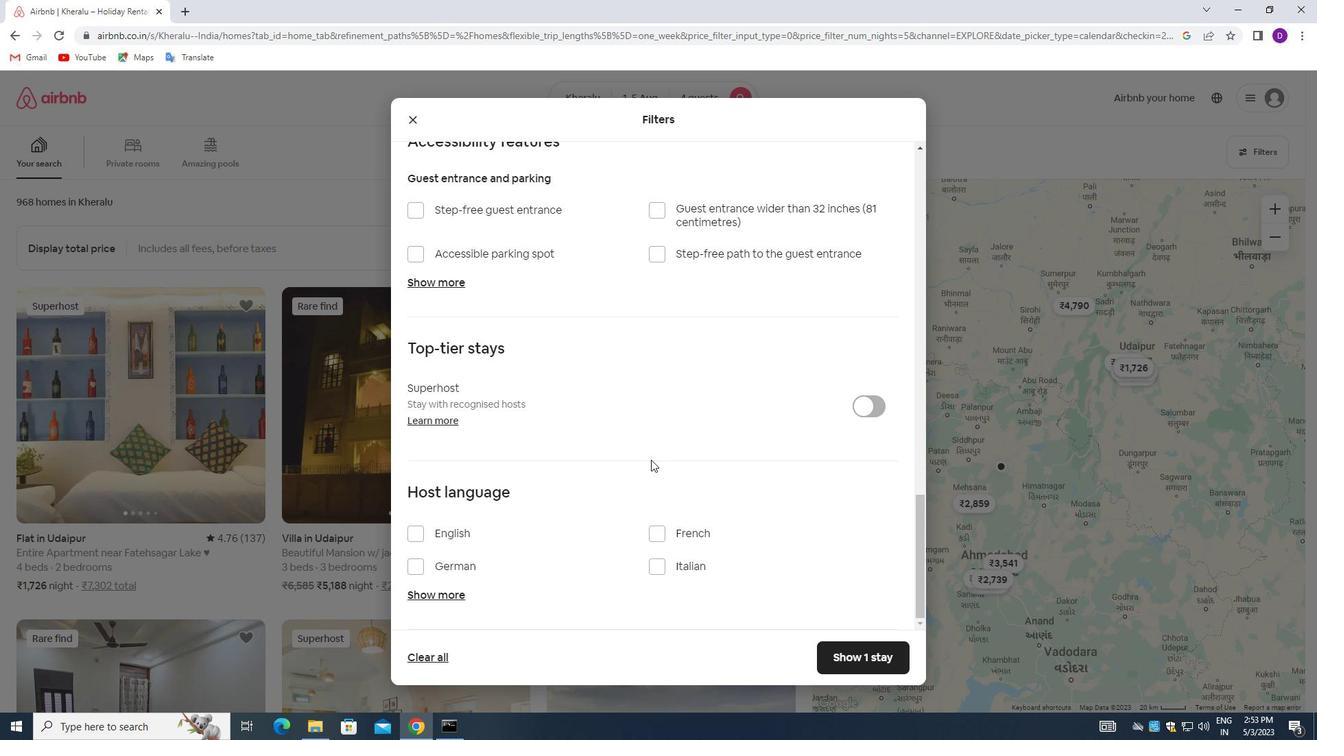 
Action: Mouse scrolled (648, 462) with delta (0, 0)
Screenshot: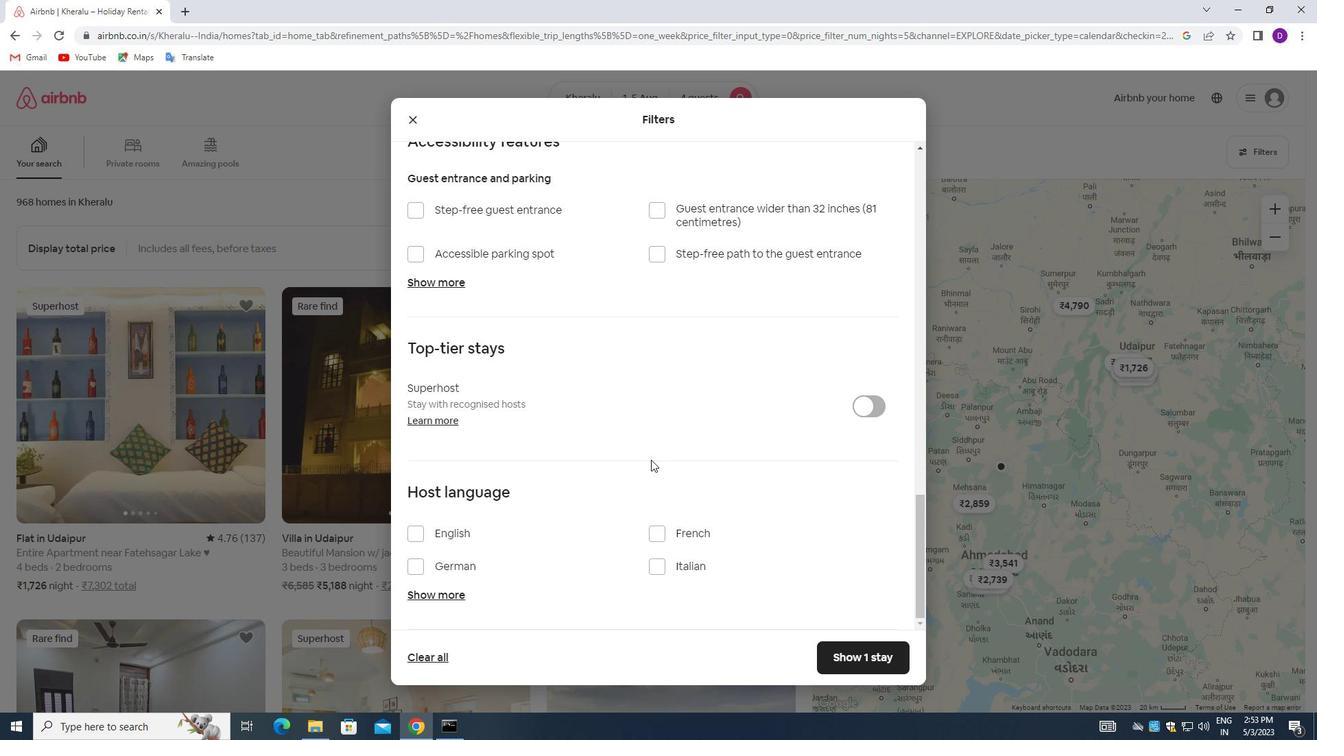 
Action: Mouse moved to (417, 529)
Screenshot: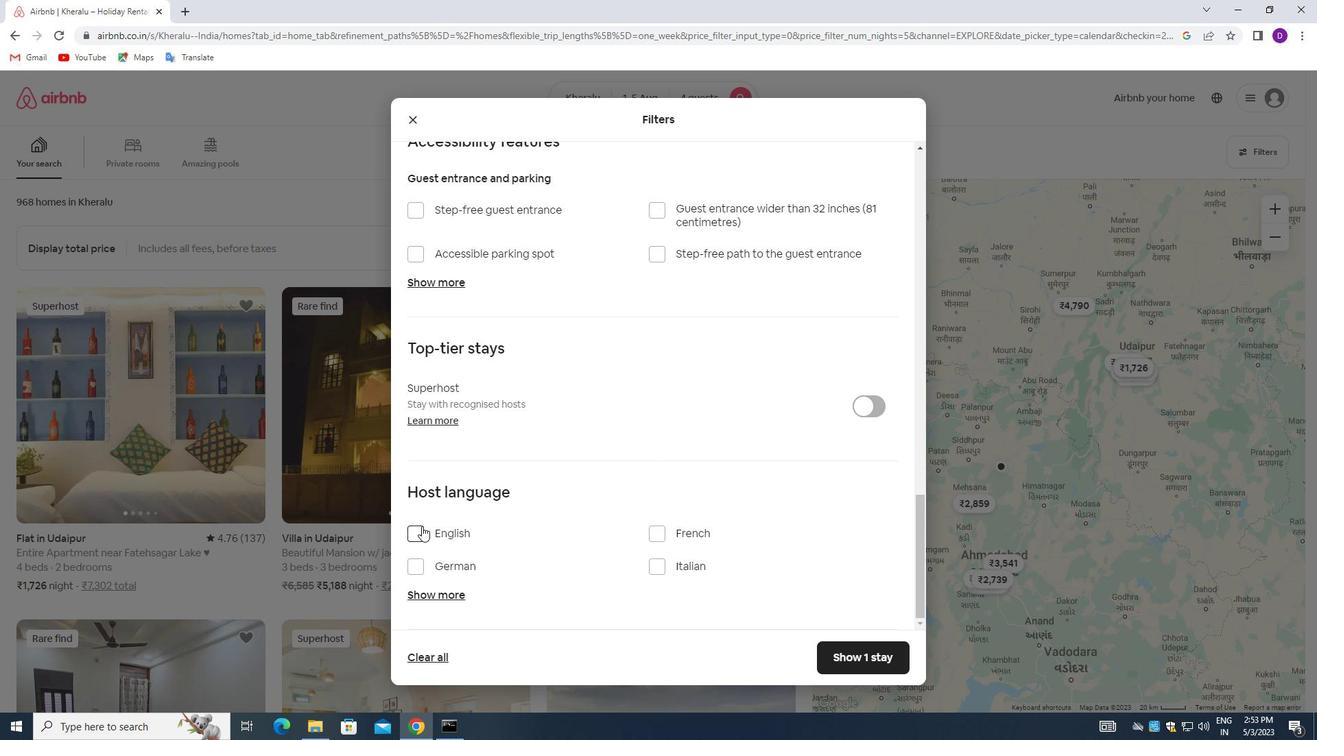 
Action: Mouse pressed left at (417, 529)
Screenshot: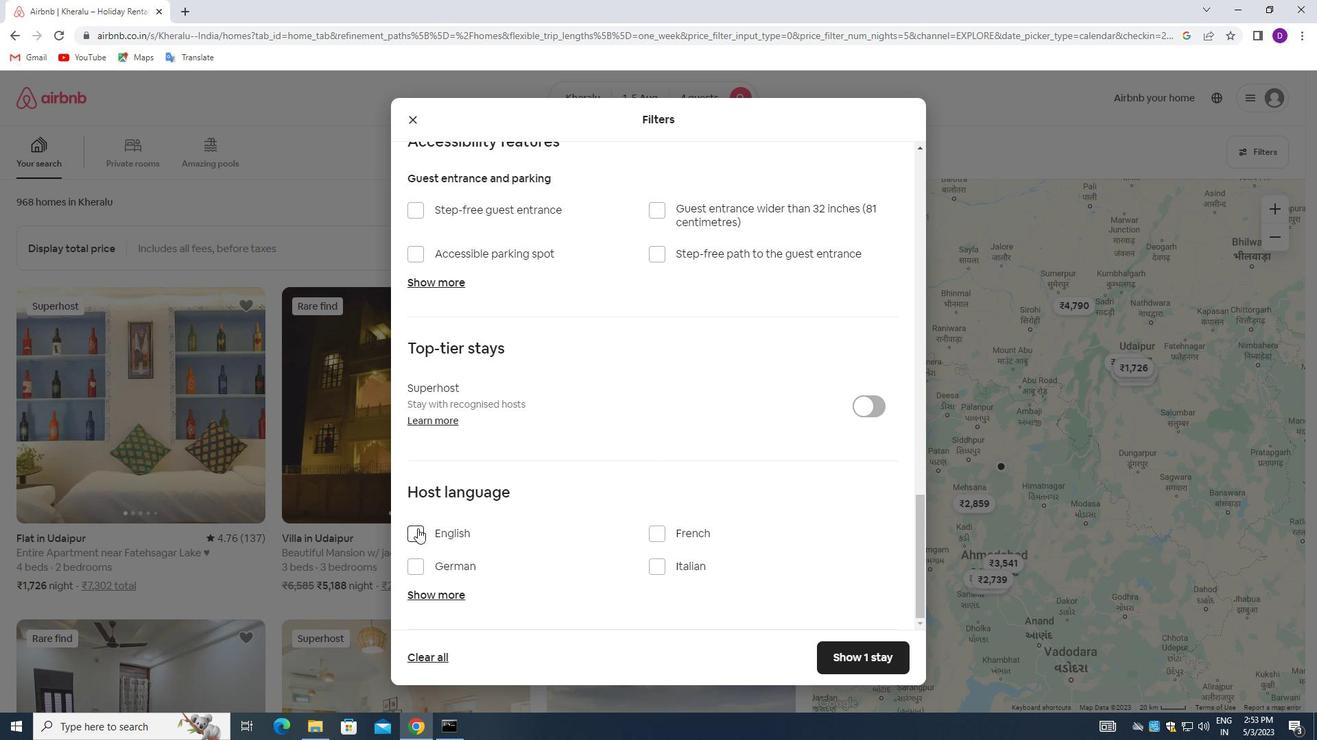 
Action: Mouse moved to (825, 653)
Screenshot: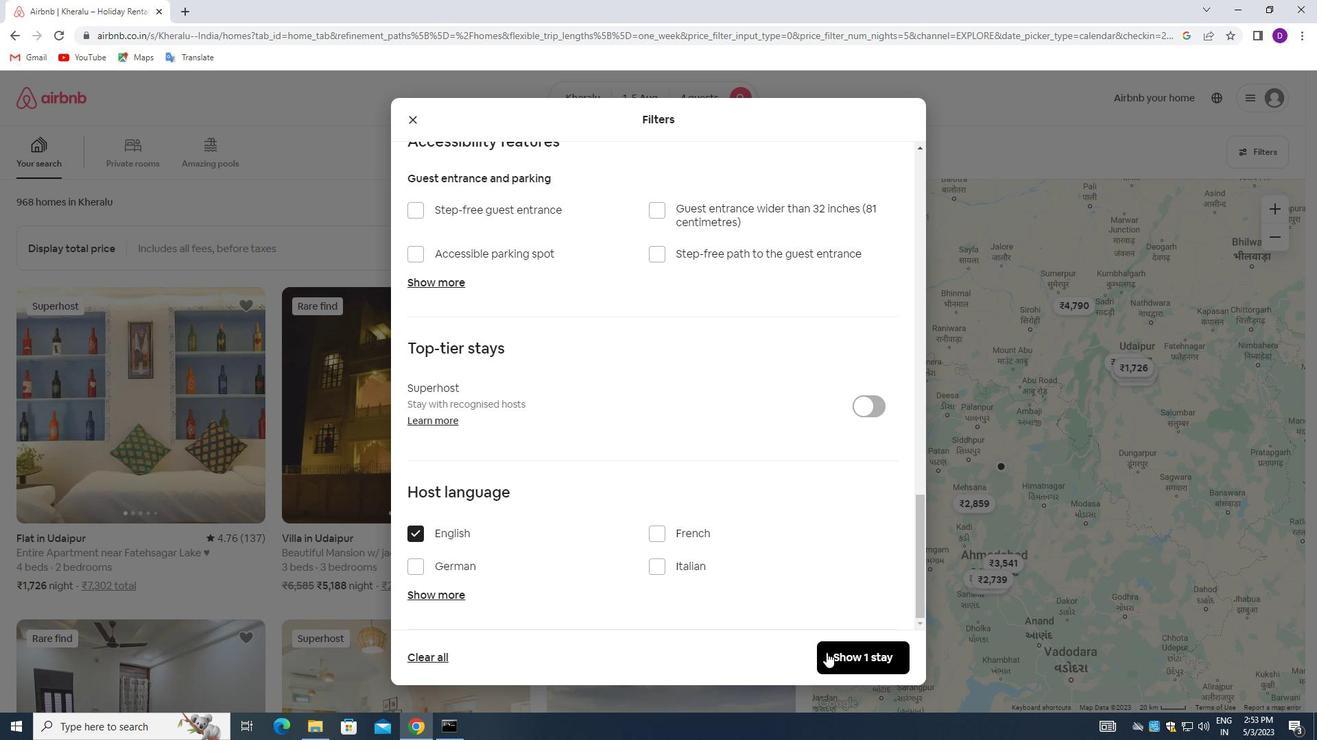 
Action: Mouse pressed left at (825, 653)
Screenshot: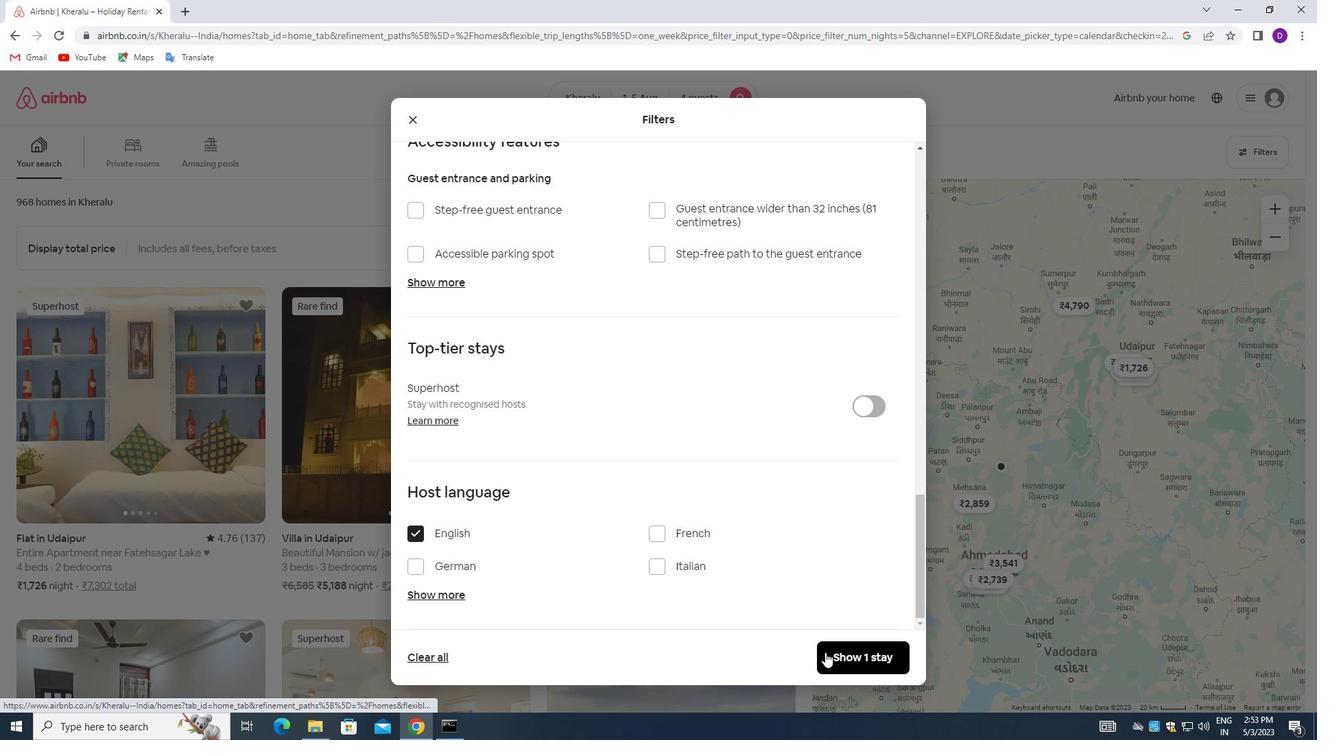 
Action: Mouse moved to (782, 525)
Screenshot: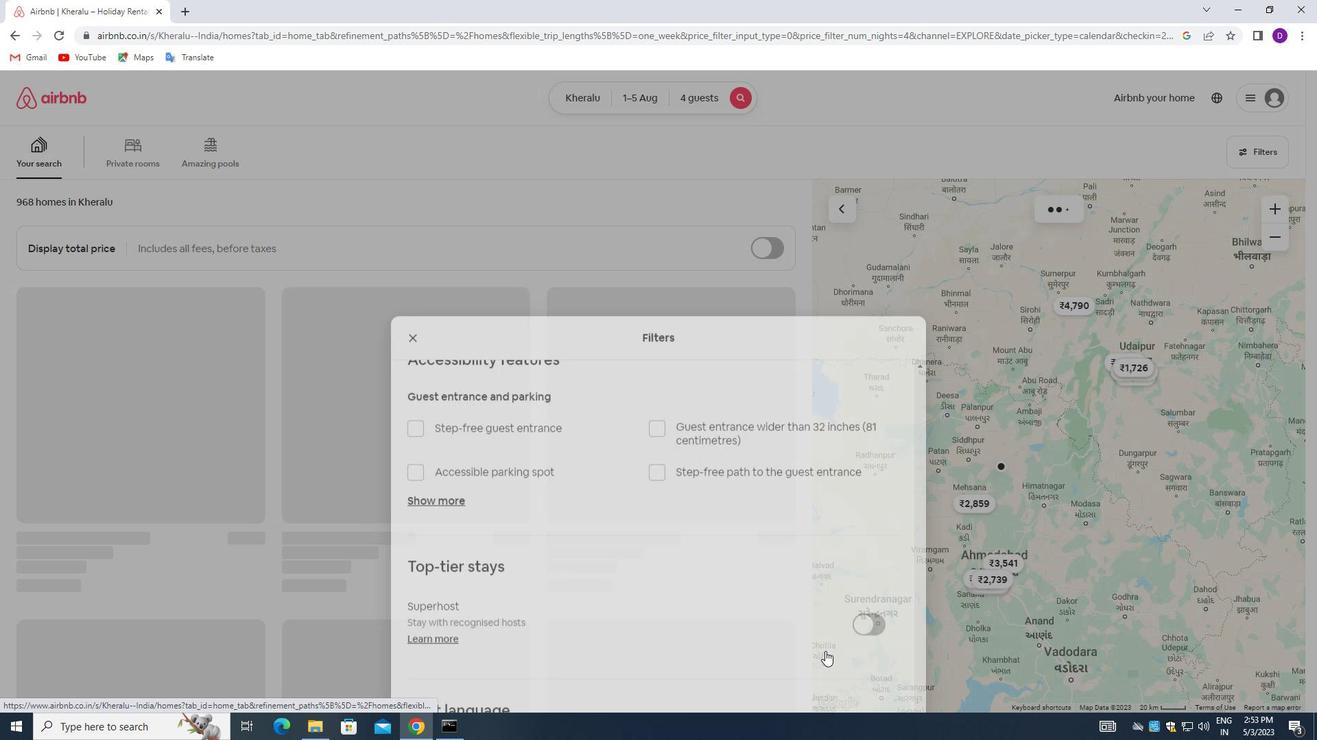 
